 Task: Reply All to email with the signature Alicia Thompson with the subject Urgent matter from softage.1@softage.net with the message Can you provide an update on the status of the employee training program?, select first sentence, change the font of the message to Garamond and change the font typography to bold Send the email
Action: Mouse moved to (476, 632)
Screenshot: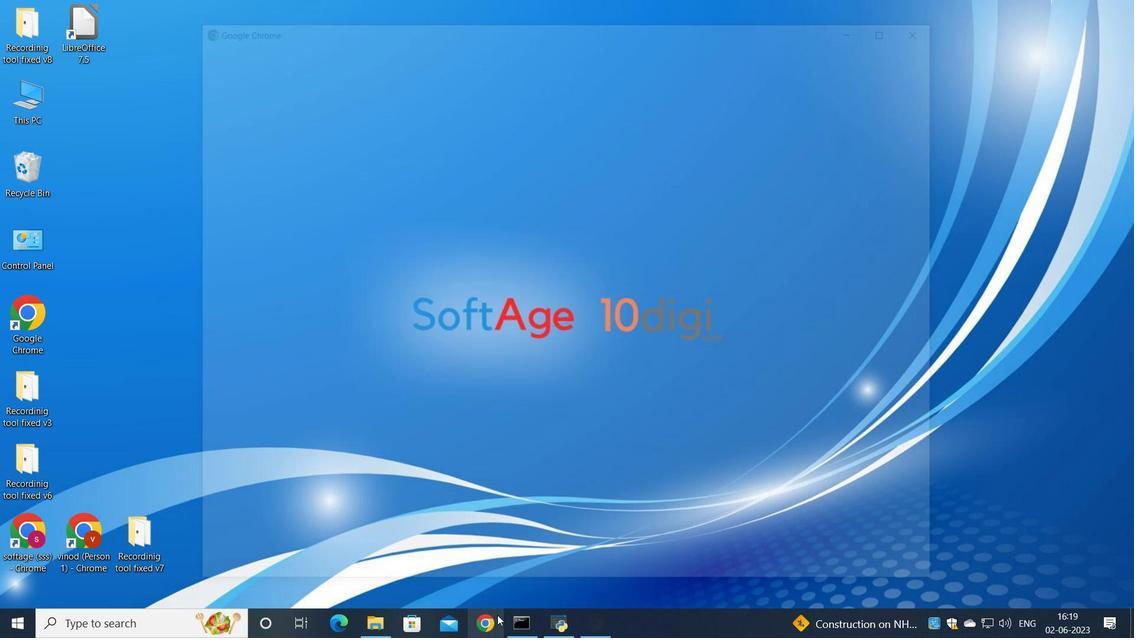 
Action: Mouse pressed left at (476, 632)
Screenshot: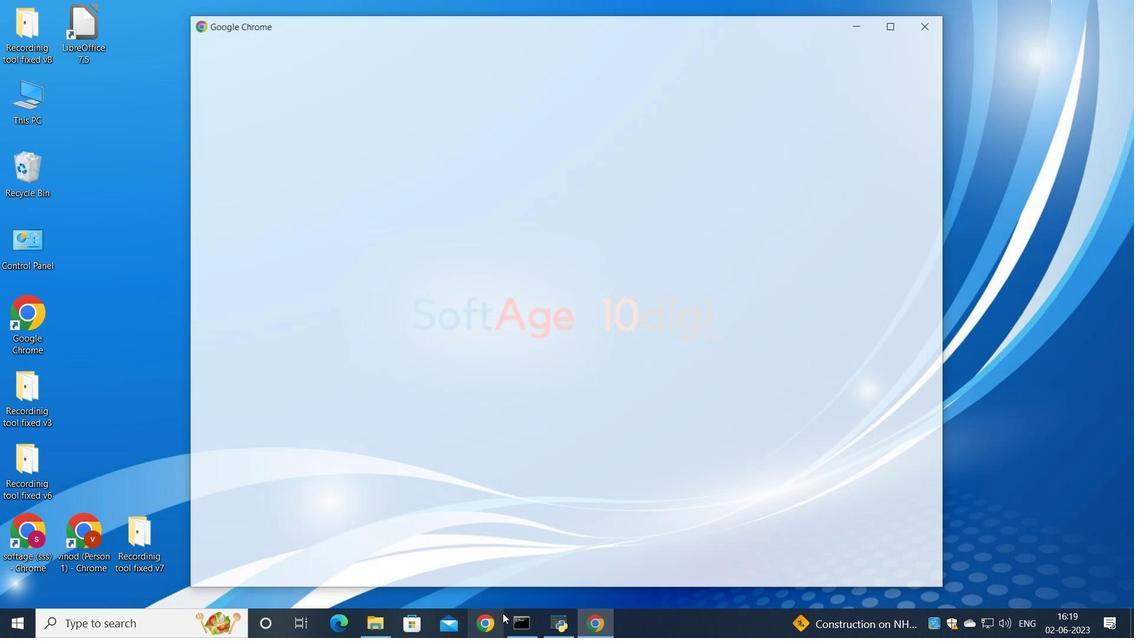 
Action: Mouse moved to (514, 411)
Screenshot: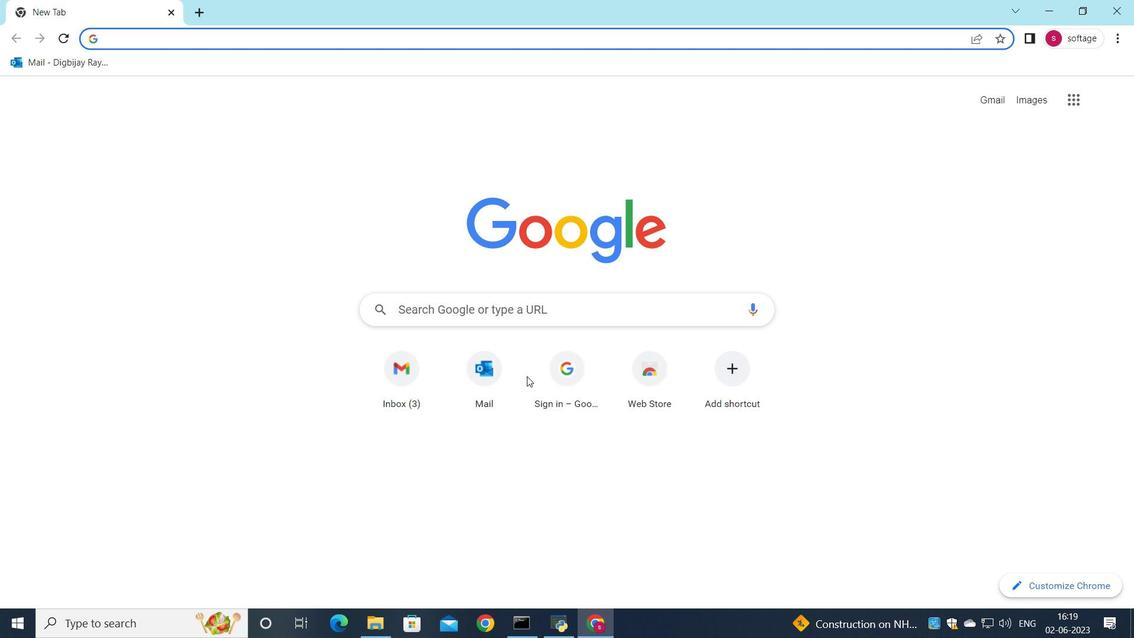 
Action: Mouse pressed left at (514, 411)
Screenshot: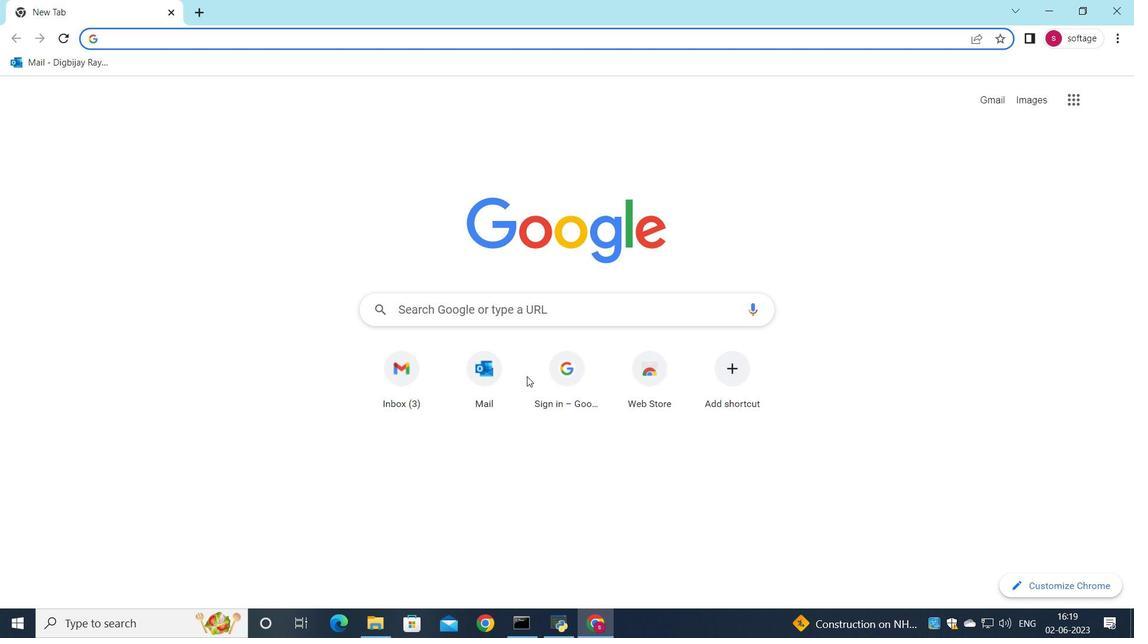 
Action: Mouse moved to (993, 102)
Screenshot: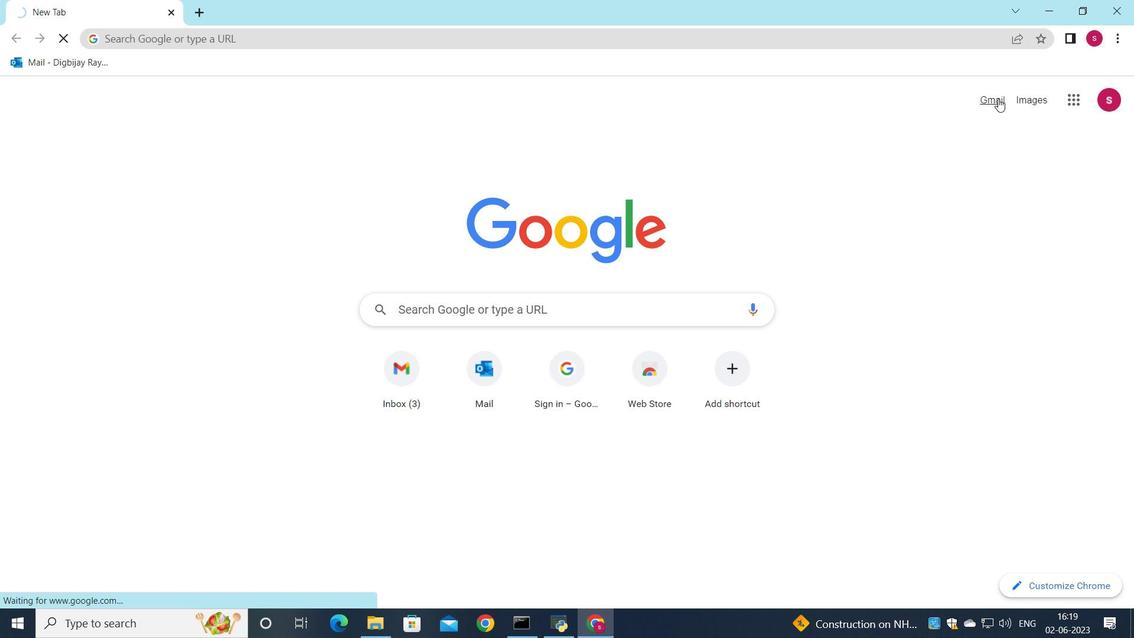 
Action: Mouse pressed left at (993, 102)
Screenshot: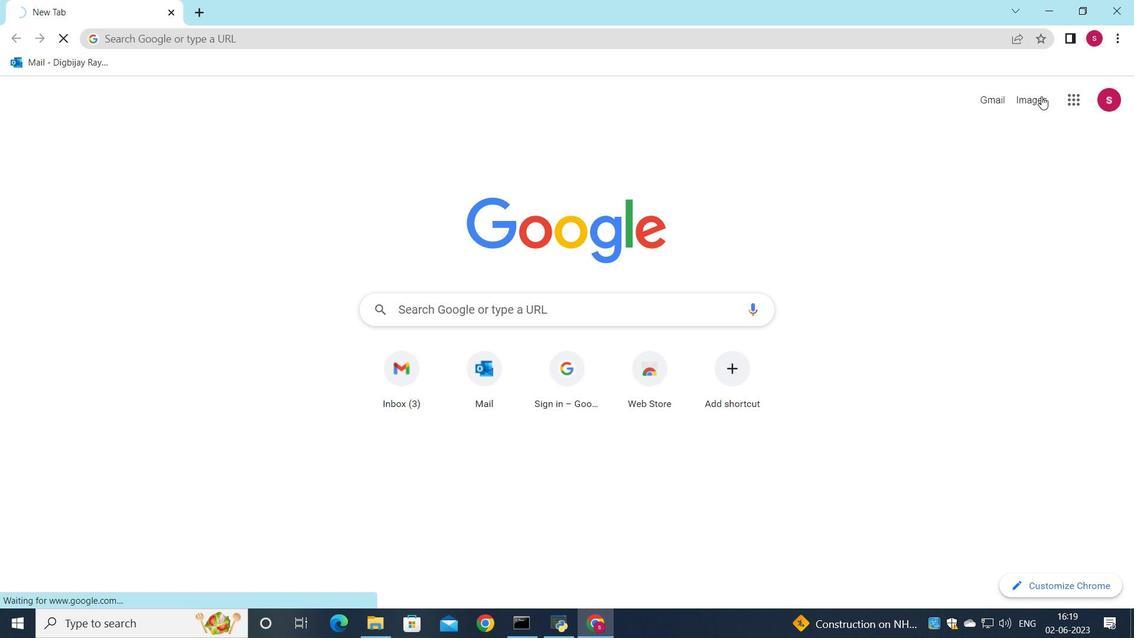 
Action: Mouse moved to (492, 619)
Screenshot: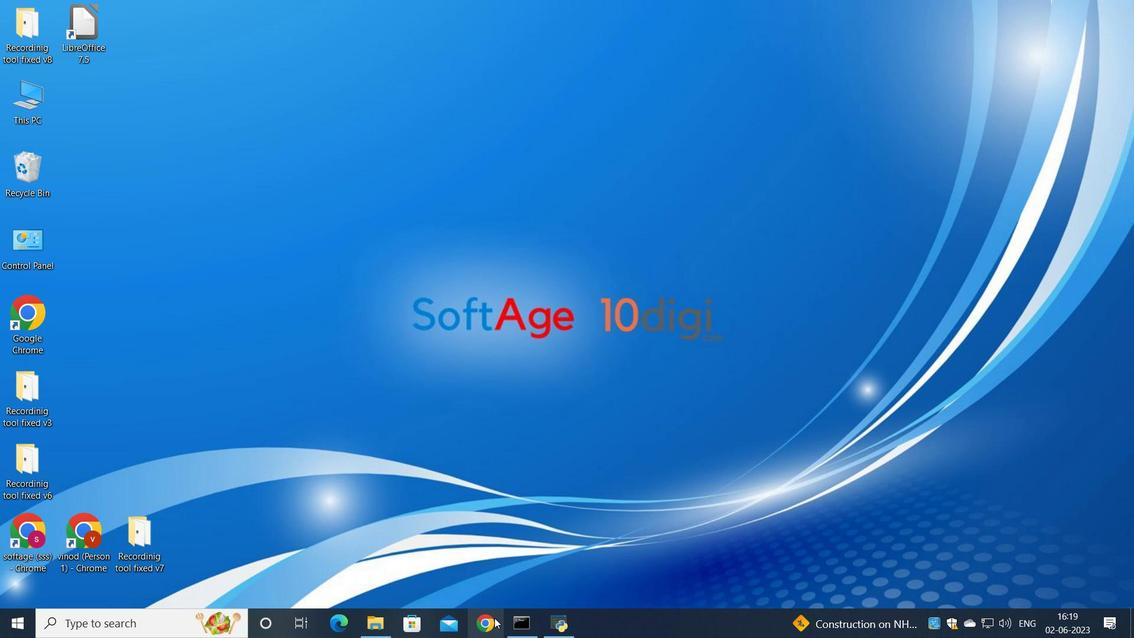 
Action: Mouse pressed left at (492, 619)
Screenshot: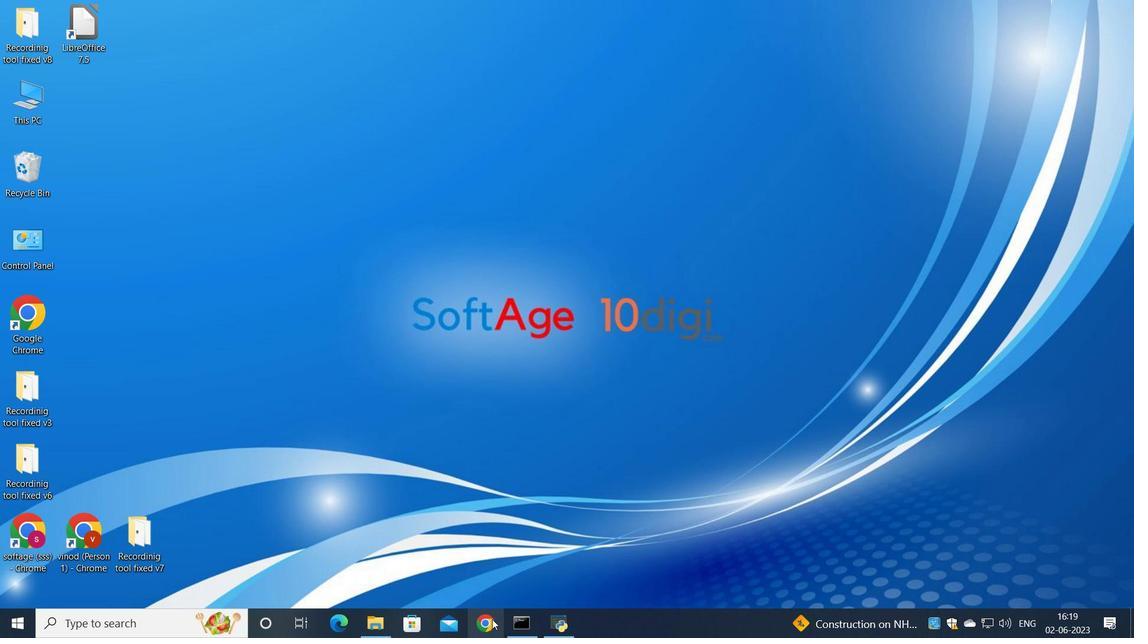 
Action: Mouse moved to (527, 376)
Screenshot: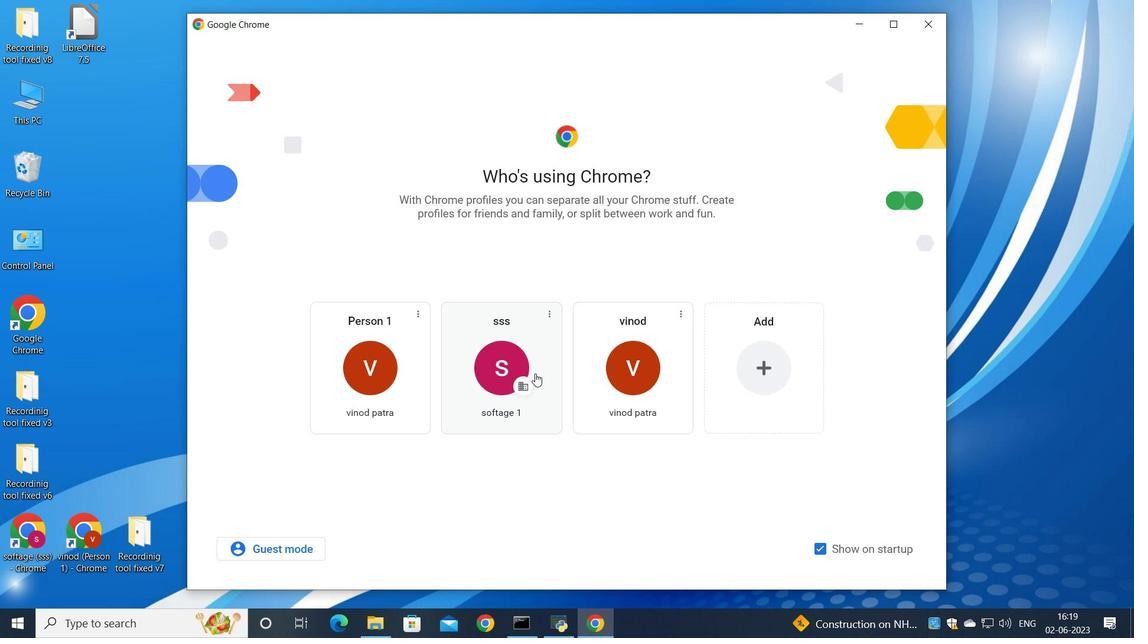 
Action: Mouse pressed left at (527, 376)
Screenshot: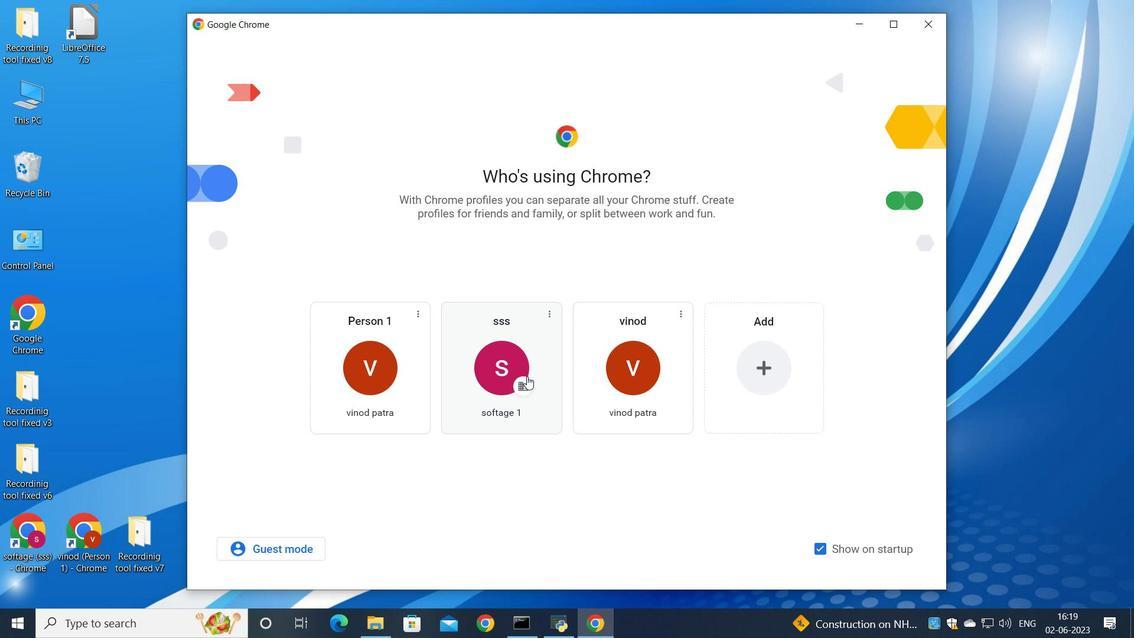 
Action: Mouse moved to (992, 99)
Screenshot: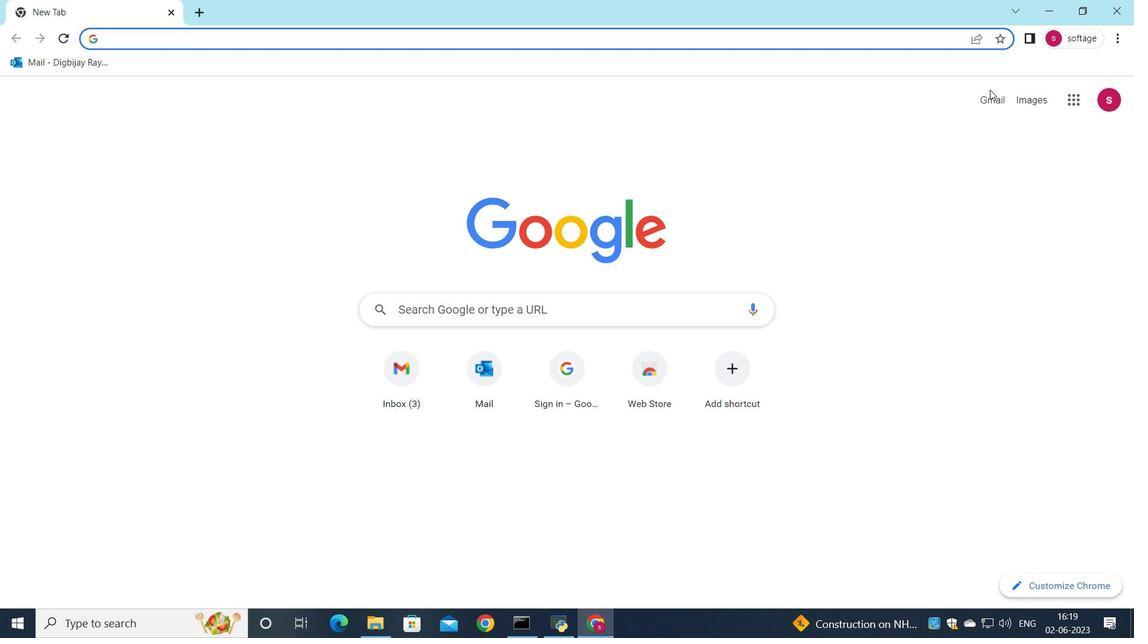 
Action: Mouse pressed left at (992, 99)
Screenshot: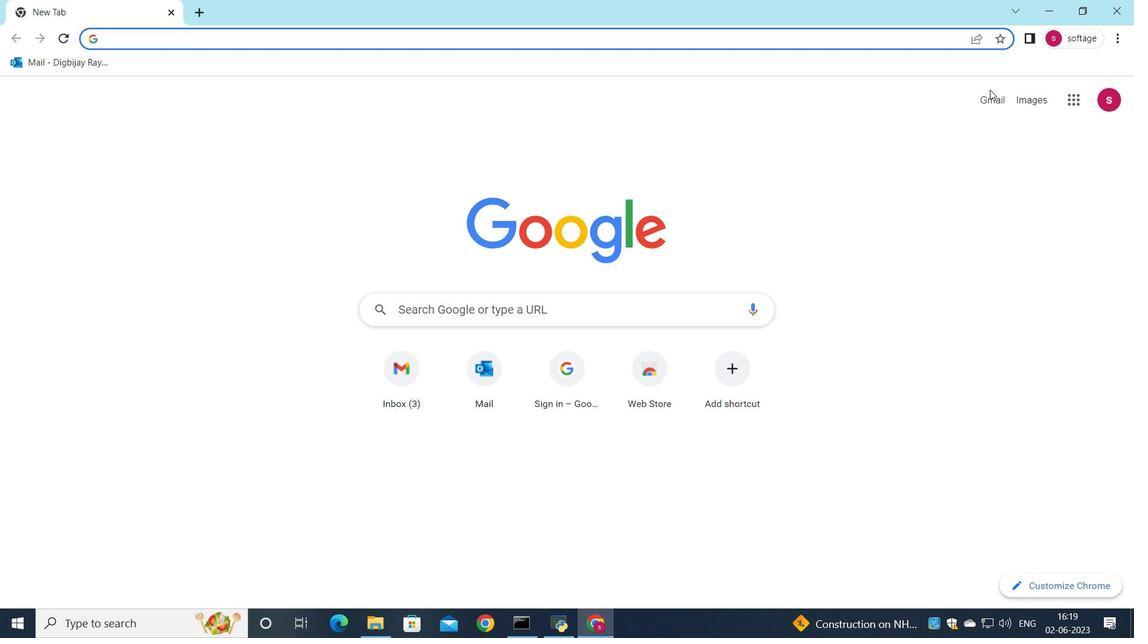 
Action: Mouse moved to (960, 103)
Screenshot: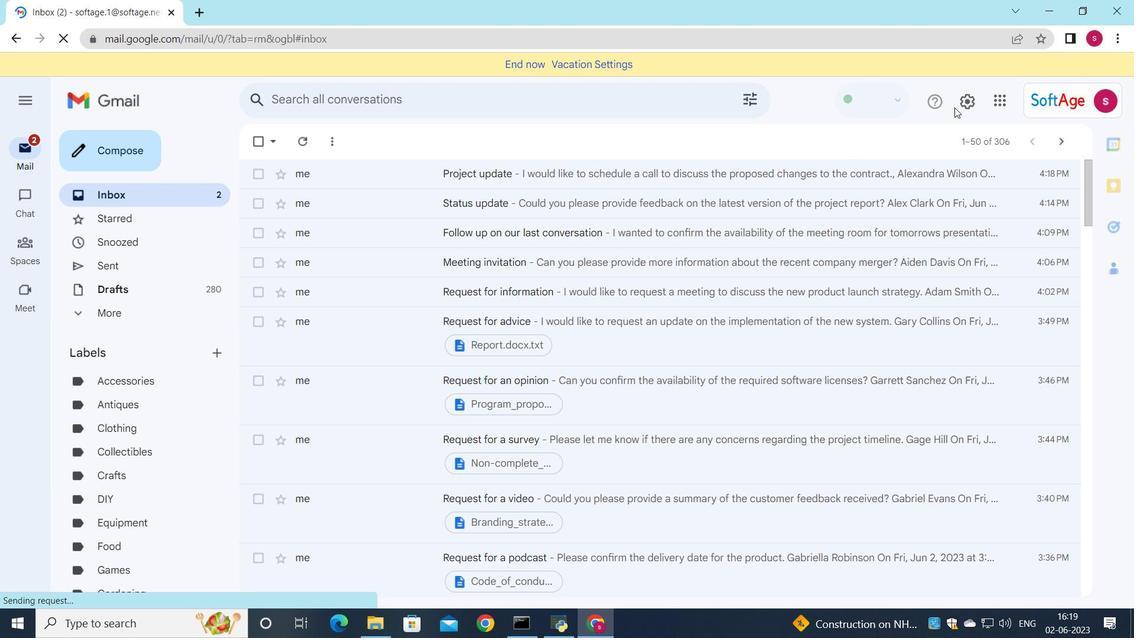 
Action: Mouse pressed left at (960, 103)
Screenshot: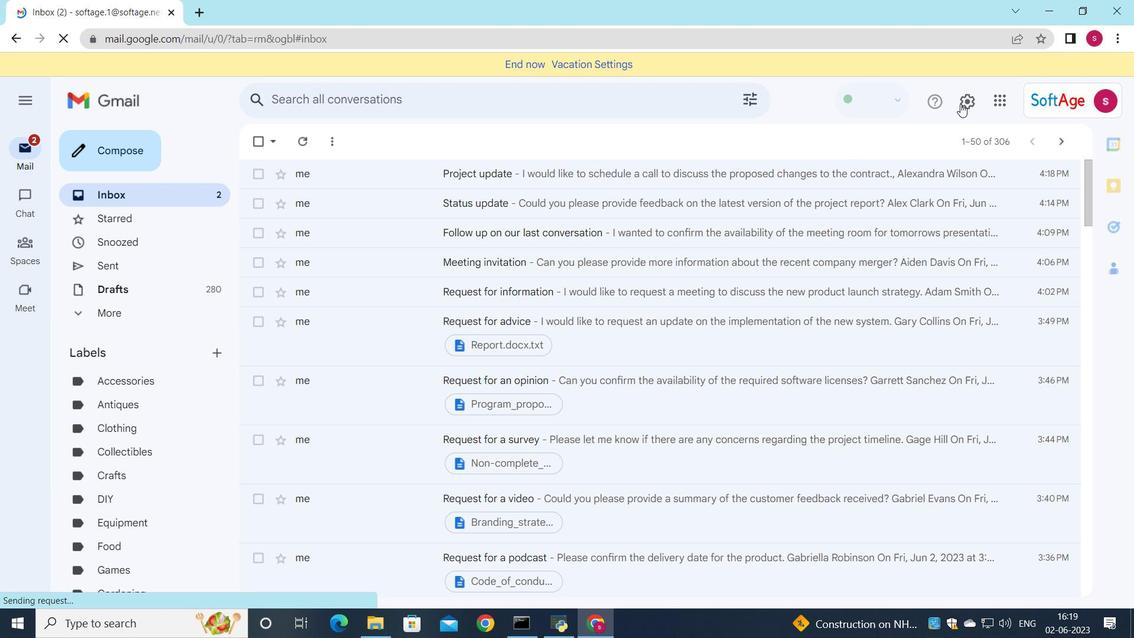 
Action: Mouse moved to (963, 170)
Screenshot: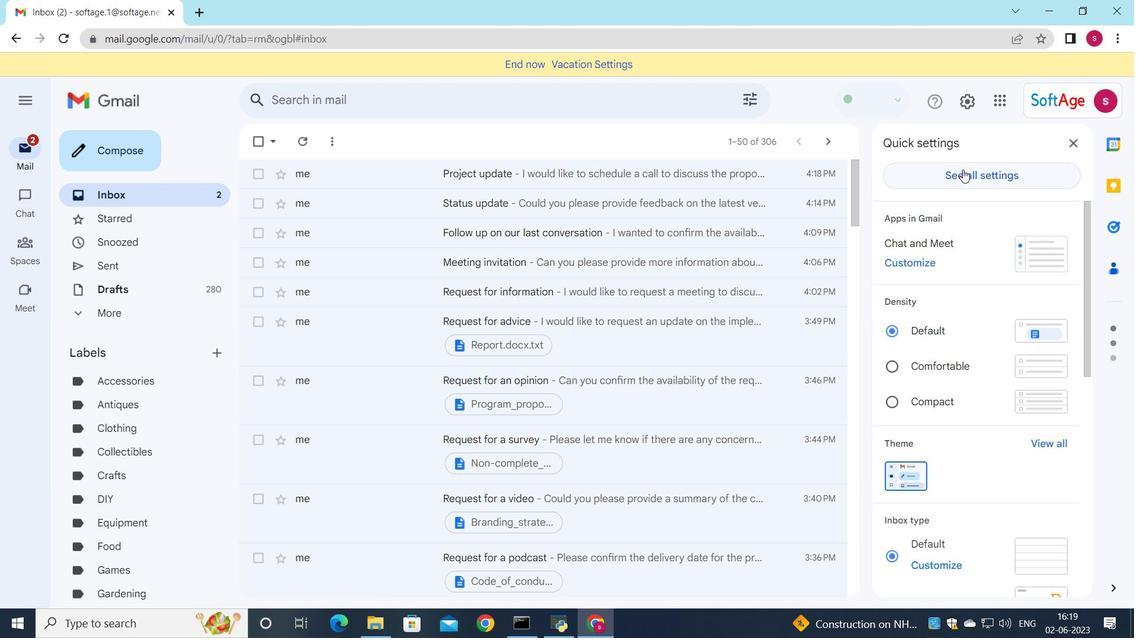 
Action: Mouse pressed left at (963, 170)
Screenshot: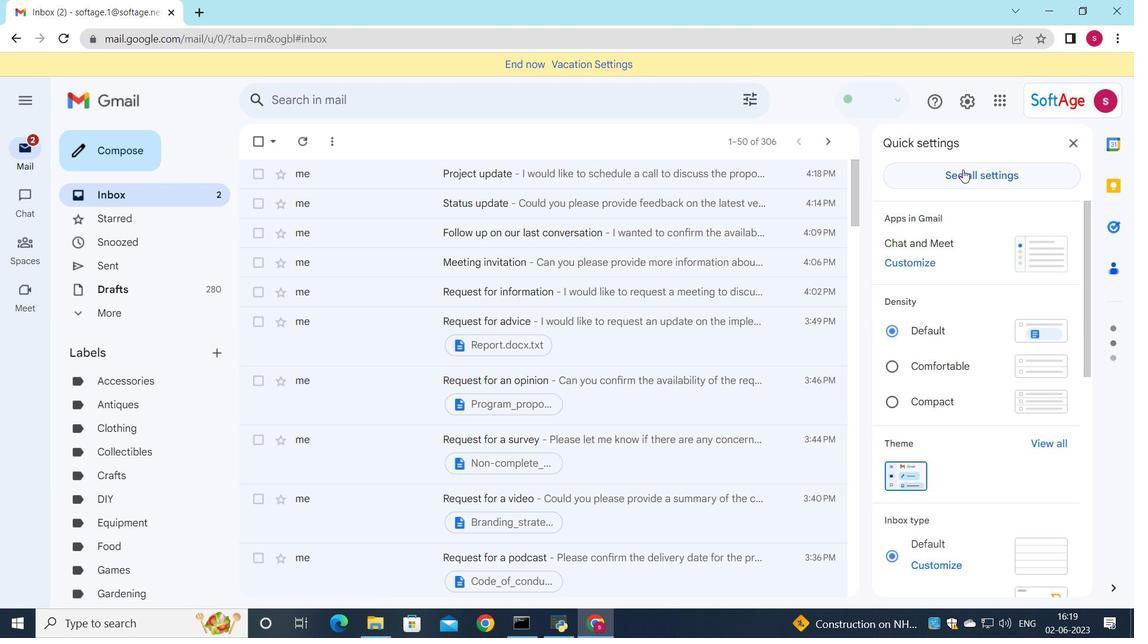 
Action: Mouse moved to (568, 349)
Screenshot: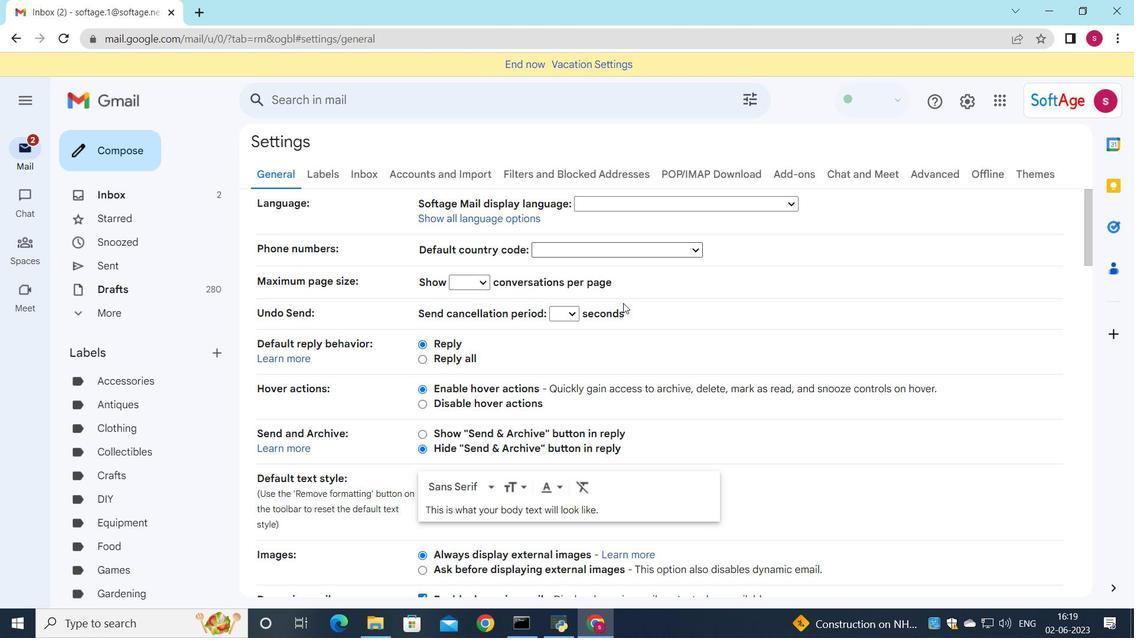 
Action: Mouse scrolled (568, 349) with delta (0, 0)
Screenshot: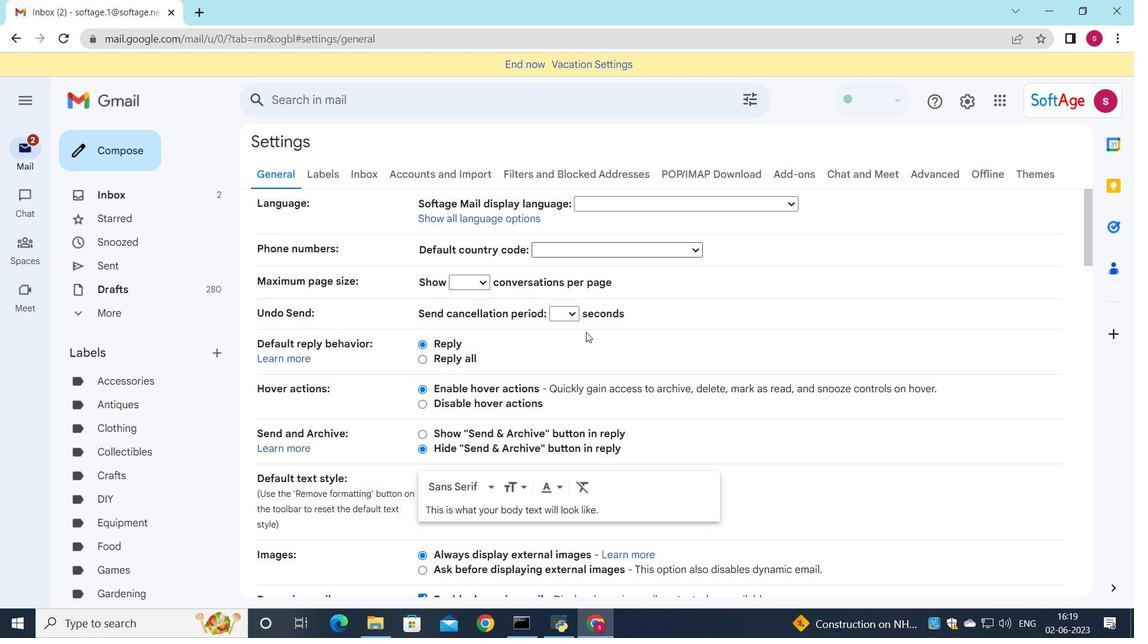 
Action: Mouse scrolled (568, 349) with delta (0, 0)
Screenshot: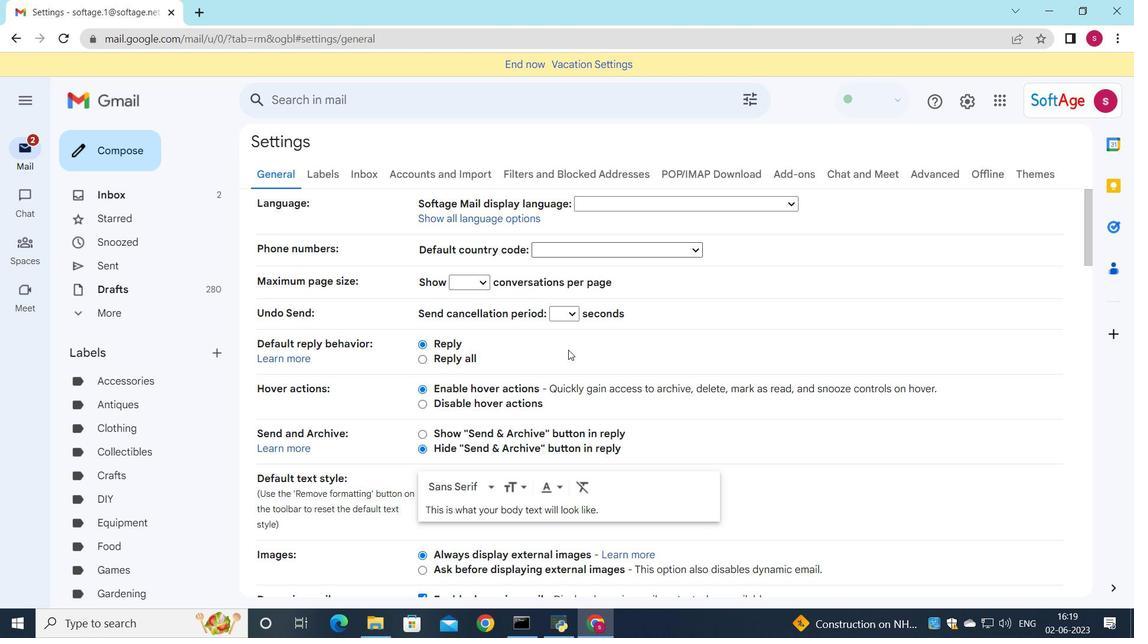 
Action: Mouse scrolled (568, 349) with delta (0, 0)
Screenshot: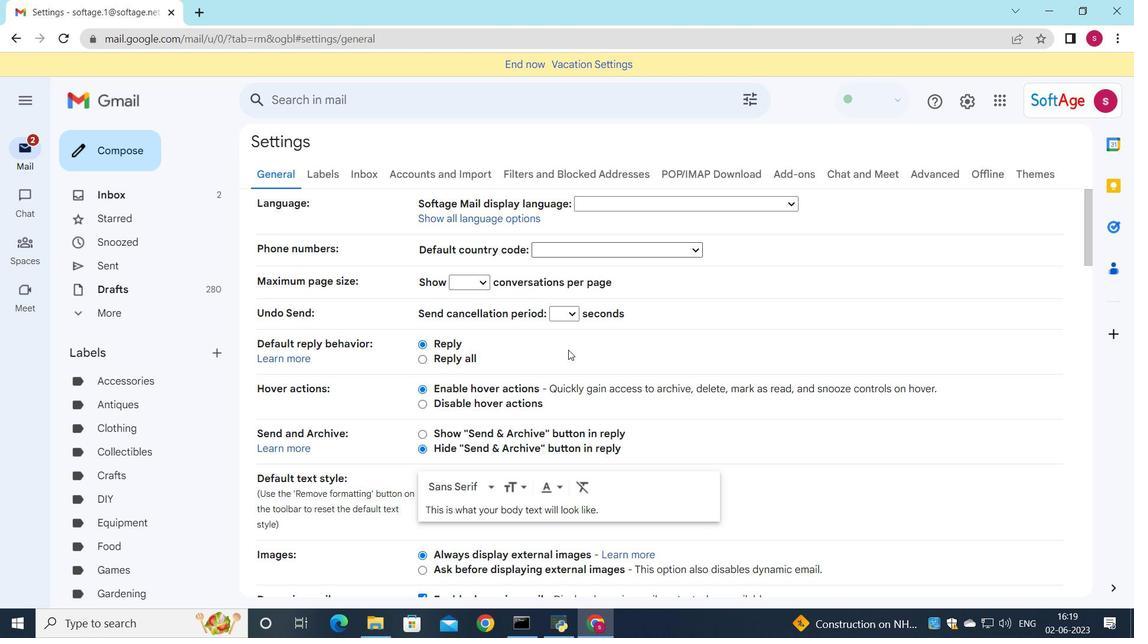 
Action: Mouse moved to (568, 366)
Screenshot: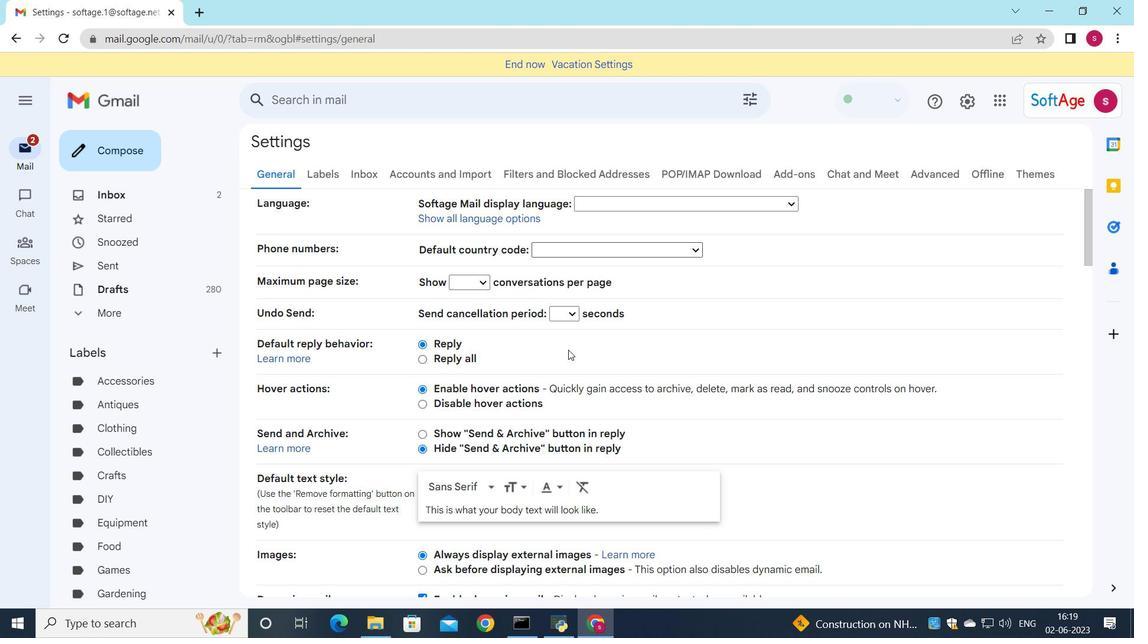 
Action: Mouse scrolled (568, 365) with delta (0, 0)
Screenshot: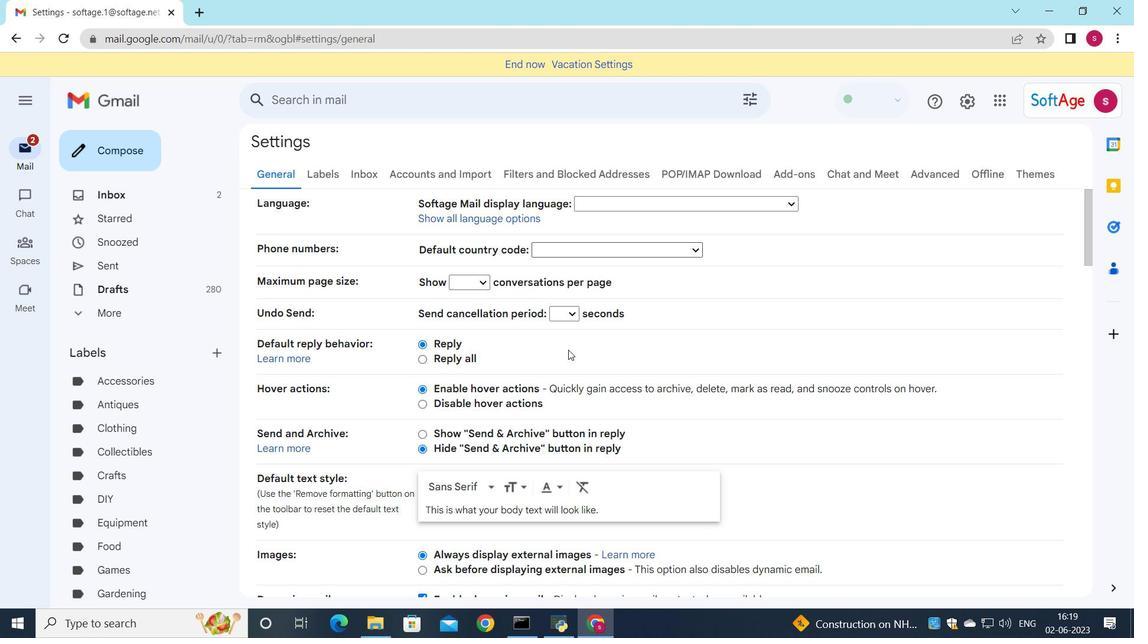 
Action: Mouse moved to (571, 362)
Screenshot: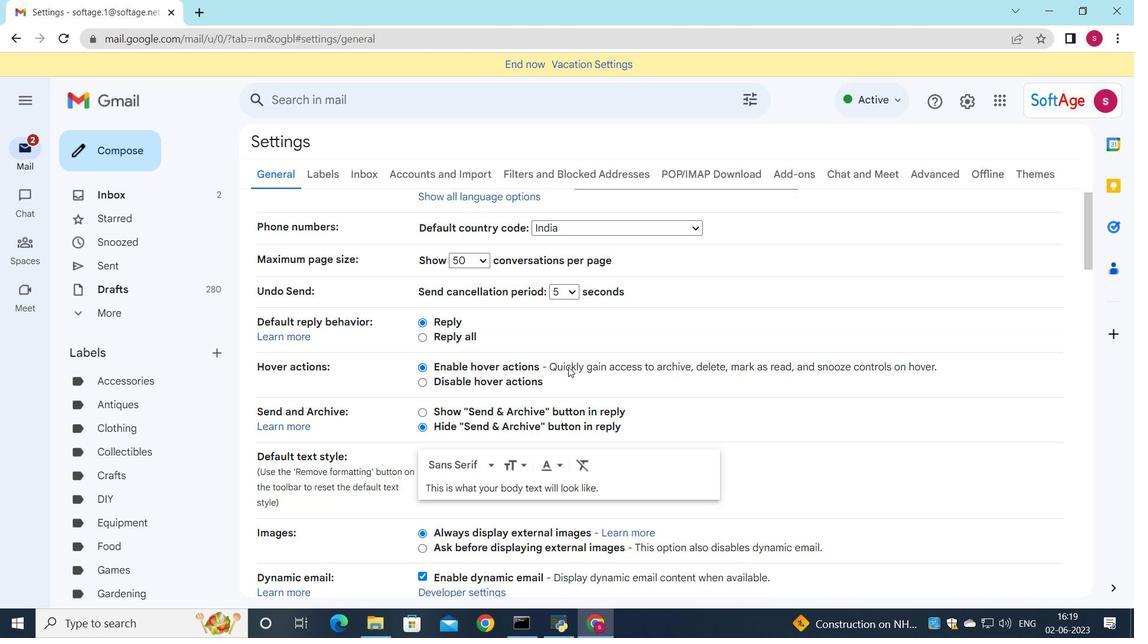 
Action: Mouse scrolled (571, 361) with delta (0, 0)
Screenshot: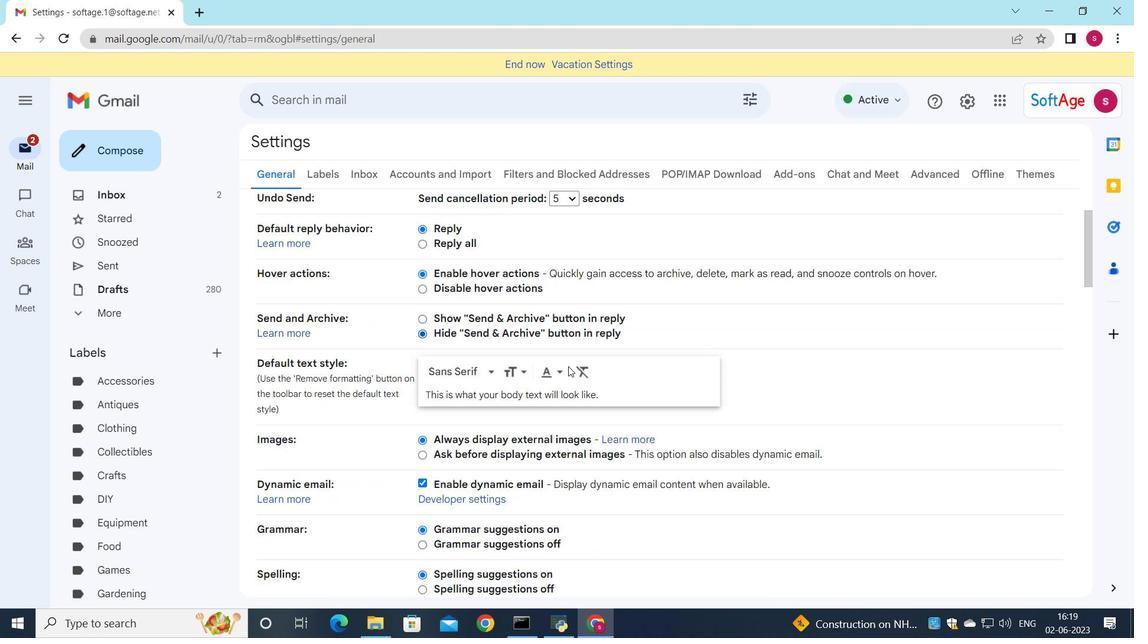 
Action: Mouse scrolled (571, 361) with delta (0, 0)
Screenshot: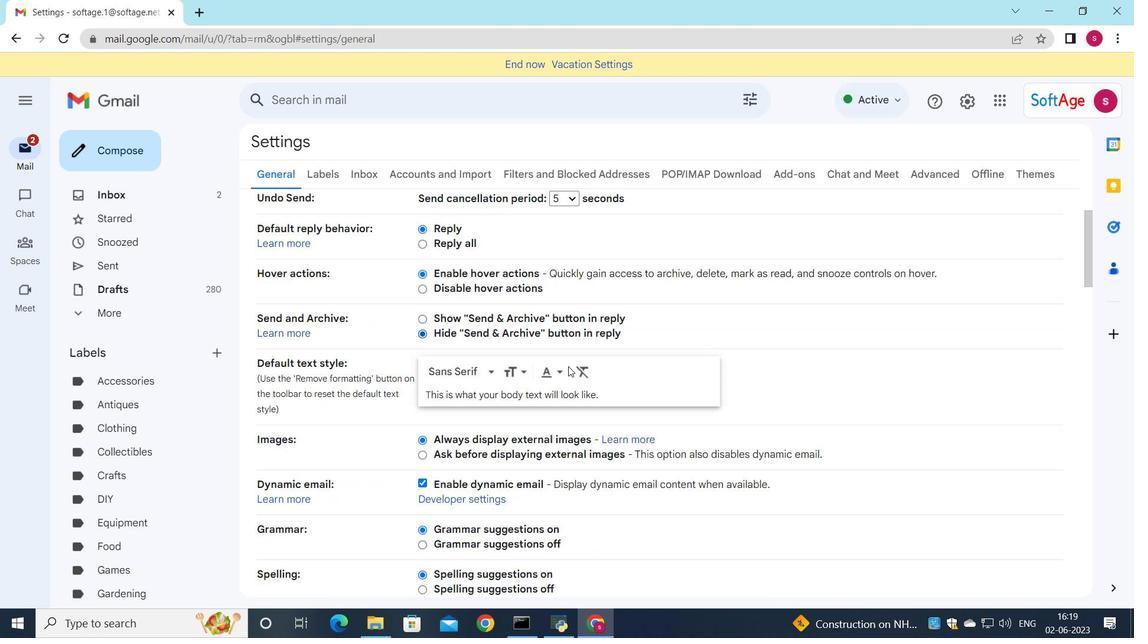 
Action: Mouse scrolled (571, 361) with delta (0, 0)
Screenshot: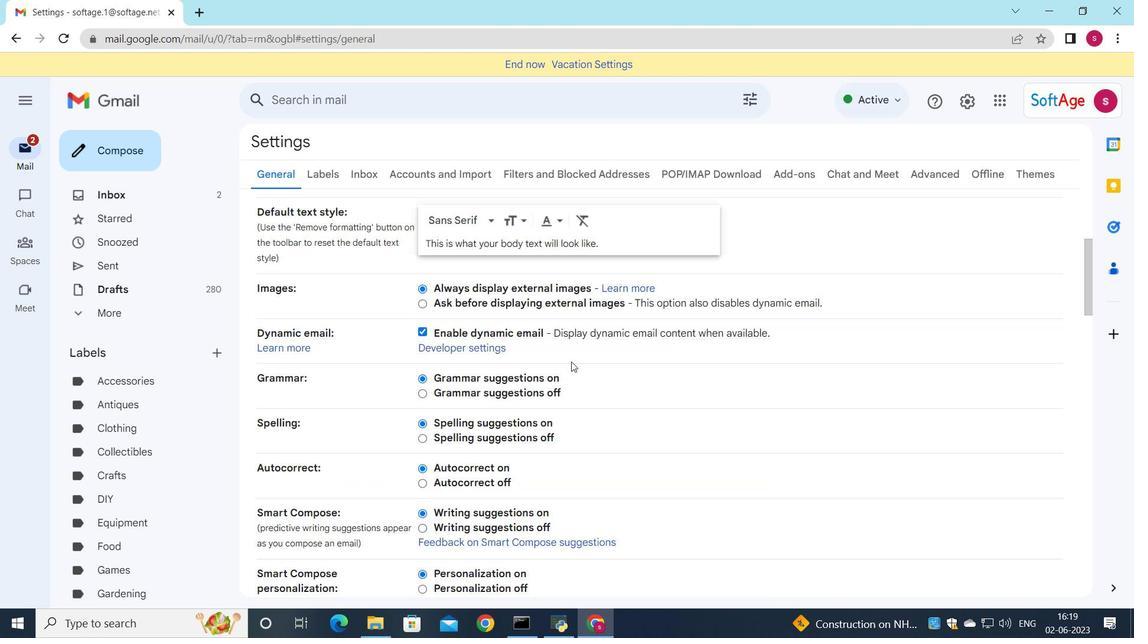 
Action: Mouse scrolled (571, 361) with delta (0, 0)
Screenshot: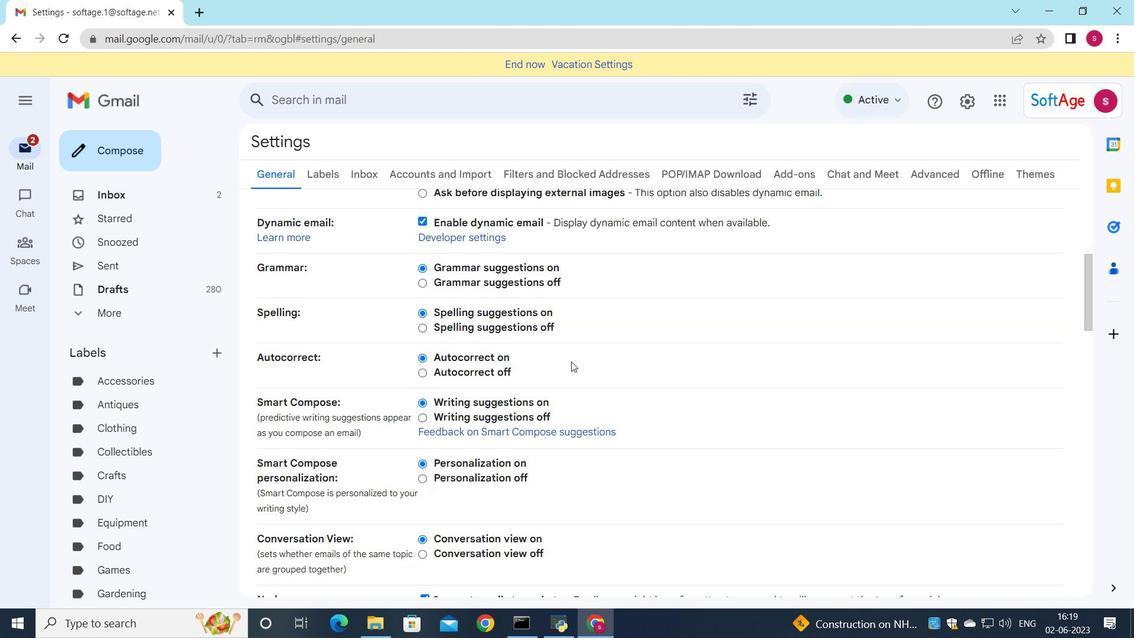 
Action: Mouse scrolled (571, 361) with delta (0, 0)
Screenshot: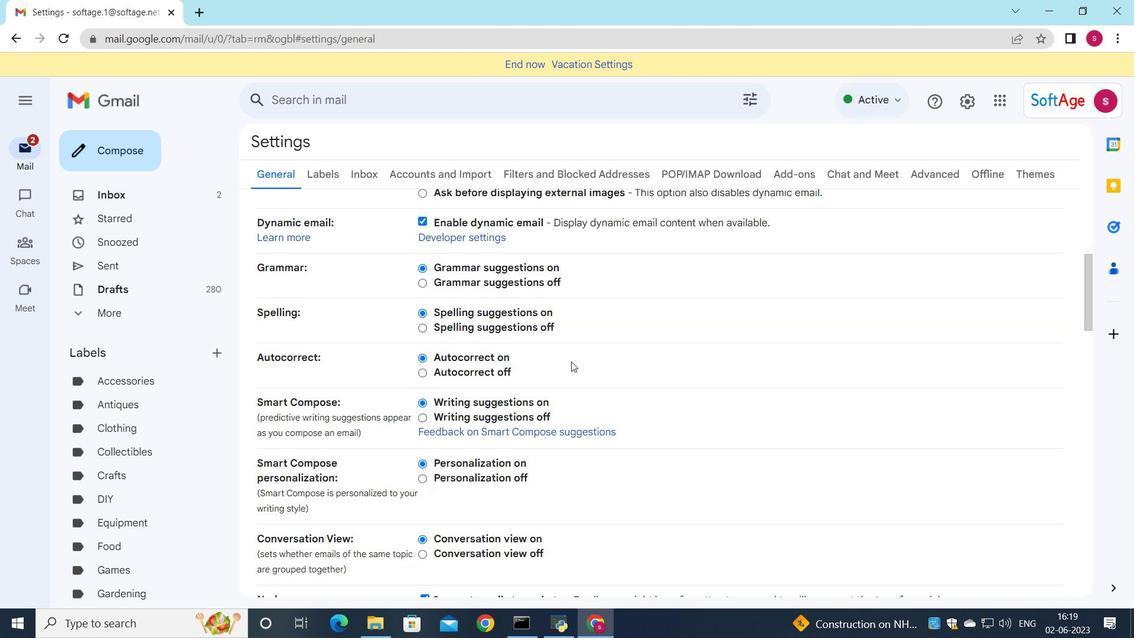 
Action: Mouse scrolled (571, 361) with delta (0, 0)
Screenshot: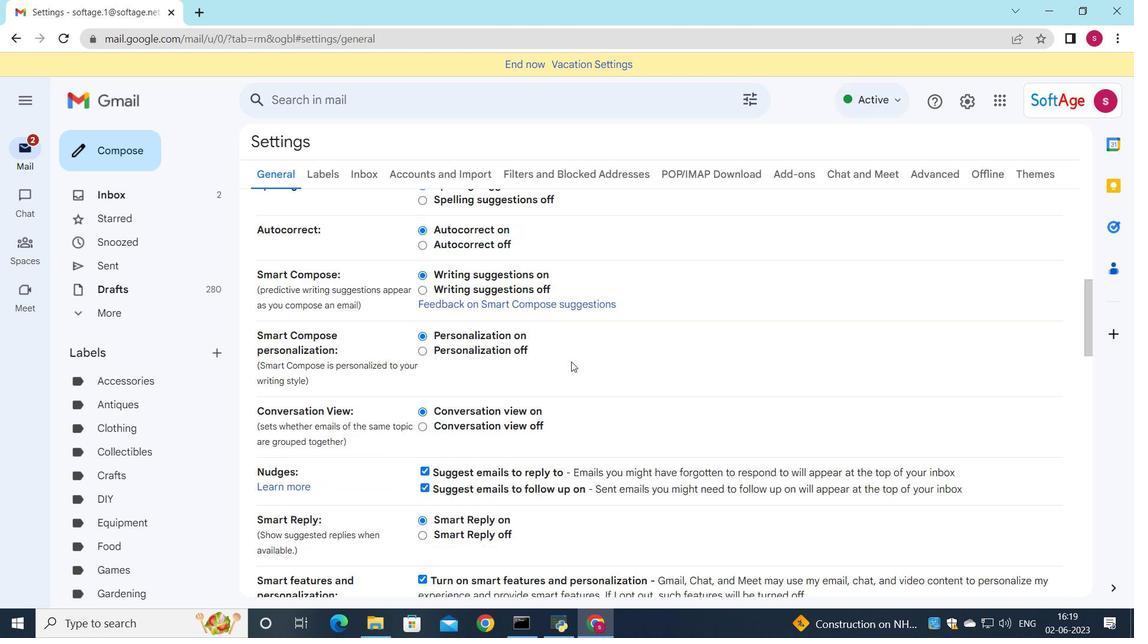 
Action: Mouse scrolled (571, 361) with delta (0, 0)
Screenshot: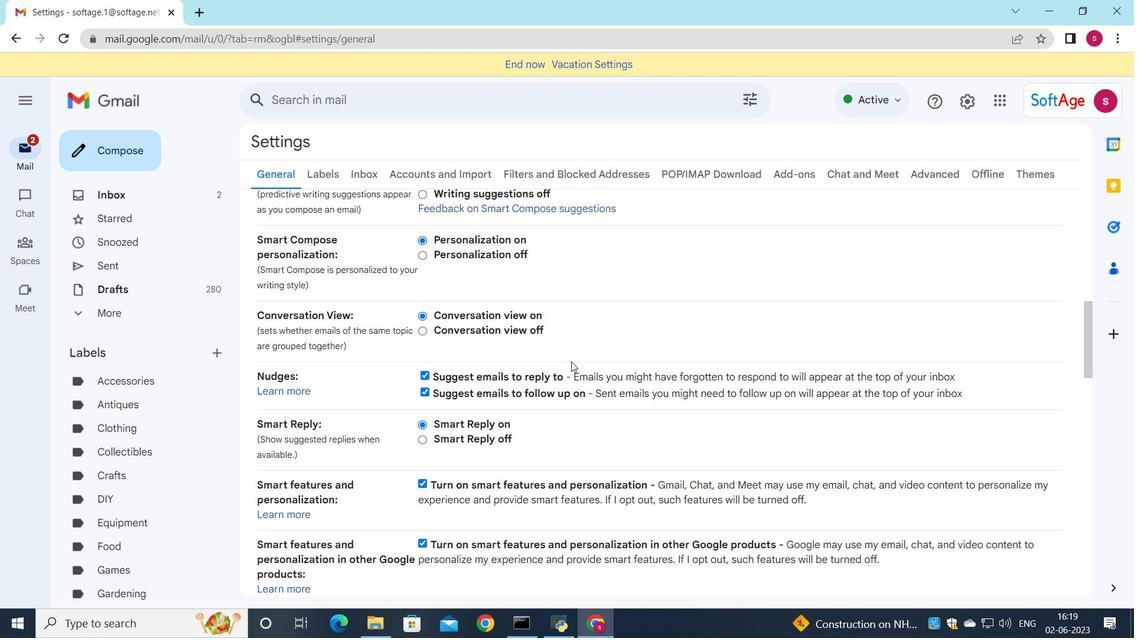 
Action: Mouse scrolled (571, 361) with delta (0, 0)
Screenshot: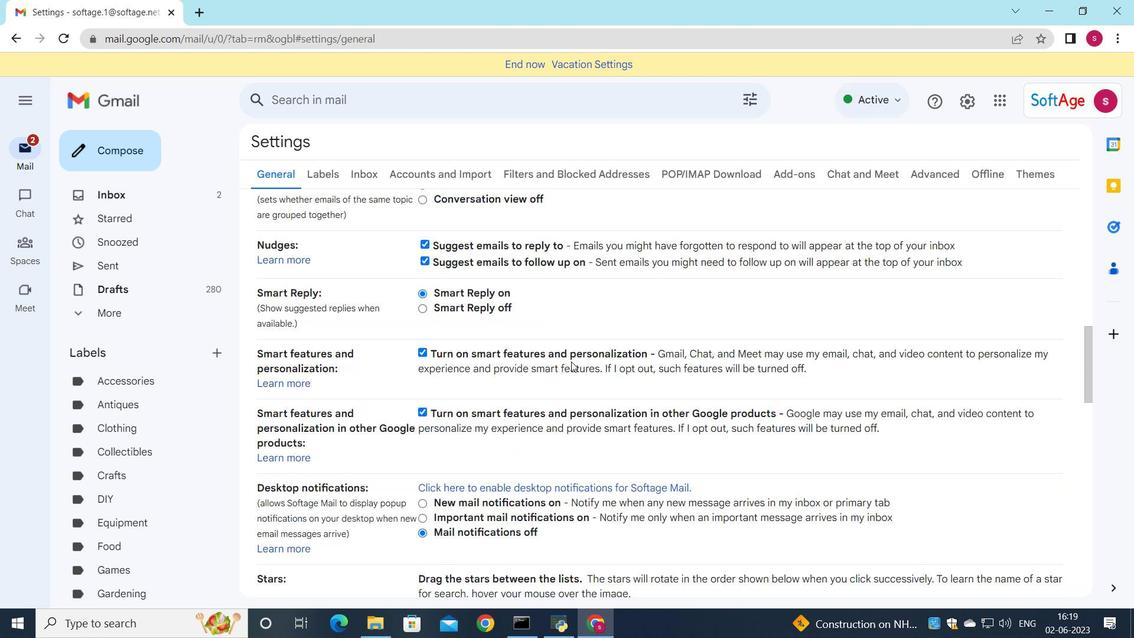 
Action: Mouse scrolled (571, 361) with delta (0, 0)
Screenshot: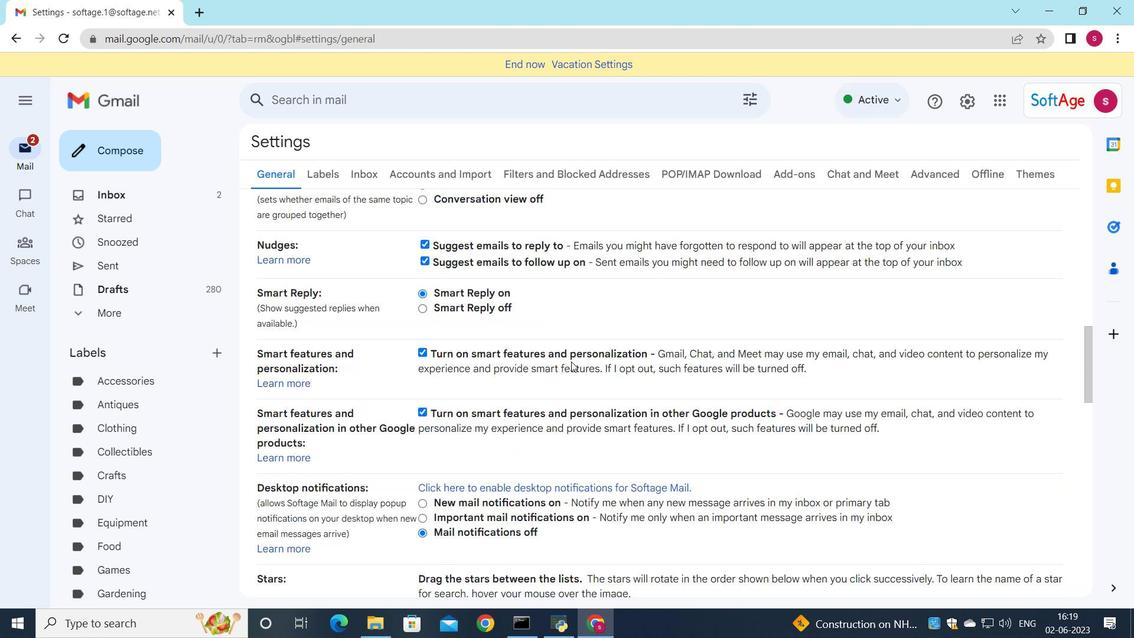 
Action: Mouse scrolled (571, 361) with delta (0, 0)
Screenshot: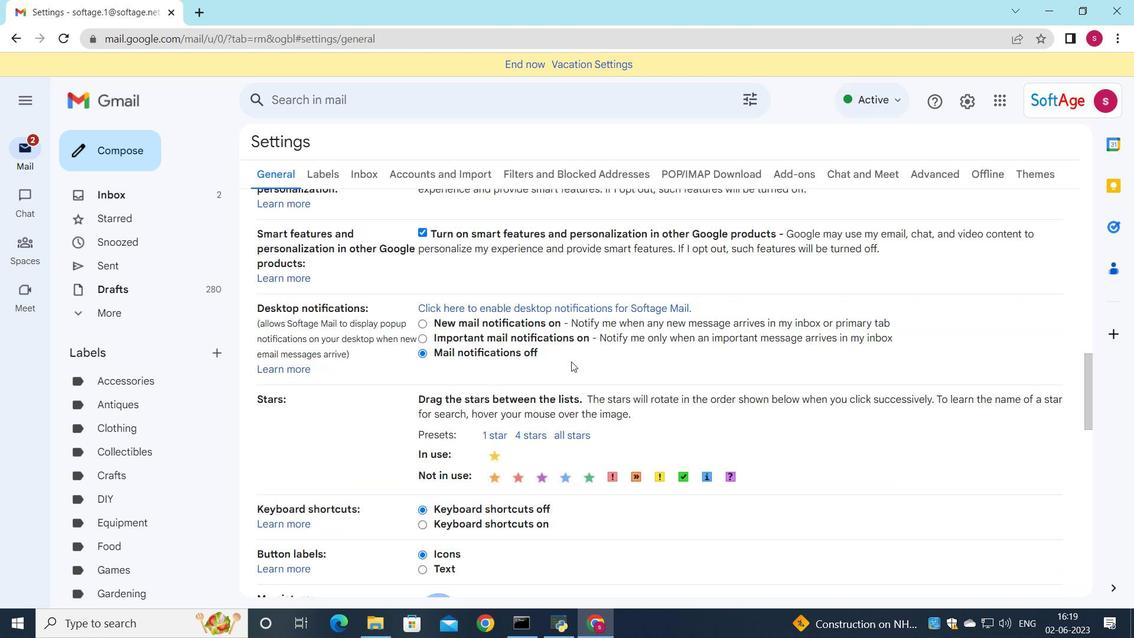 
Action: Mouse scrolled (571, 361) with delta (0, 0)
Screenshot: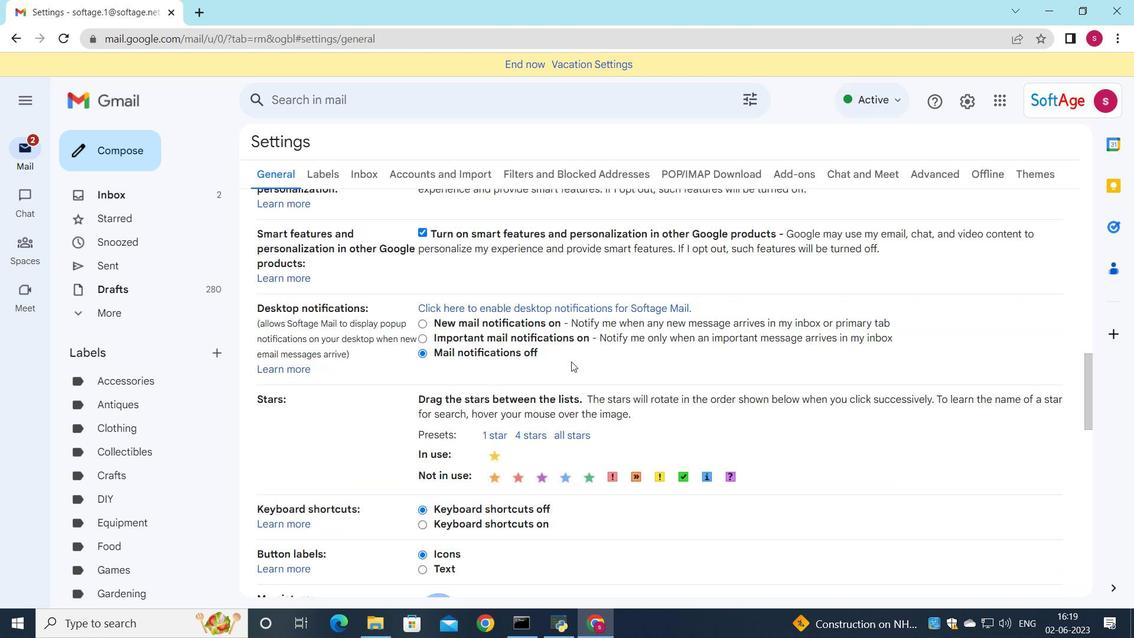 
Action: Mouse scrolled (571, 361) with delta (0, 0)
Screenshot: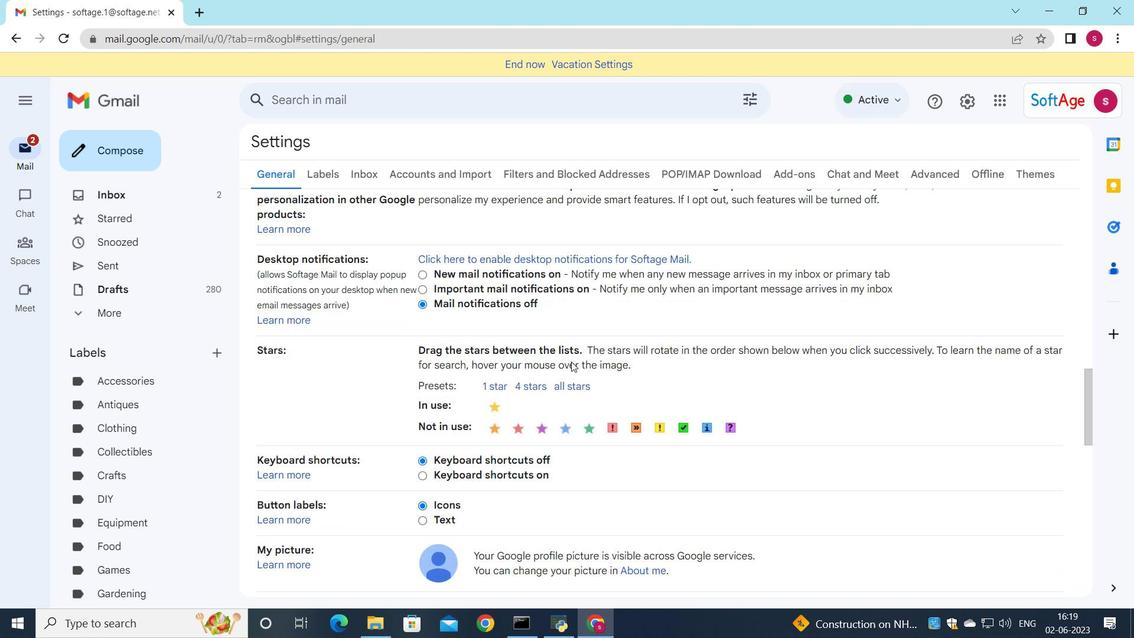 
Action: Mouse scrolled (571, 361) with delta (0, 0)
Screenshot: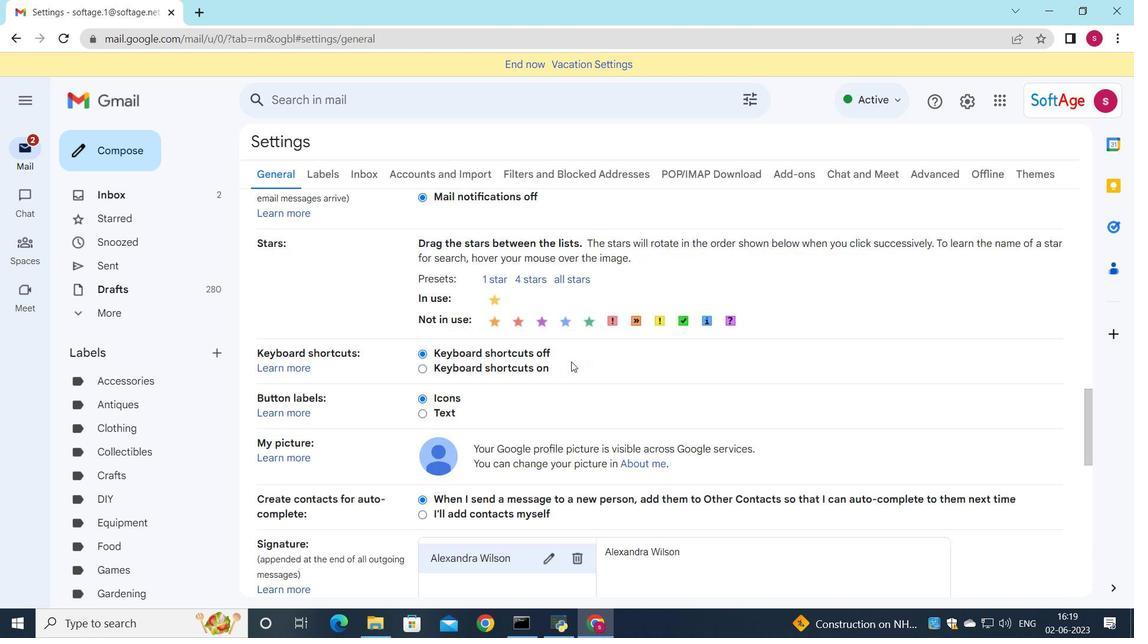 
Action: Mouse moved to (577, 365)
Screenshot: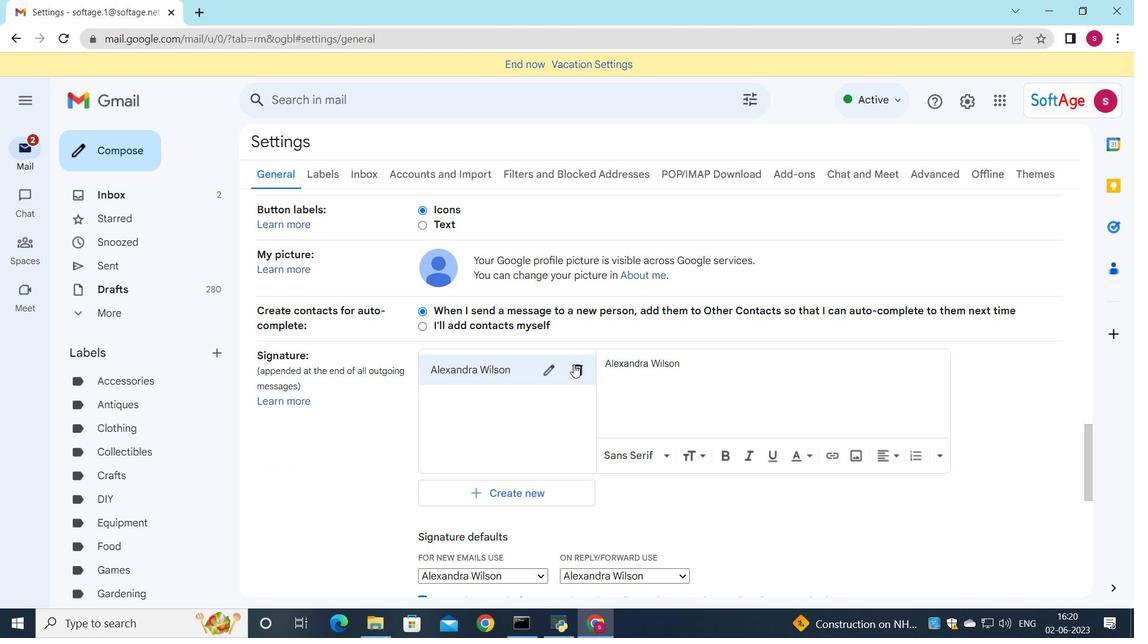 
Action: Mouse pressed left at (577, 365)
Screenshot: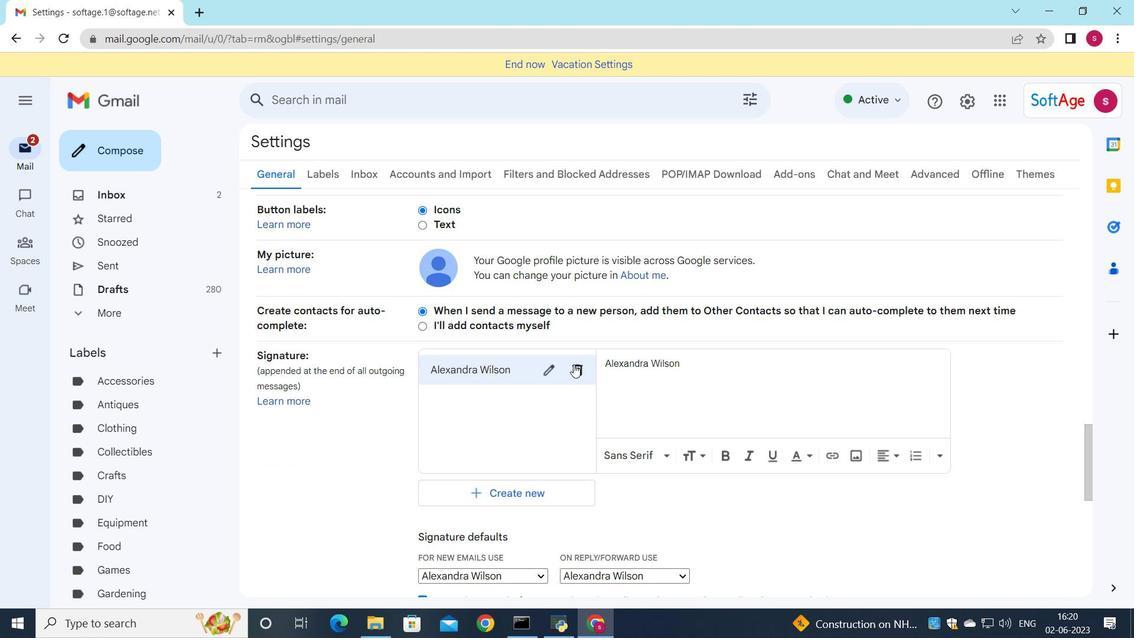 
Action: Mouse moved to (710, 362)
Screenshot: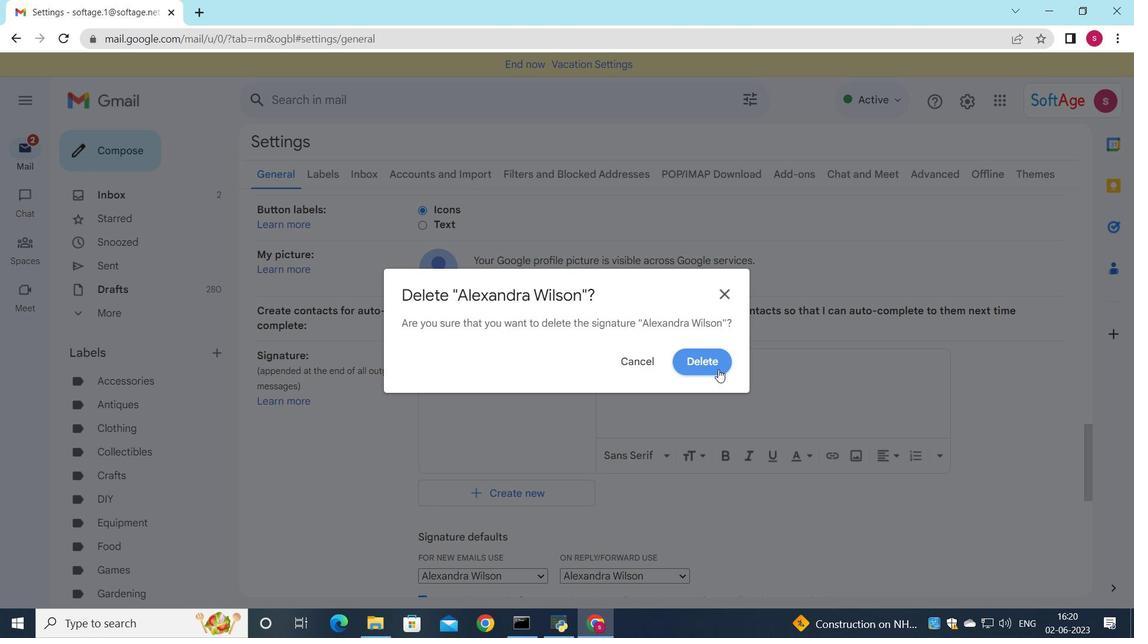 
Action: Mouse pressed left at (710, 362)
Screenshot: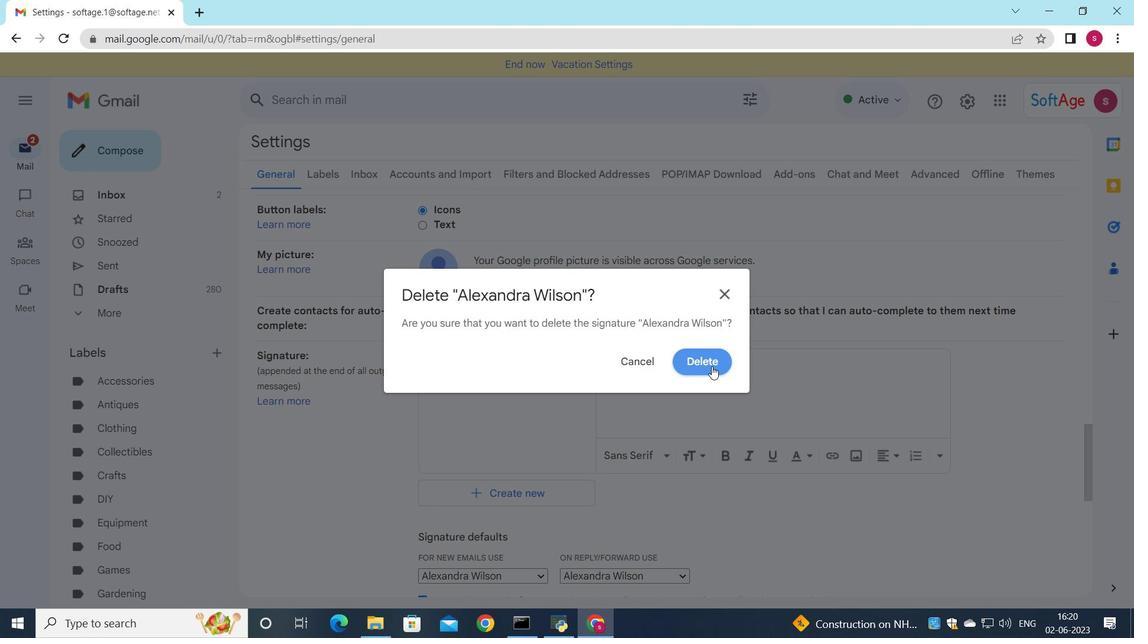 
Action: Mouse moved to (471, 387)
Screenshot: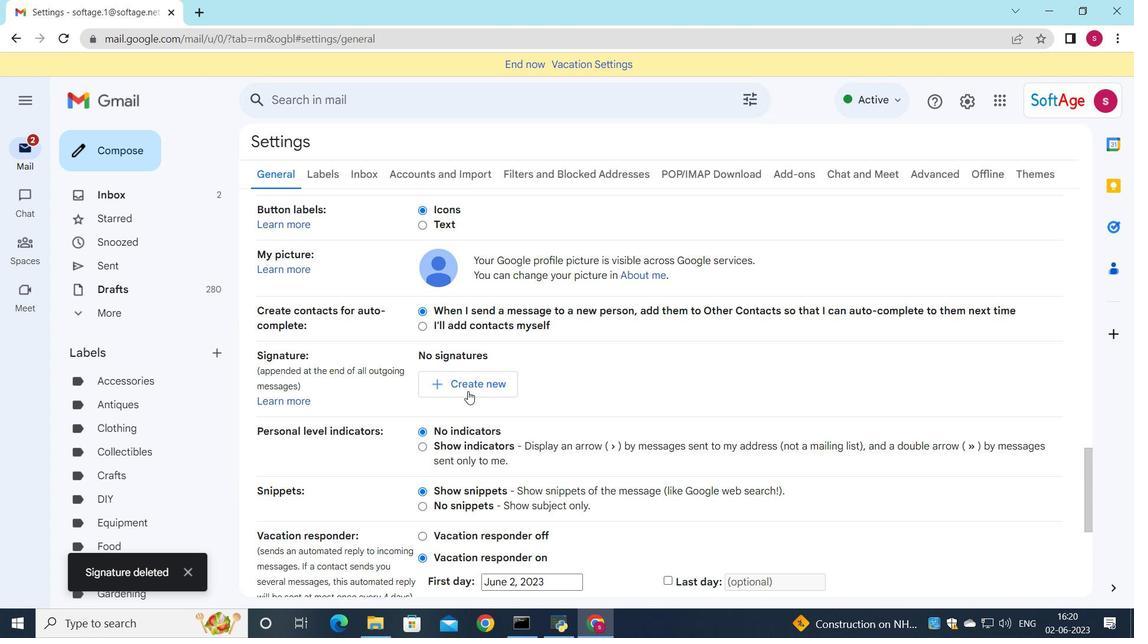 
Action: Mouse pressed left at (471, 387)
Screenshot: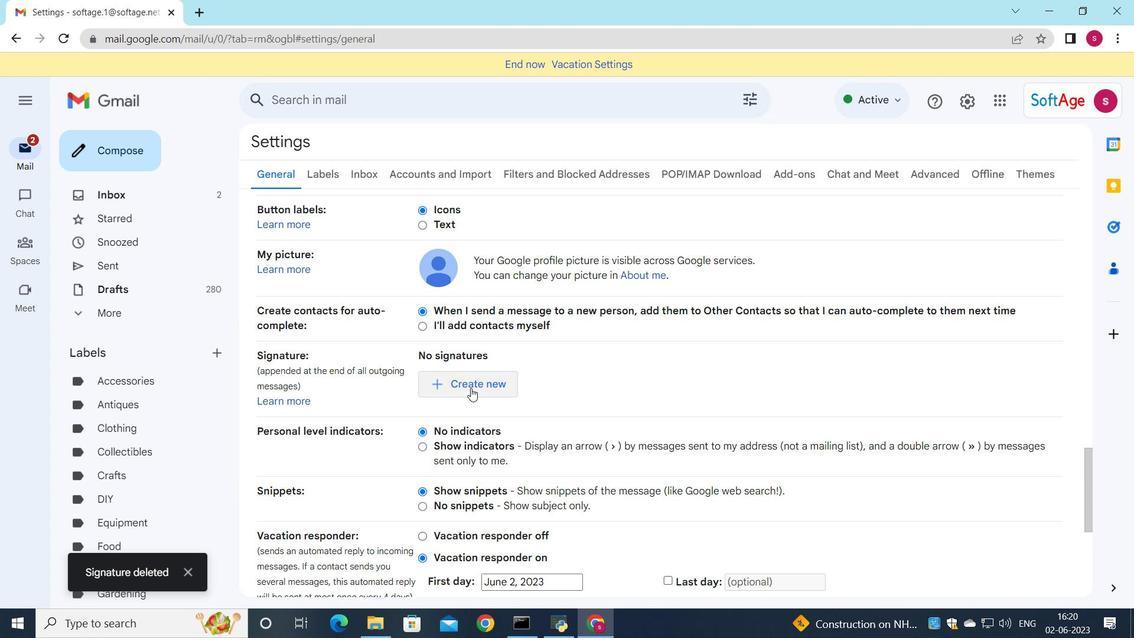 
Action: Mouse moved to (534, 347)
Screenshot: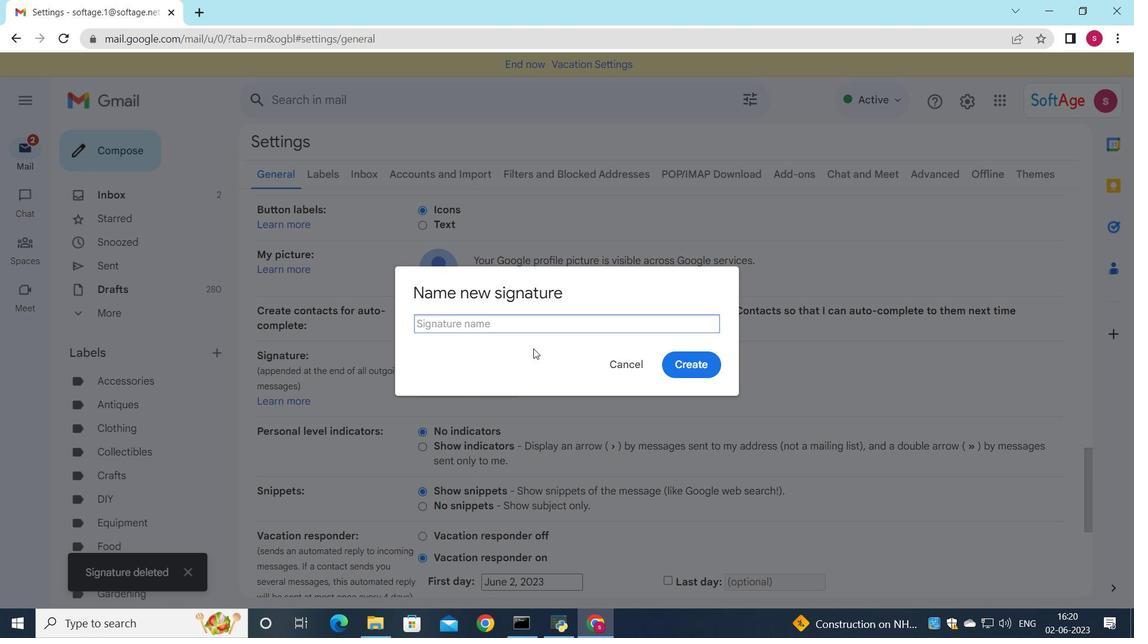 
Action: Key pressed <Key.shift>Alicia<Key.space><Key.shift>Thompson
Screenshot: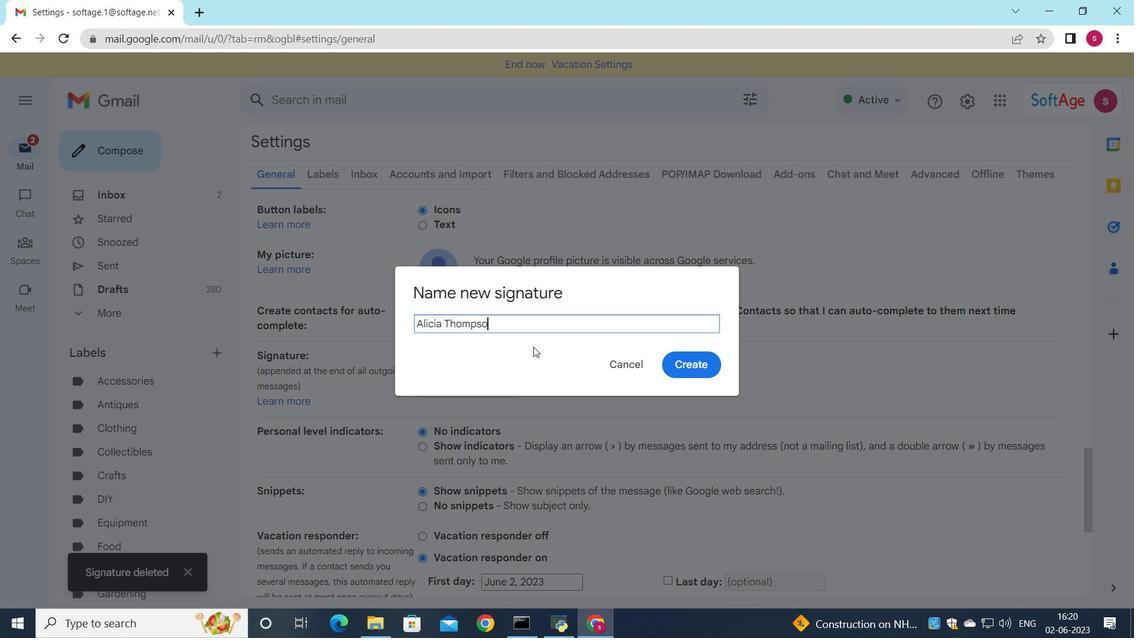 
Action: Mouse moved to (684, 369)
Screenshot: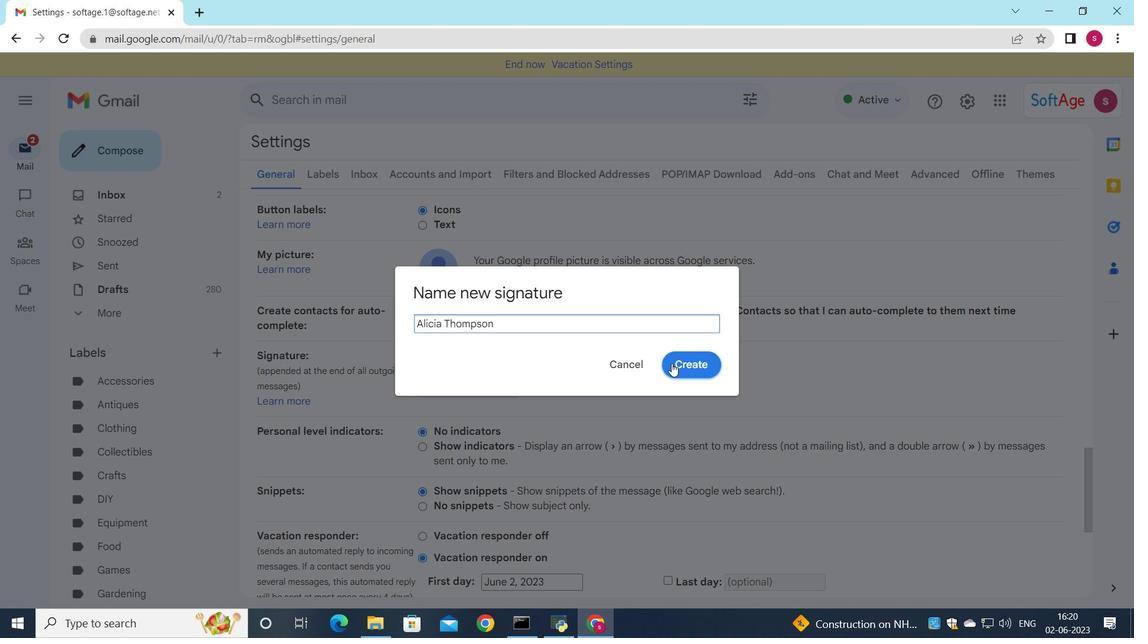 
Action: Mouse pressed left at (684, 369)
Screenshot: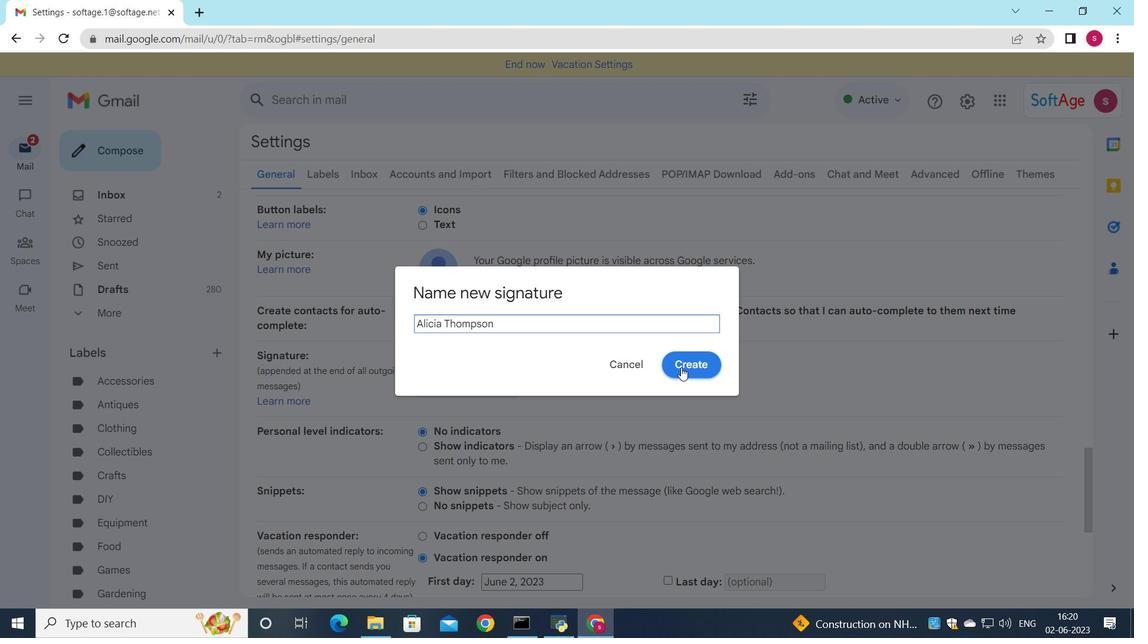 
Action: Mouse moved to (641, 373)
Screenshot: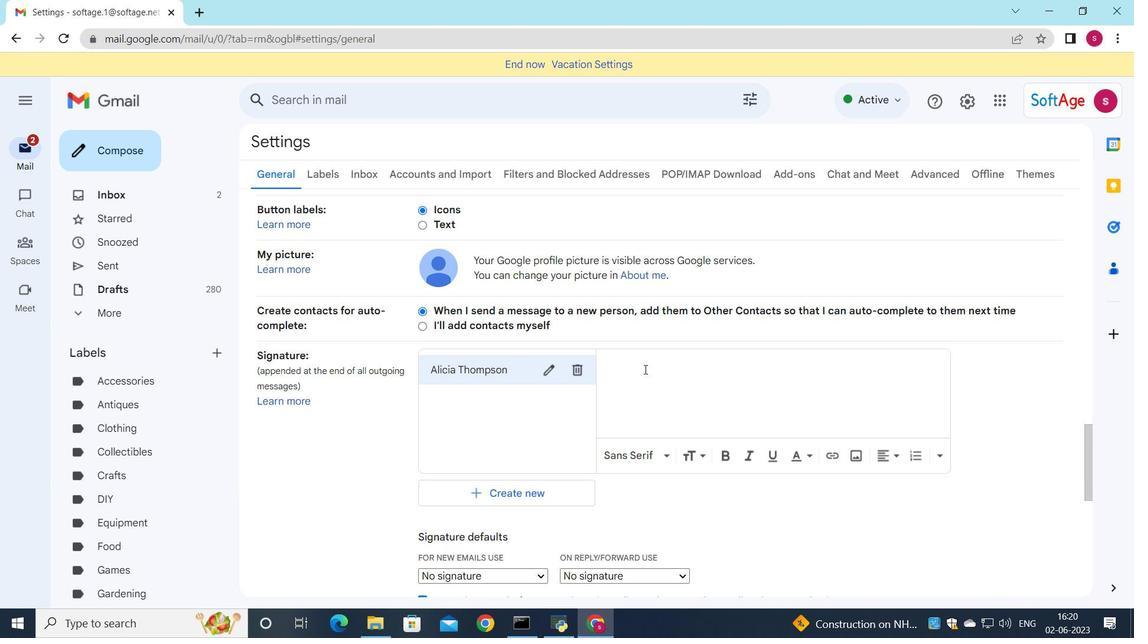 
Action: Mouse pressed left at (641, 373)
Screenshot: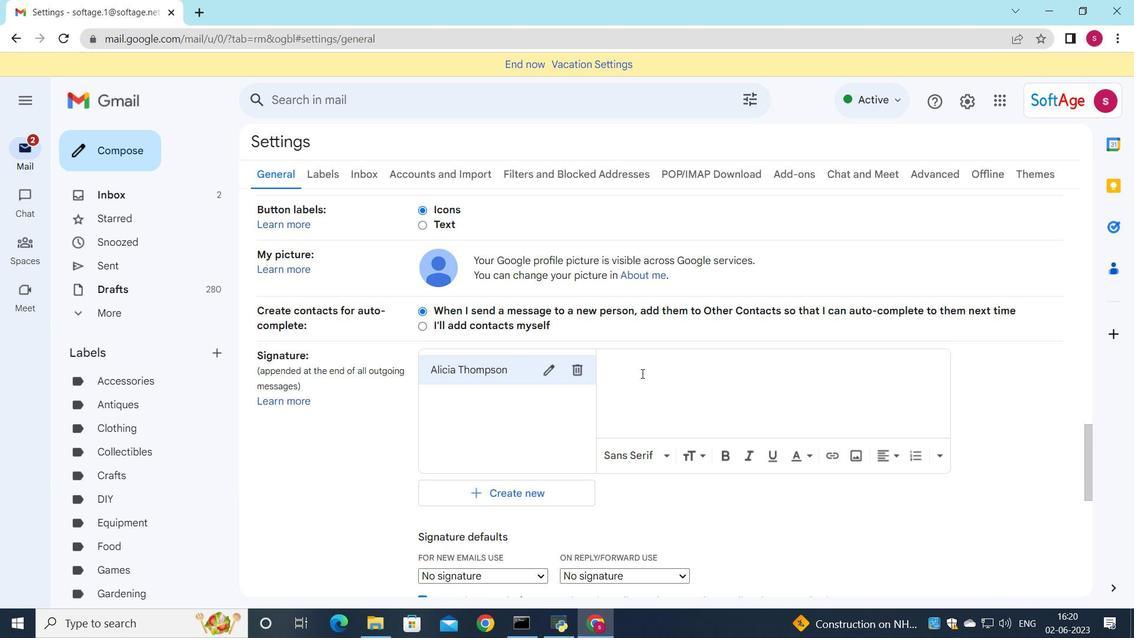 
Action: Key pressed <Key.shift>Alicia<Key.space><Key.shift>Thompson
Screenshot: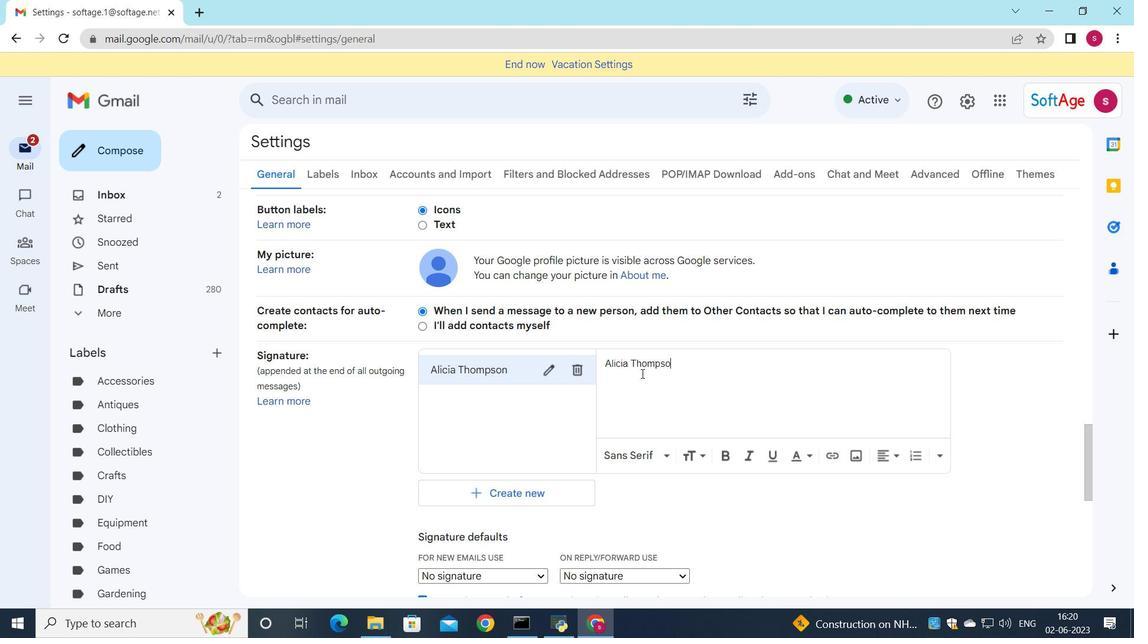 
Action: Mouse moved to (611, 462)
Screenshot: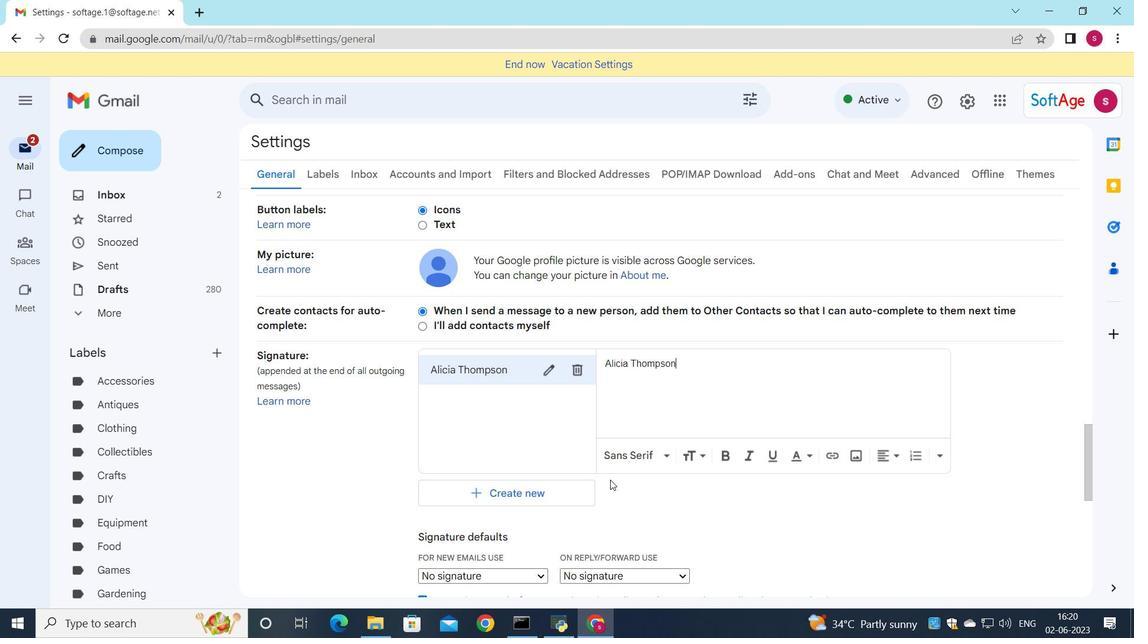 
Action: Mouse scrolled (611, 462) with delta (0, 0)
Screenshot: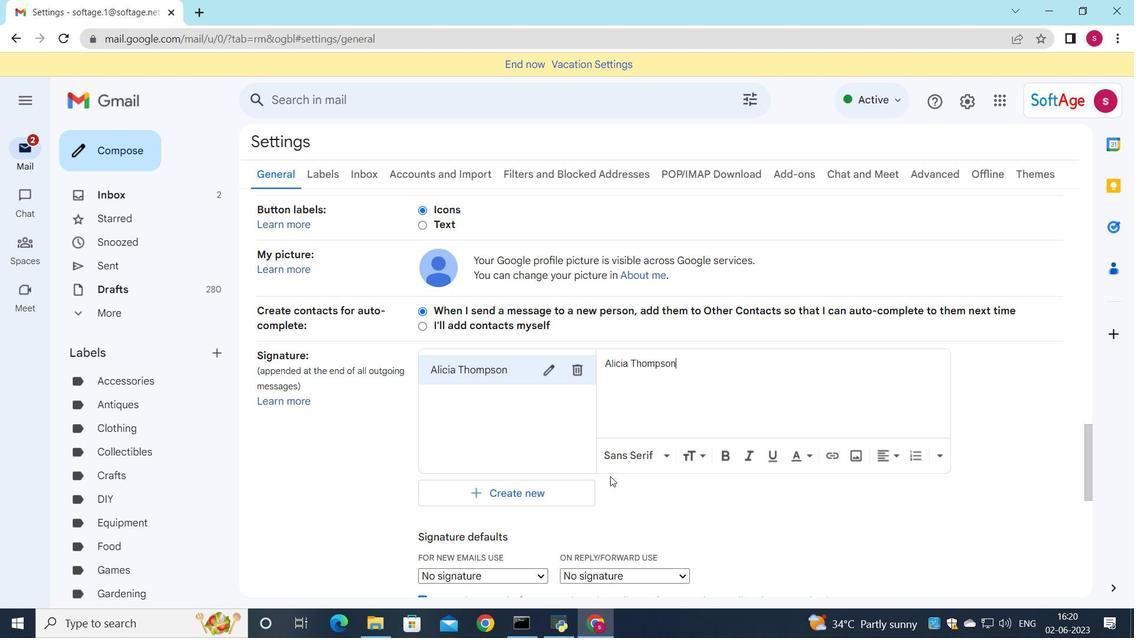 
Action: Mouse moved to (609, 465)
Screenshot: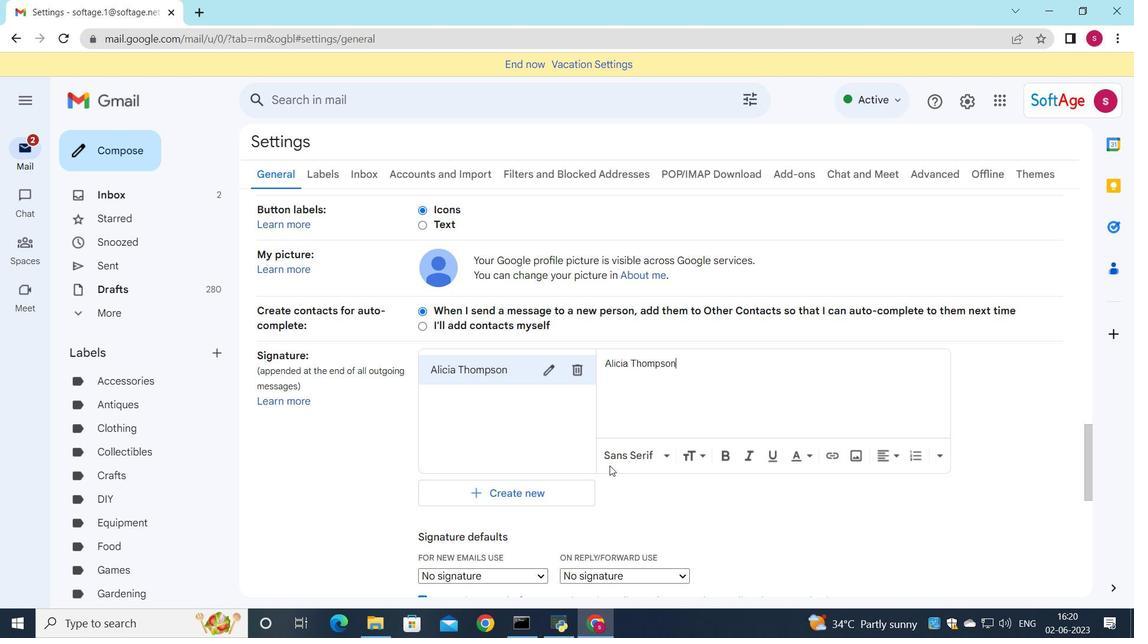 
Action: Mouse scrolled (609, 464) with delta (0, 0)
Screenshot: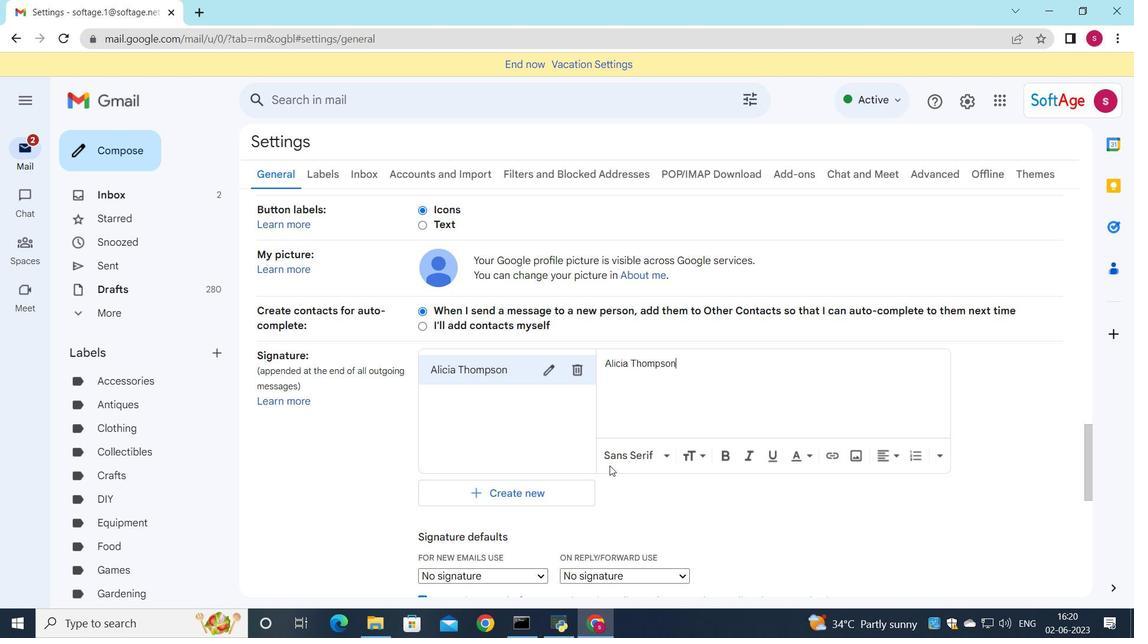 
Action: Mouse moved to (609, 467)
Screenshot: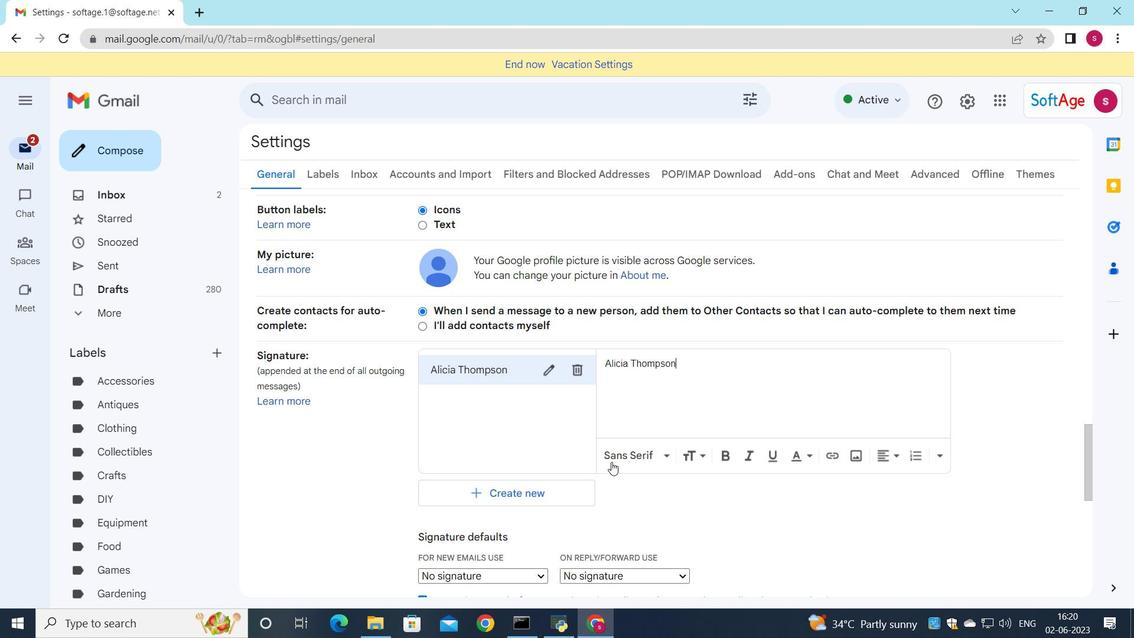 
Action: Mouse scrolled (609, 466) with delta (0, 0)
Screenshot: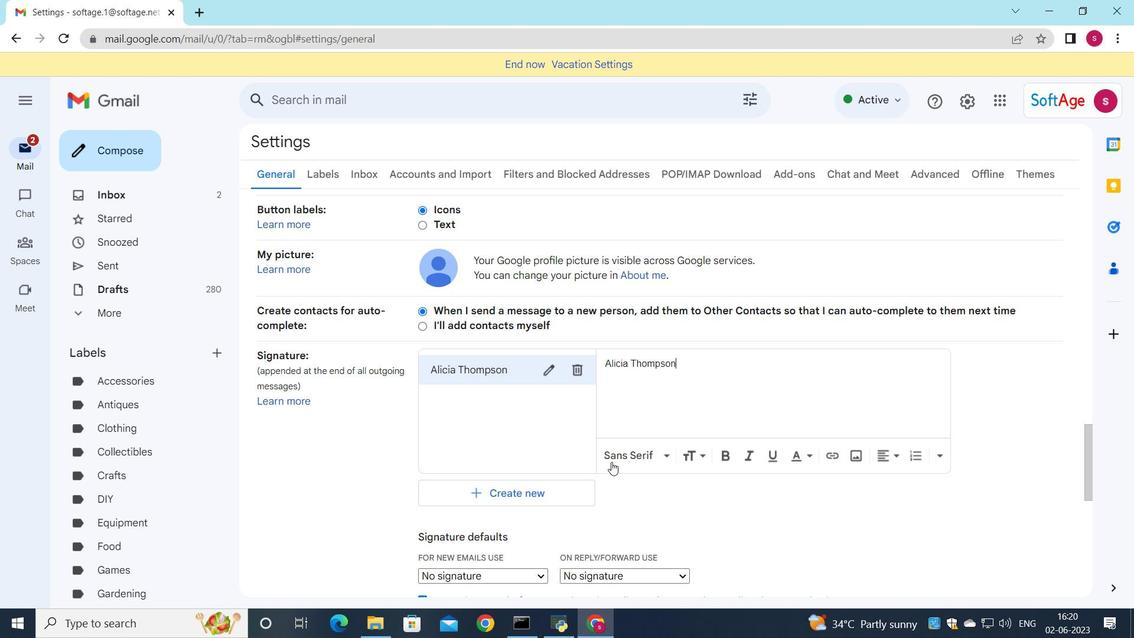 
Action: Mouse moved to (535, 356)
Screenshot: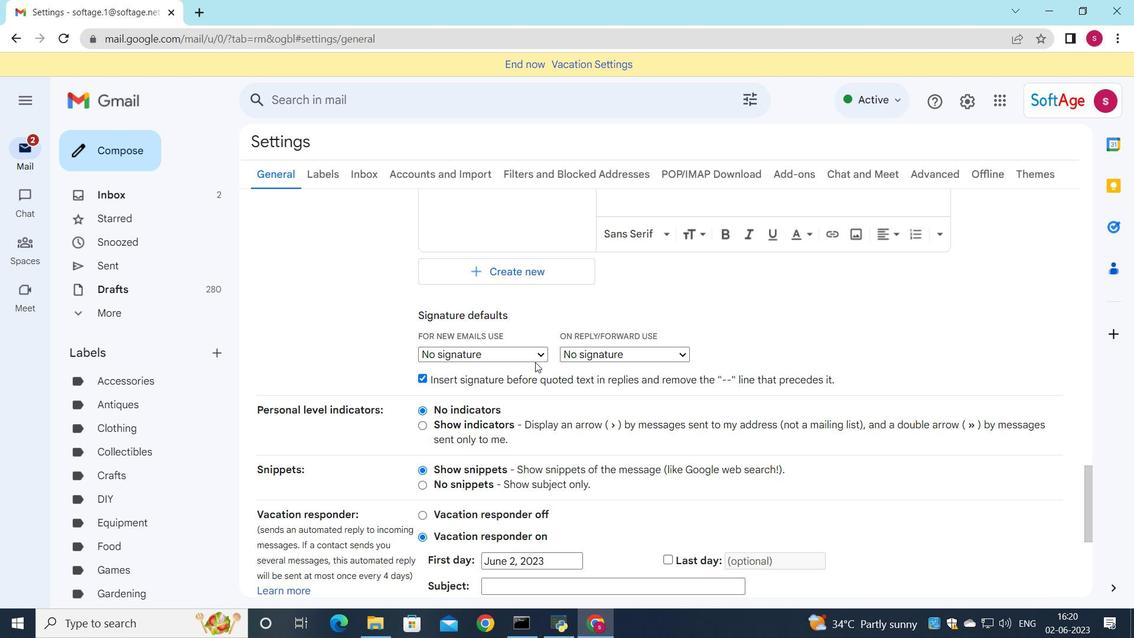 
Action: Mouse pressed left at (535, 356)
Screenshot: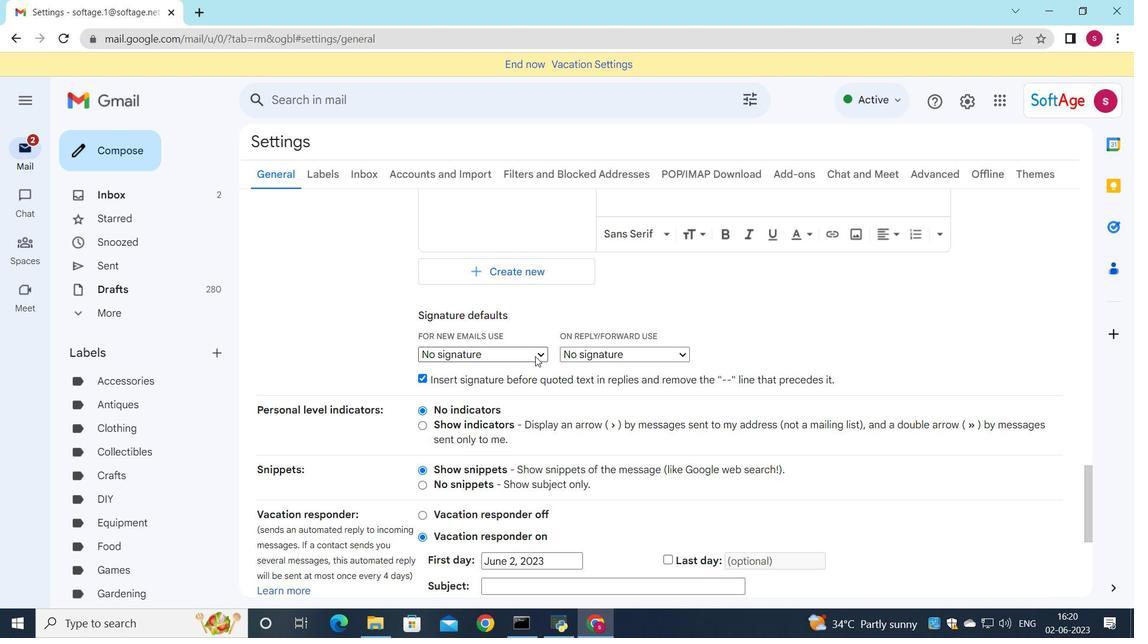 
Action: Mouse moved to (532, 378)
Screenshot: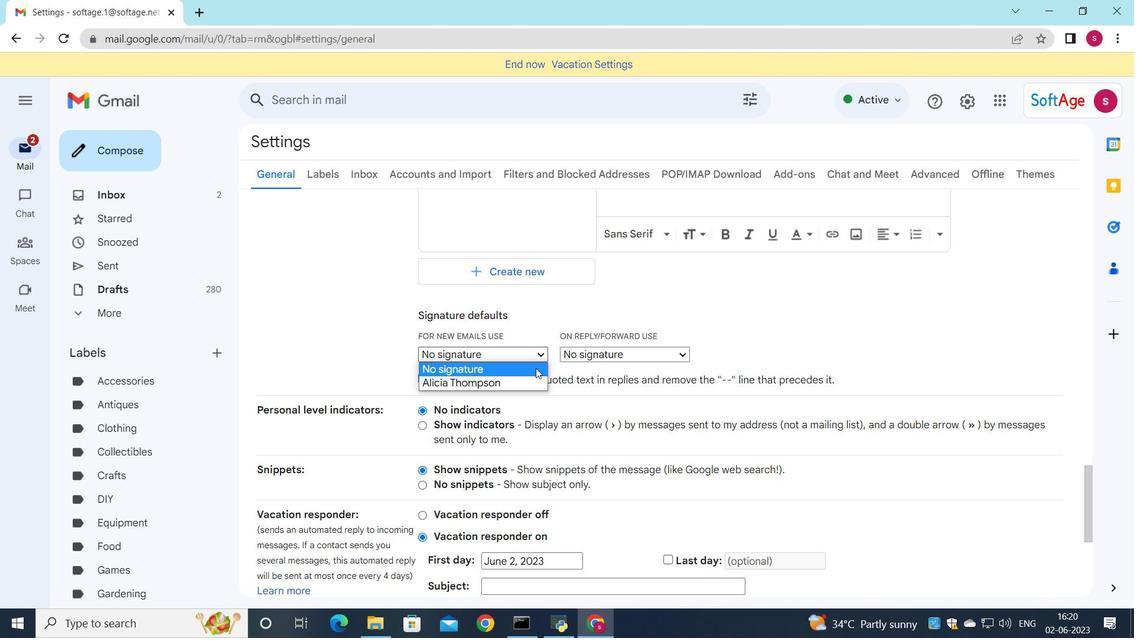 
Action: Mouse pressed left at (532, 378)
Screenshot: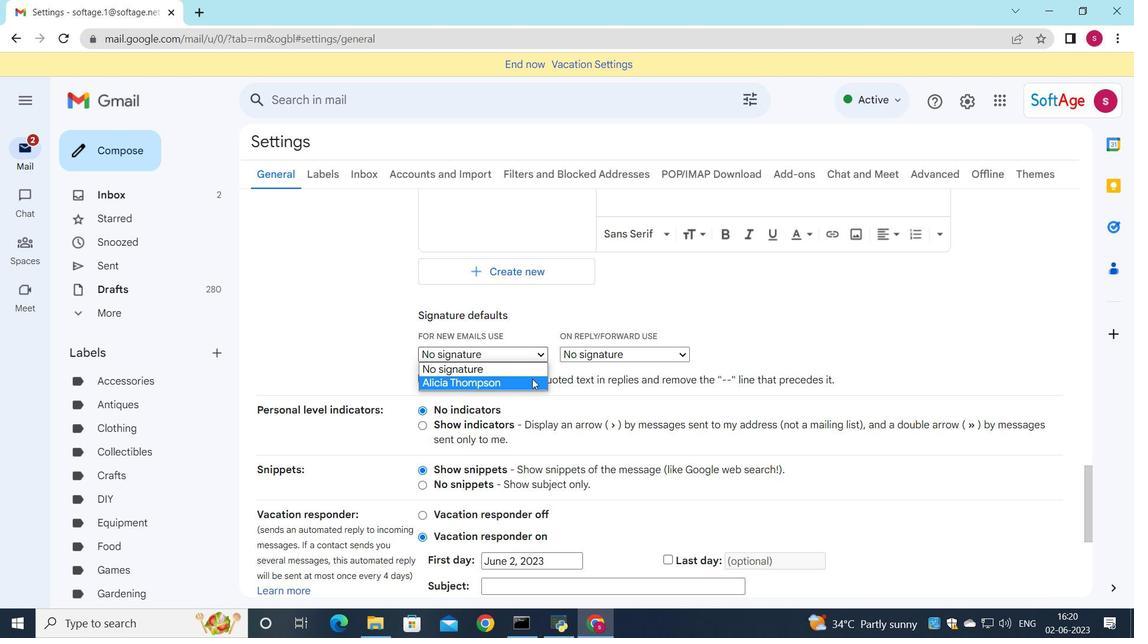 
Action: Mouse moved to (589, 352)
Screenshot: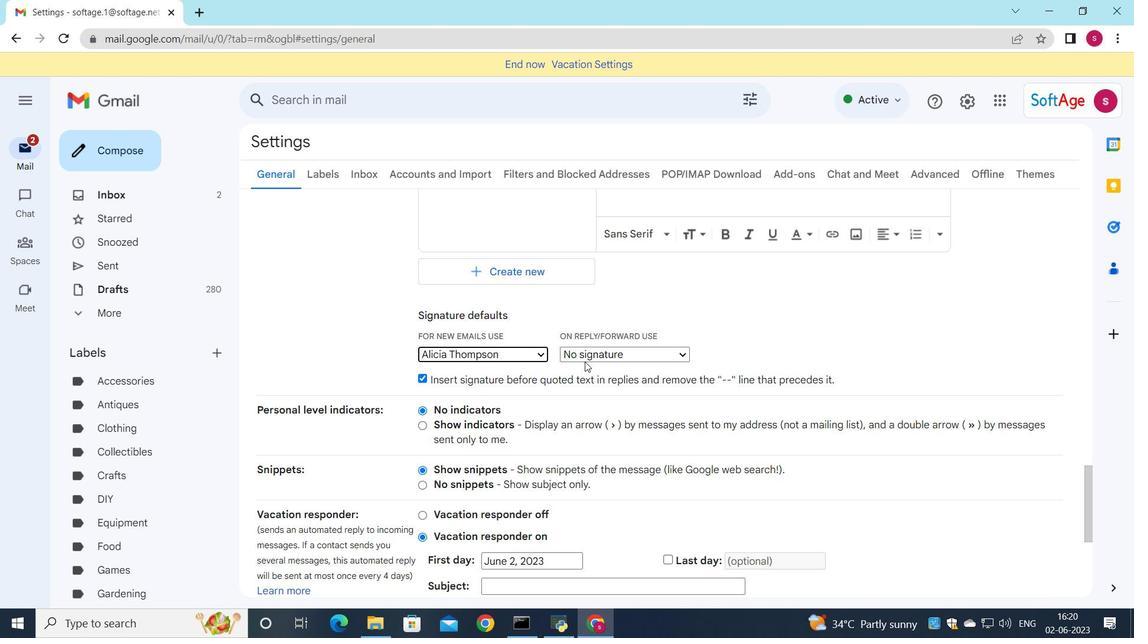 
Action: Mouse pressed left at (589, 352)
Screenshot: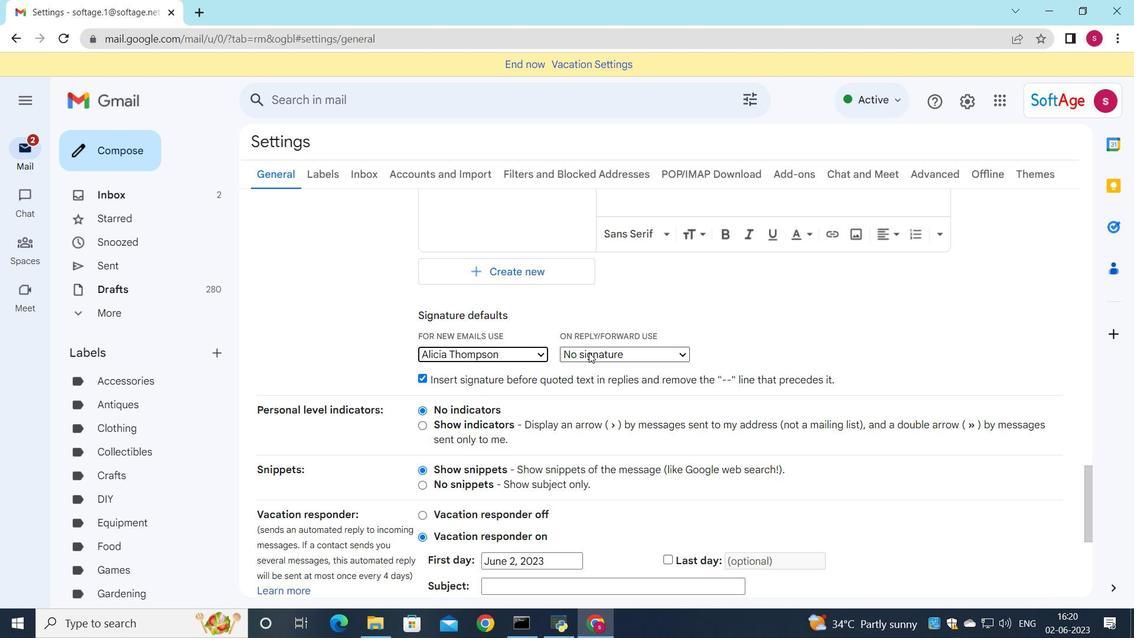
Action: Mouse moved to (600, 379)
Screenshot: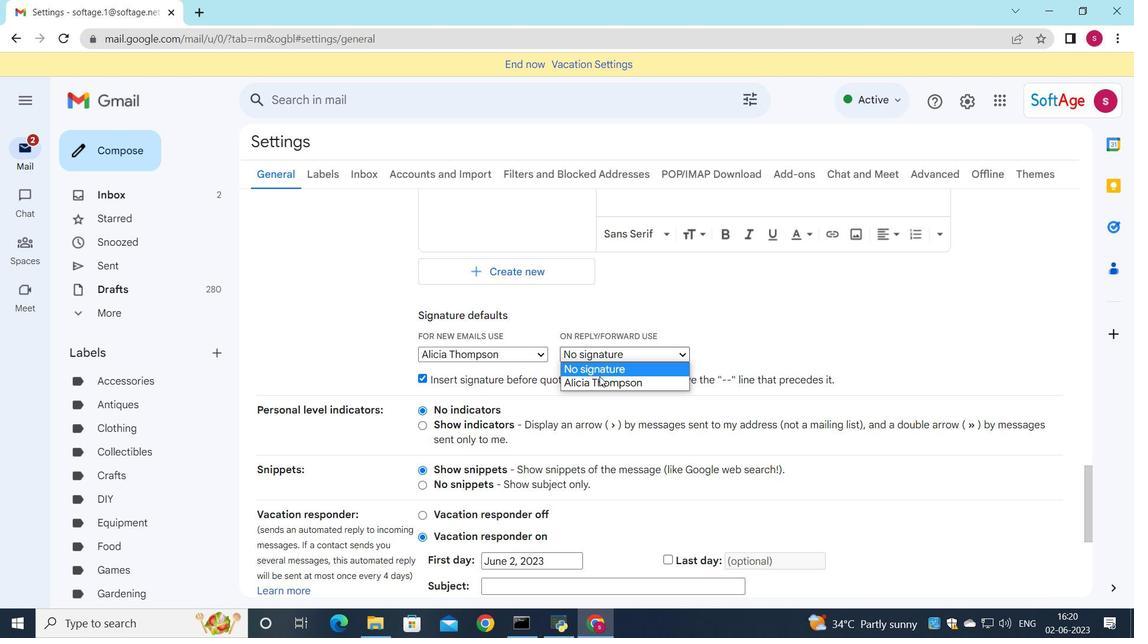 
Action: Mouse pressed left at (600, 379)
Screenshot: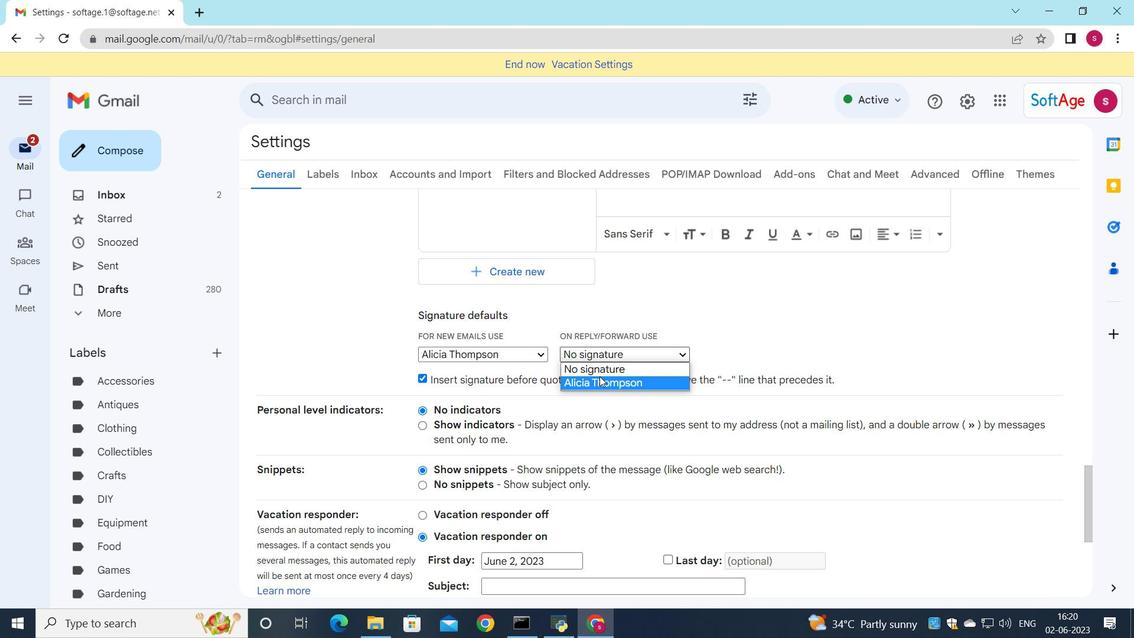 
Action: Mouse scrolled (600, 378) with delta (0, 0)
Screenshot: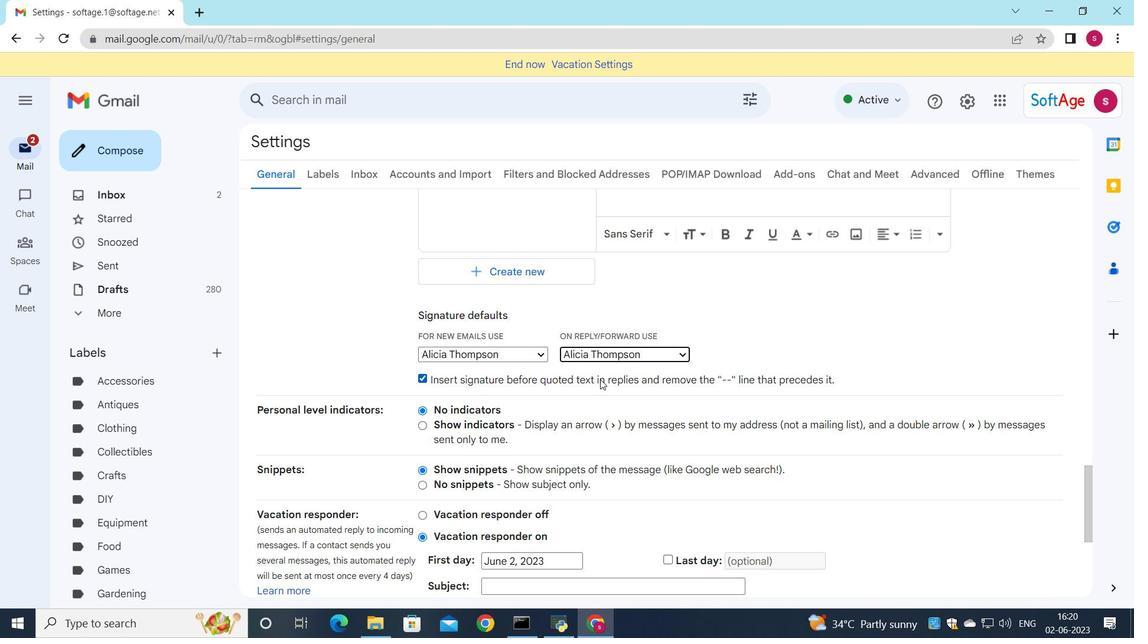 
Action: Mouse scrolled (600, 378) with delta (0, 0)
Screenshot: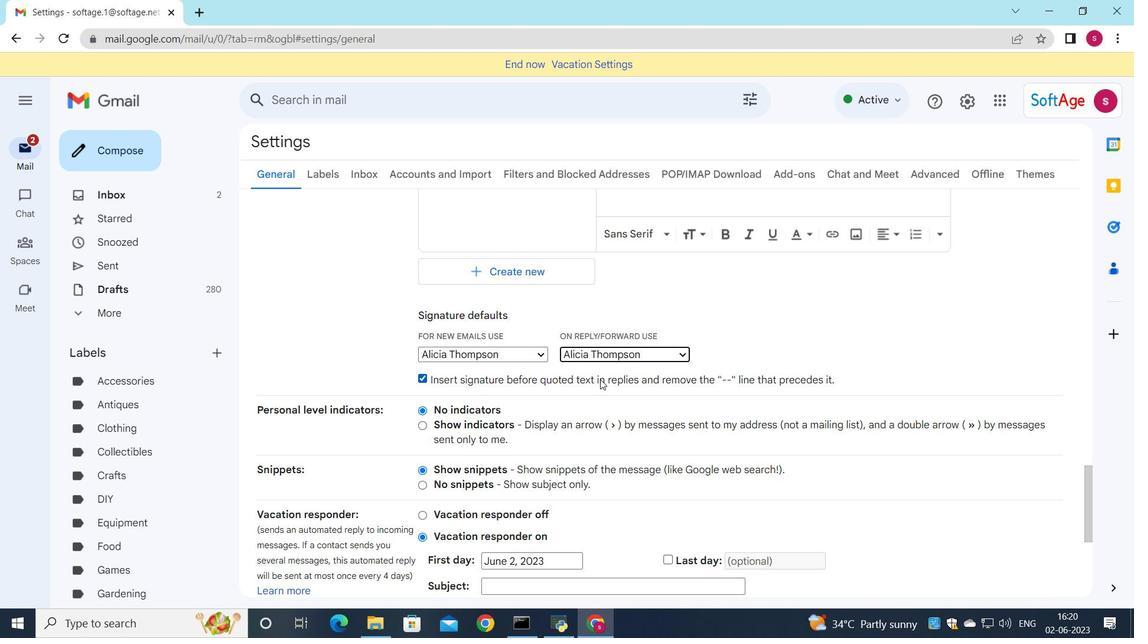 
Action: Mouse scrolled (600, 378) with delta (0, 0)
Screenshot: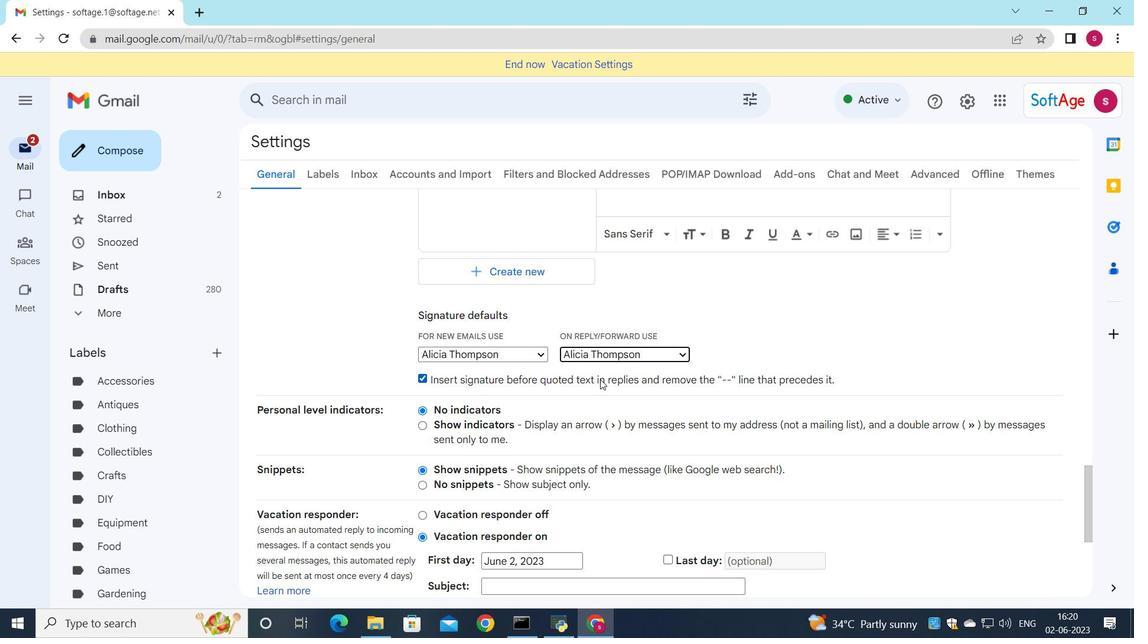 
Action: Mouse scrolled (600, 378) with delta (0, 0)
Screenshot: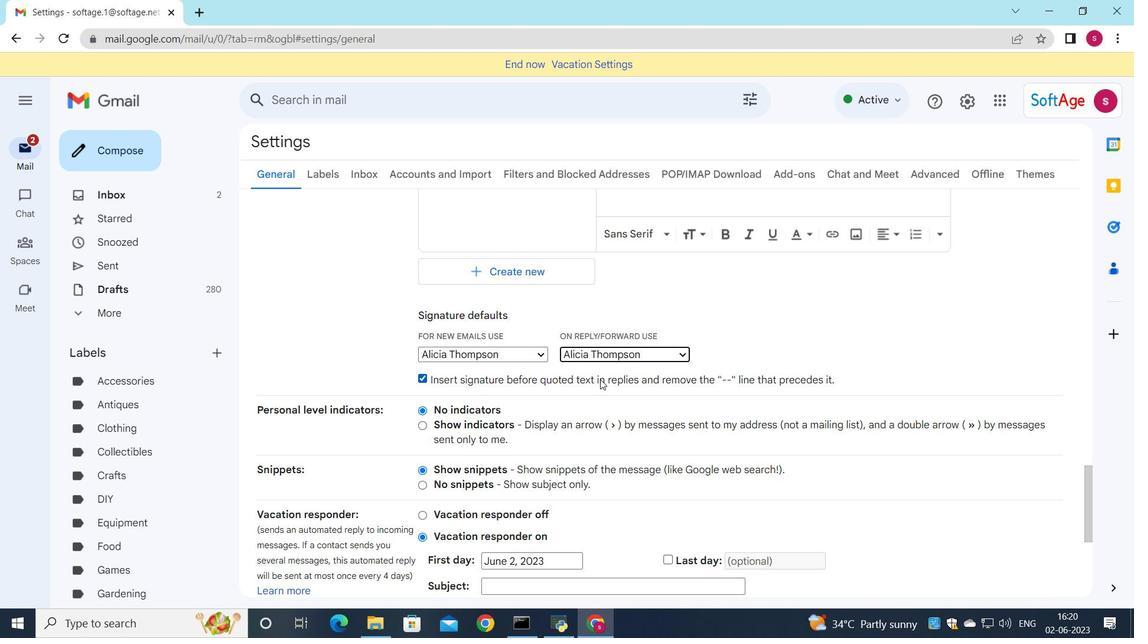 
Action: Mouse moved to (632, 512)
Screenshot: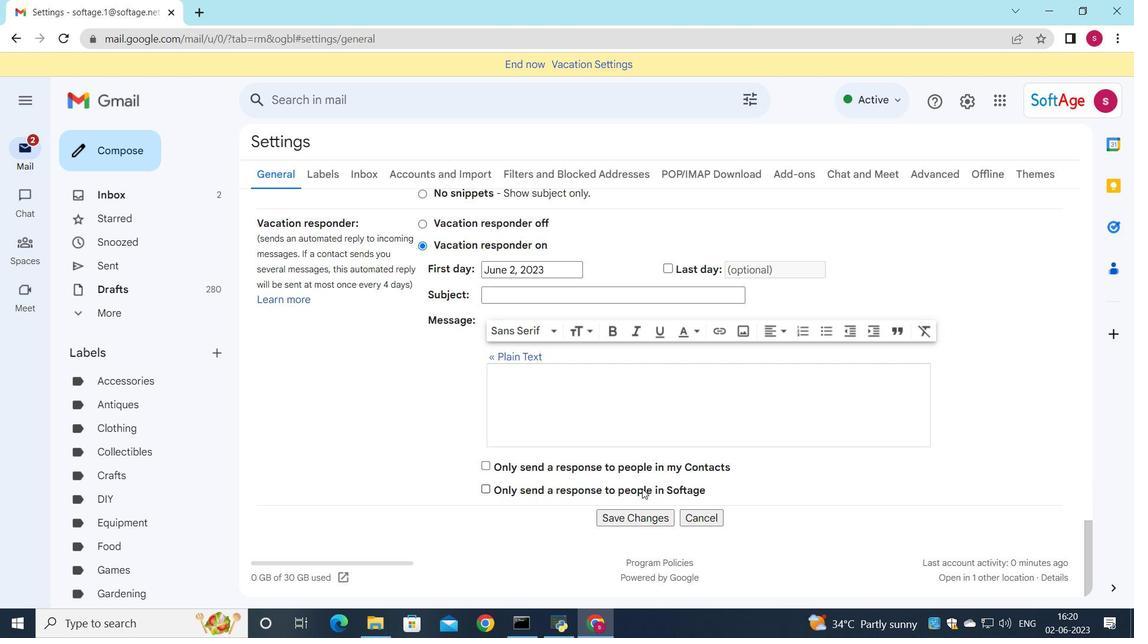 
Action: Mouse pressed left at (632, 512)
Screenshot: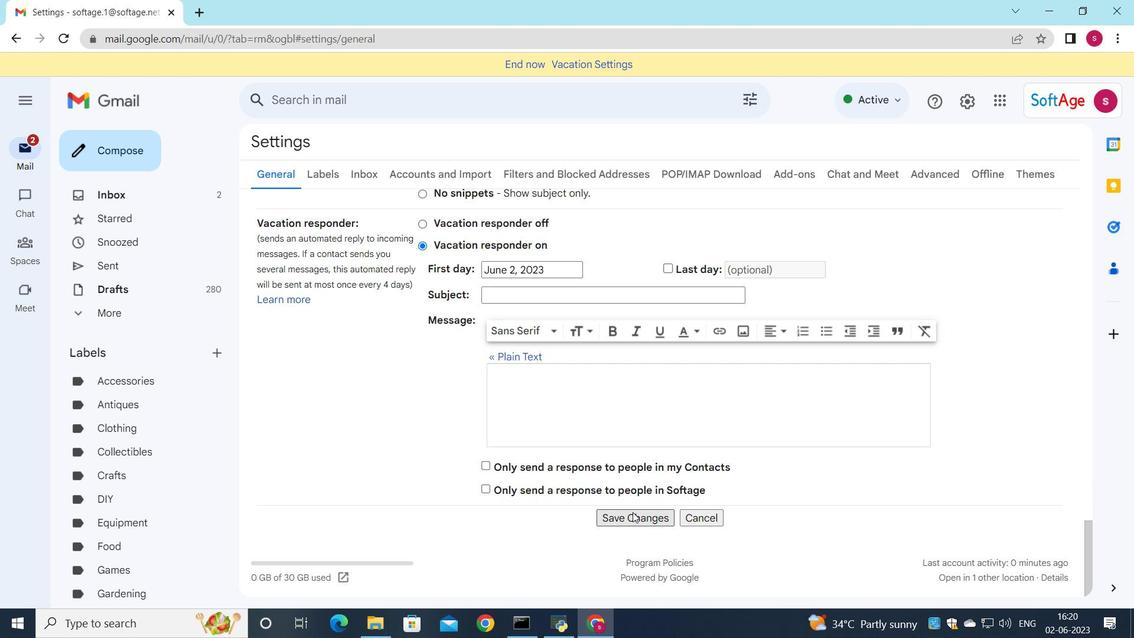 
Action: Mouse moved to (622, 336)
Screenshot: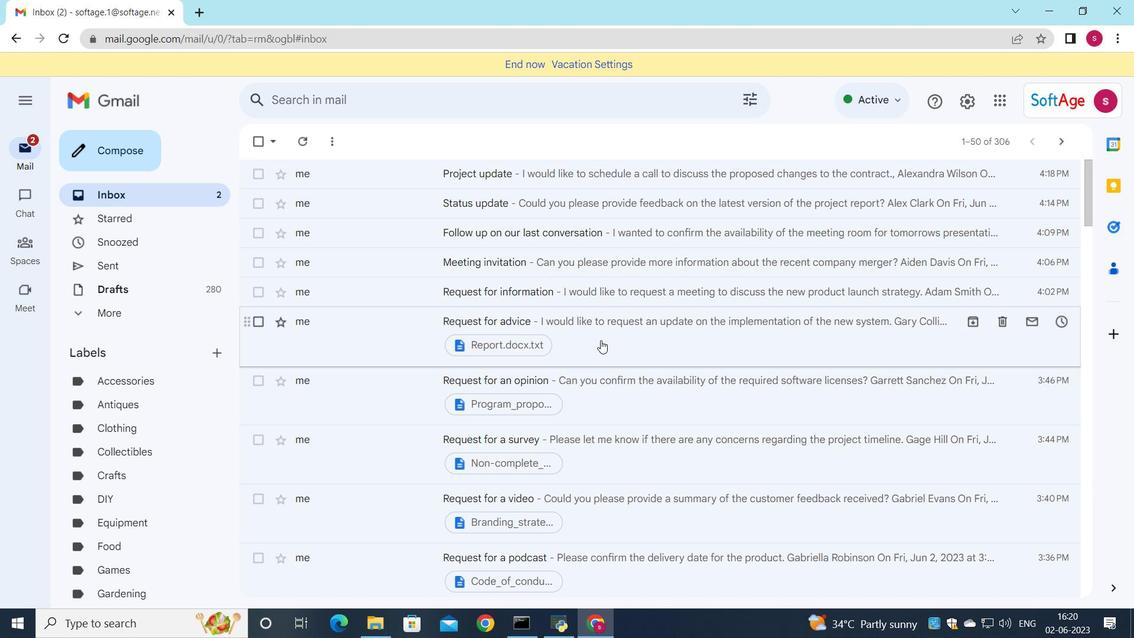 
Action: Mouse pressed left at (622, 336)
Screenshot: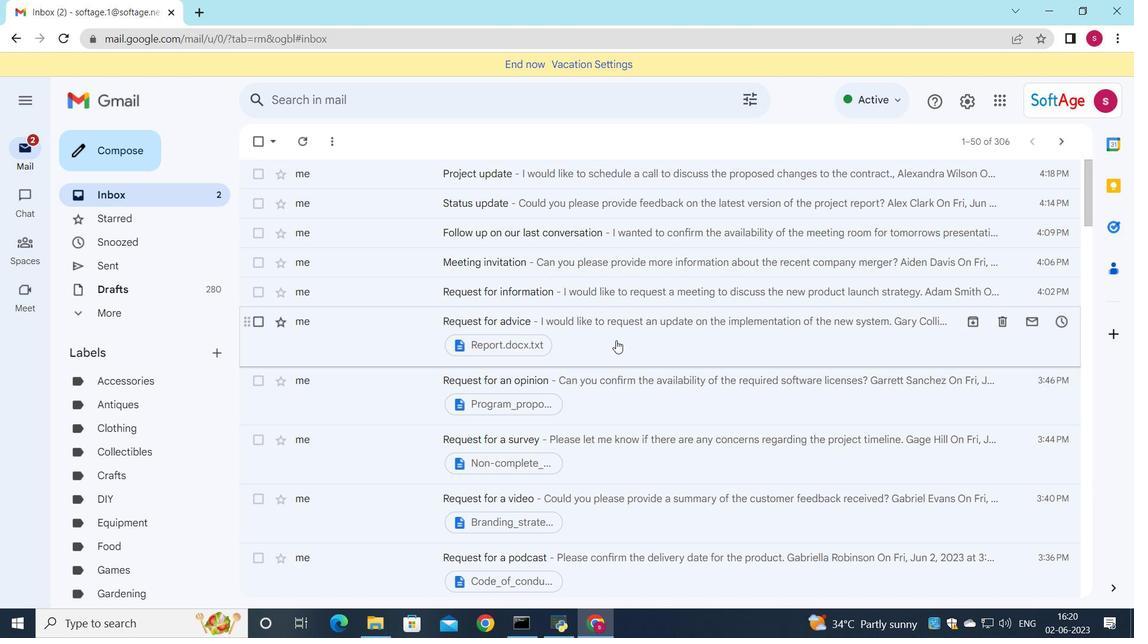 
Action: Mouse moved to (399, 268)
Screenshot: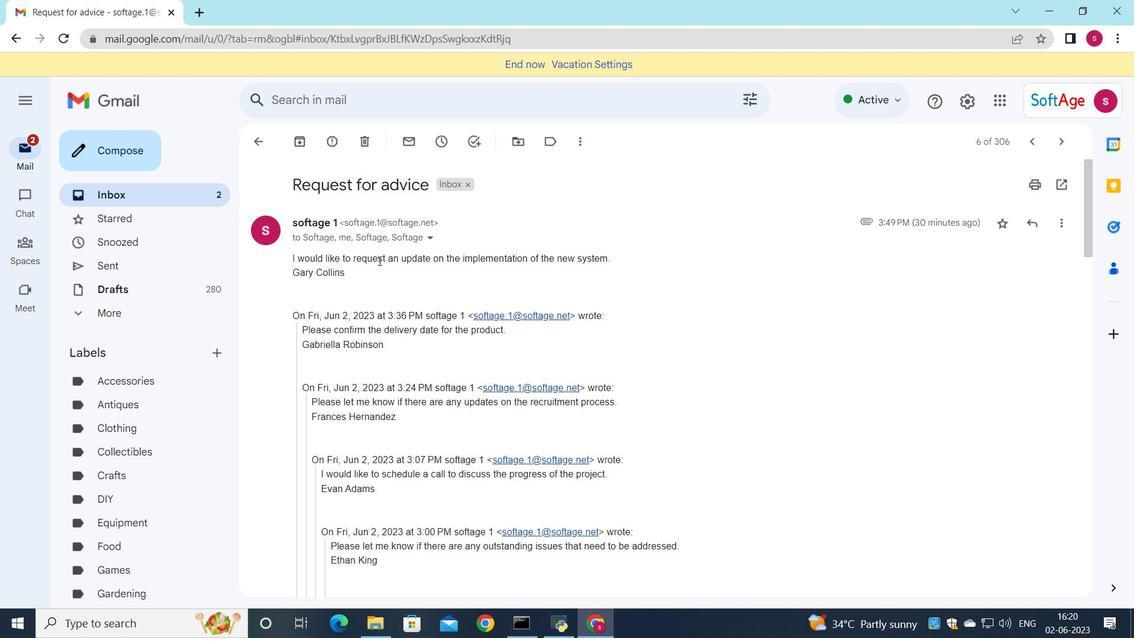 
Action: Mouse scrolled (399, 268) with delta (0, 0)
Screenshot: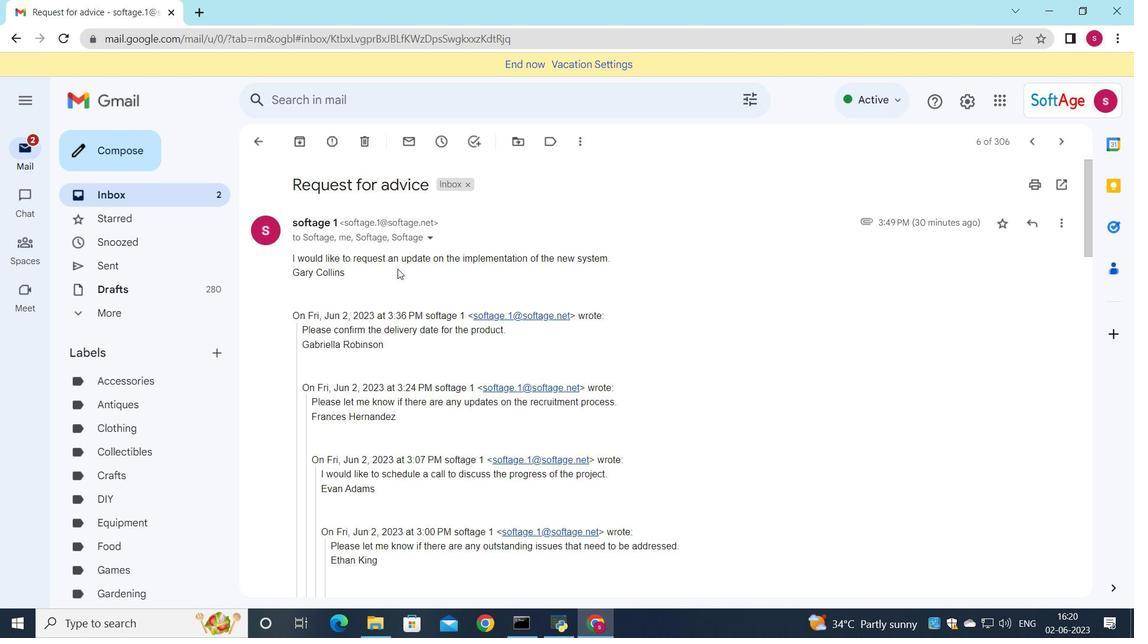 
Action: Mouse scrolled (399, 268) with delta (0, 0)
Screenshot: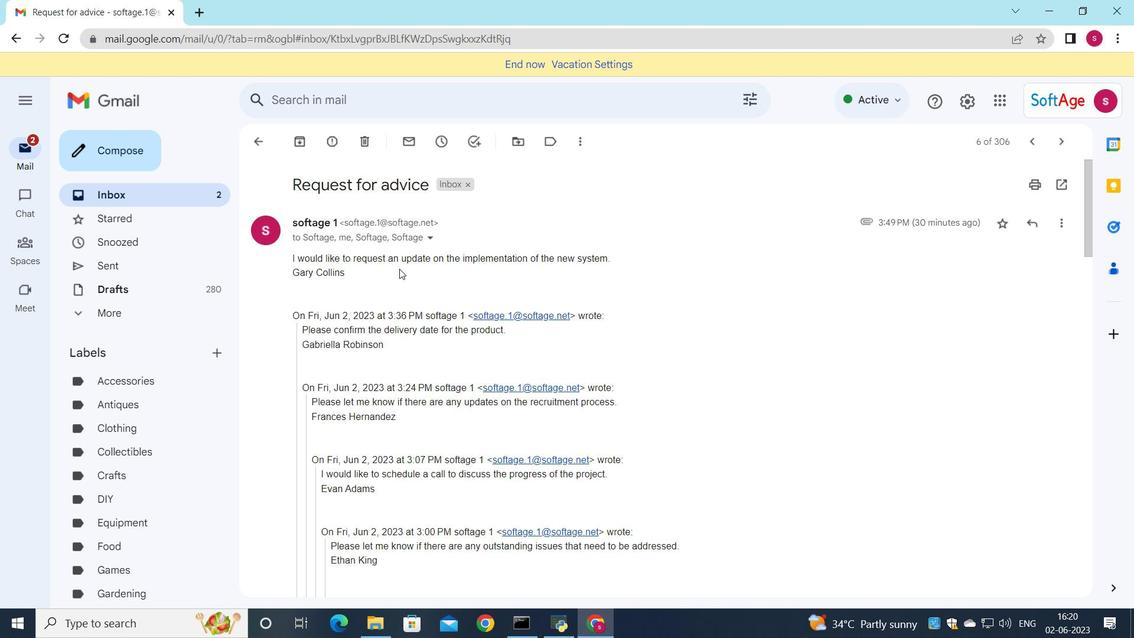 
Action: Mouse moved to (399, 278)
Screenshot: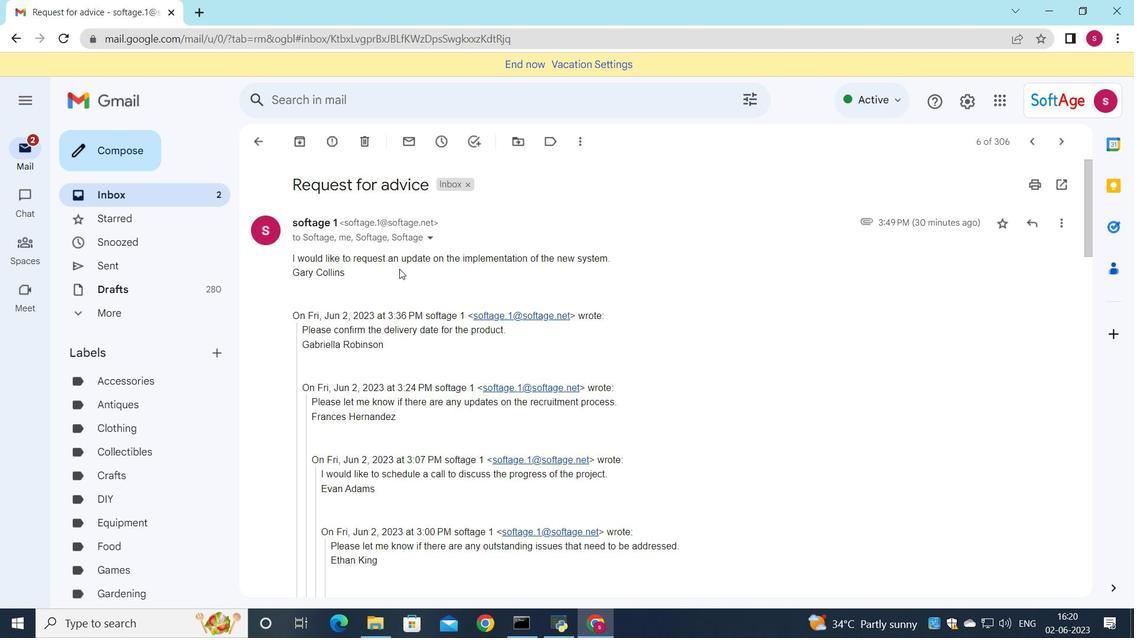 
Action: Mouse scrolled (399, 278) with delta (0, 0)
Screenshot: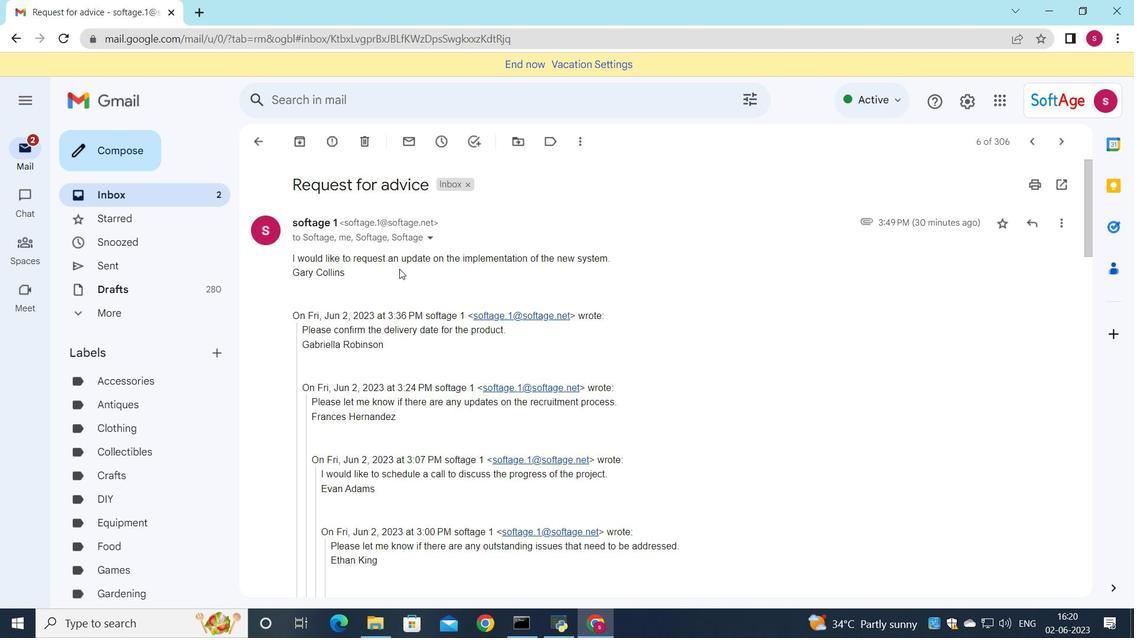 
Action: Mouse moved to (399, 288)
Screenshot: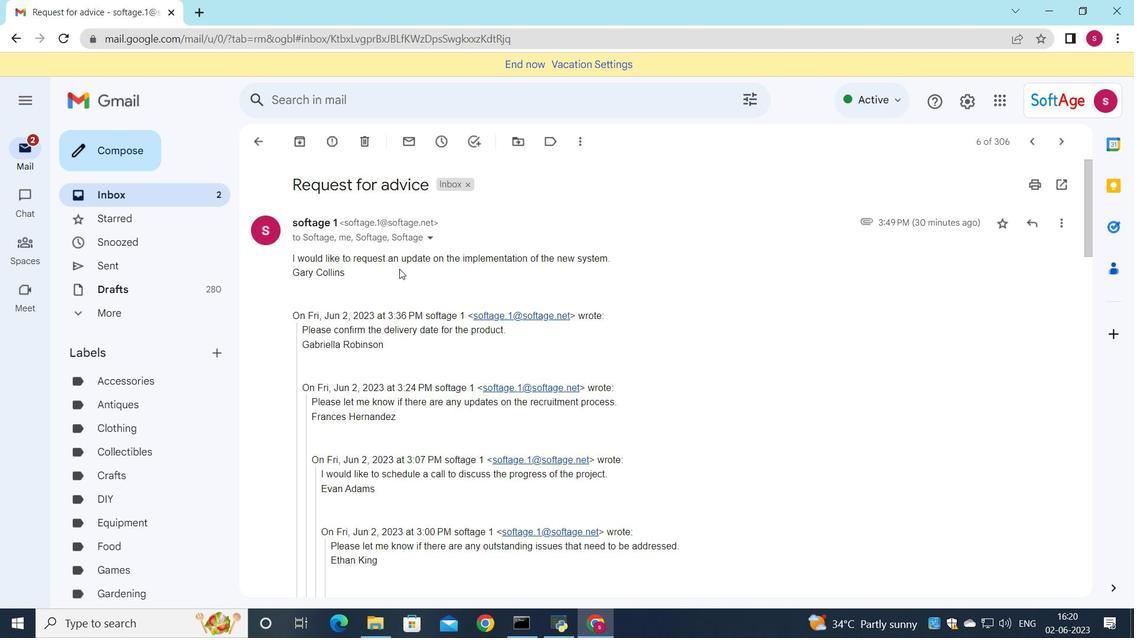 
Action: Mouse scrolled (399, 287) with delta (0, 0)
Screenshot: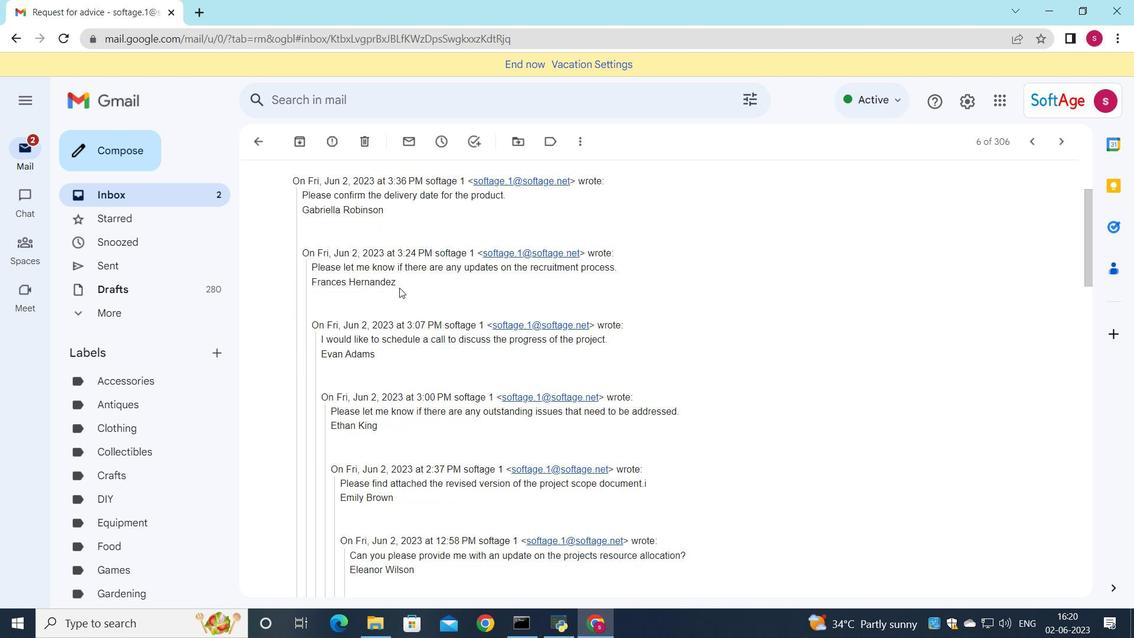 
Action: Mouse scrolled (399, 287) with delta (0, 0)
Screenshot: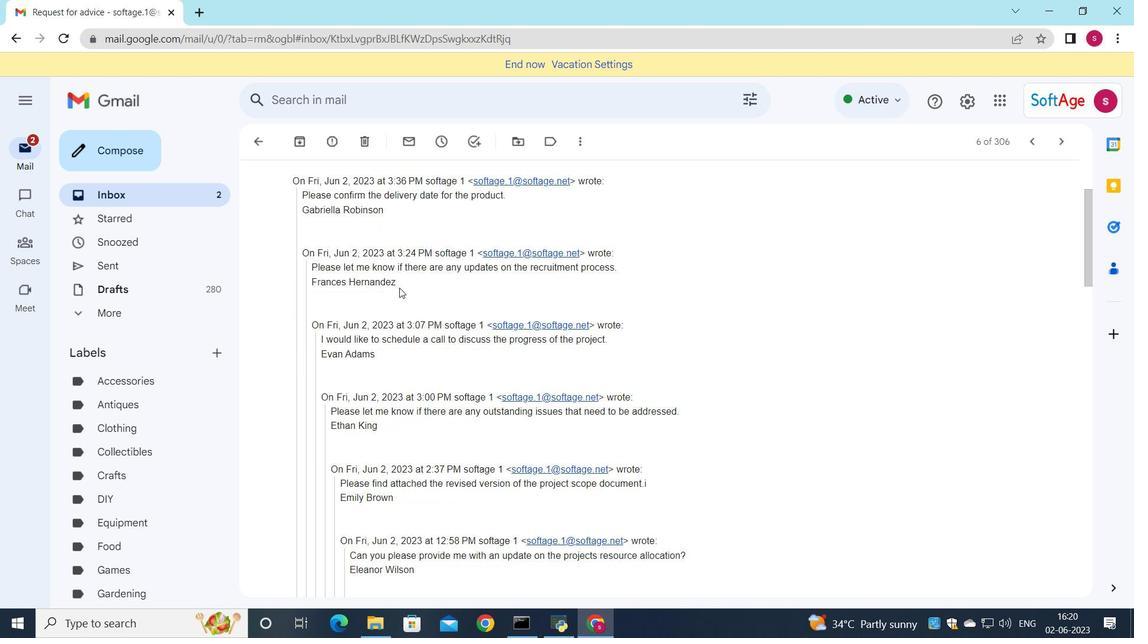 
Action: Mouse scrolled (399, 287) with delta (0, 0)
Screenshot: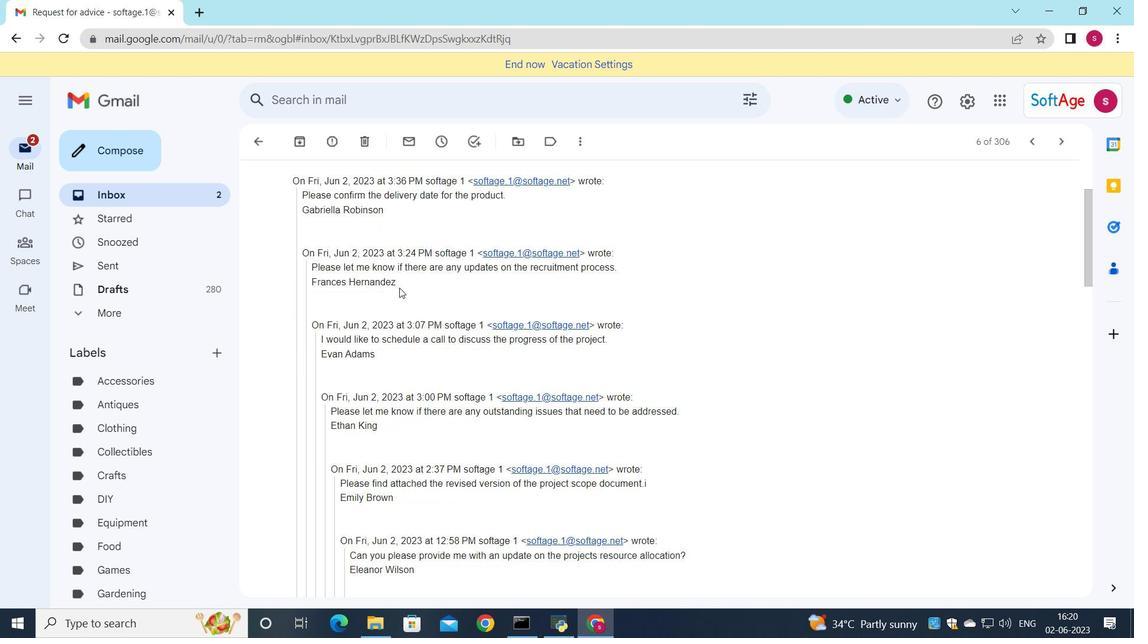
Action: Mouse scrolled (399, 287) with delta (0, 0)
Screenshot: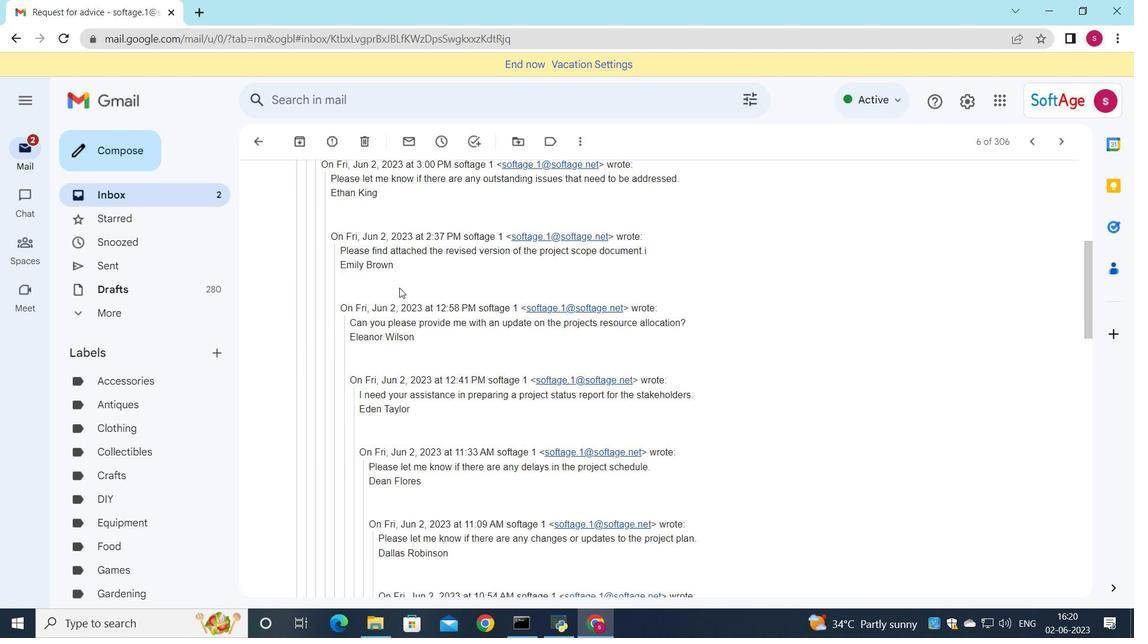 
Action: Mouse scrolled (399, 287) with delta (0, 0)
Screenshot: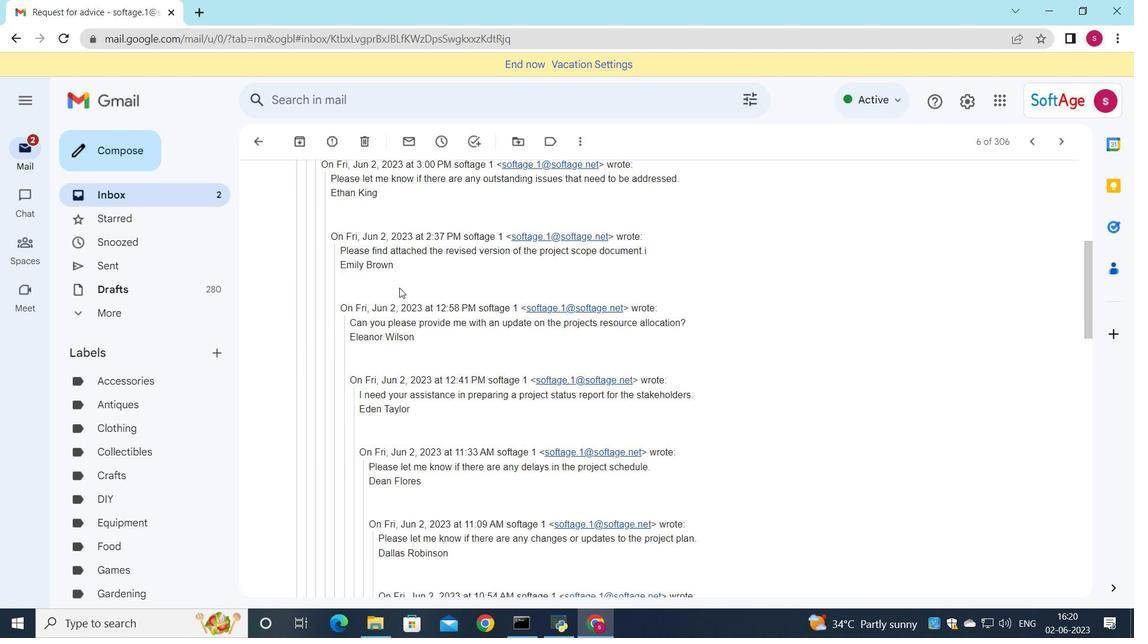 
Action: Mouse scrolled (399, 287) with delta (0, 0)
Screenshot: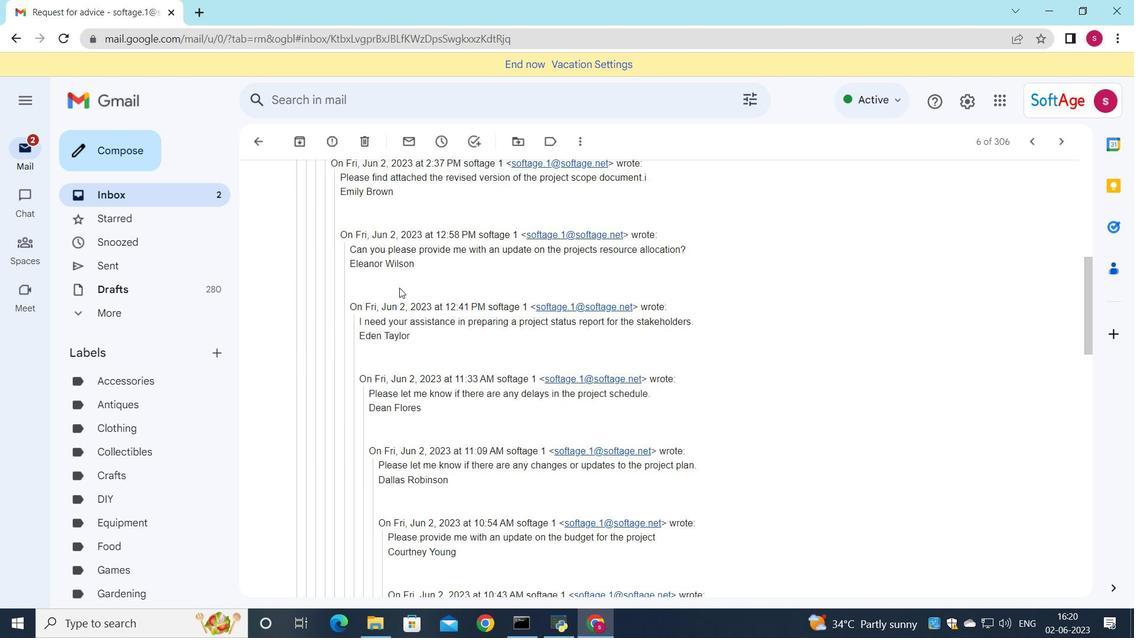 
Action: Mouse scrolled (399, 287) with delta (0, 0)
Screenshot: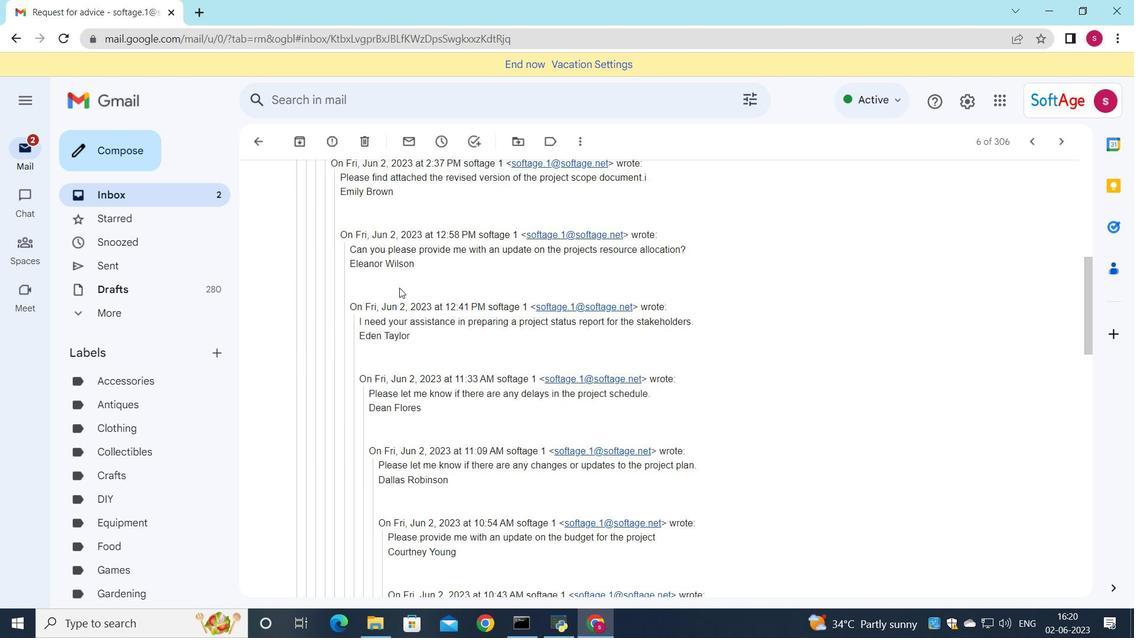
Action: Mouse scrolled (399, 287) with delta (0, 0)
Screenshot: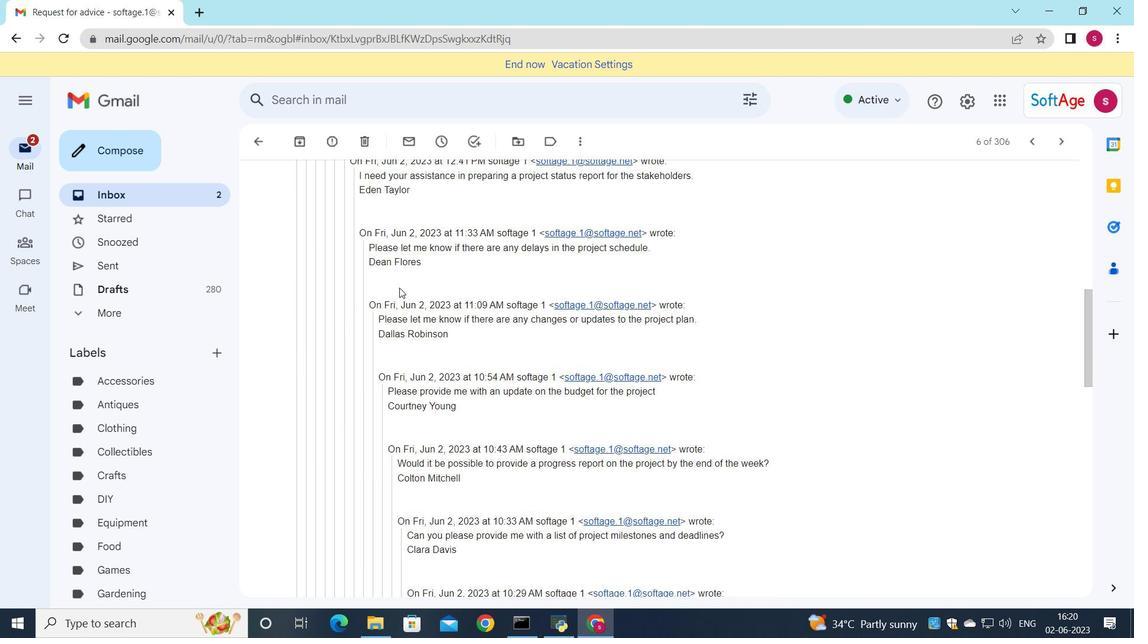 
Action: Mouse scrolled (399, 287) with delta (0, 0)
Screenshot: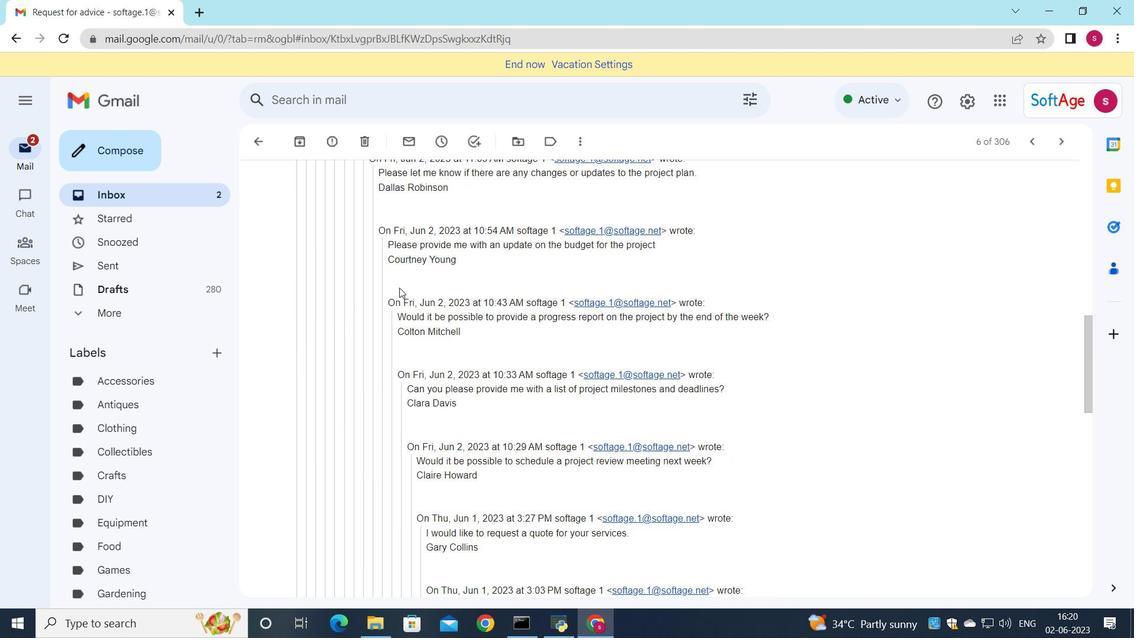 
Action: Mouse scrolled (399, 287) with delta (0, 0)
Screenshot: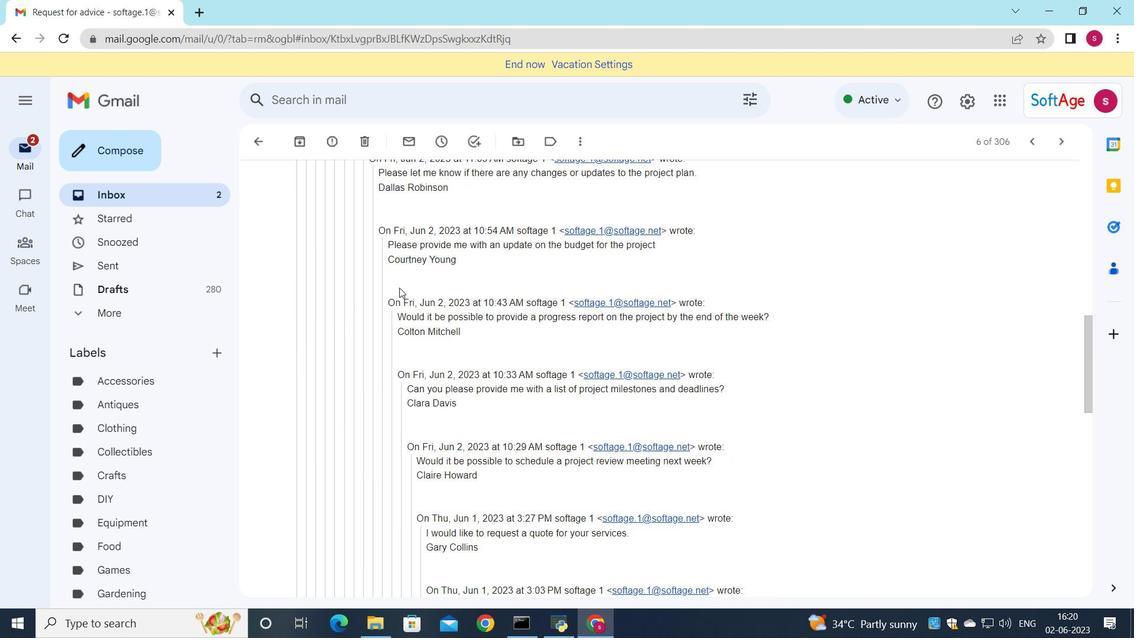 
Action: Mouse scrolled (399, 287) with delta (0, 0)
Screenshot: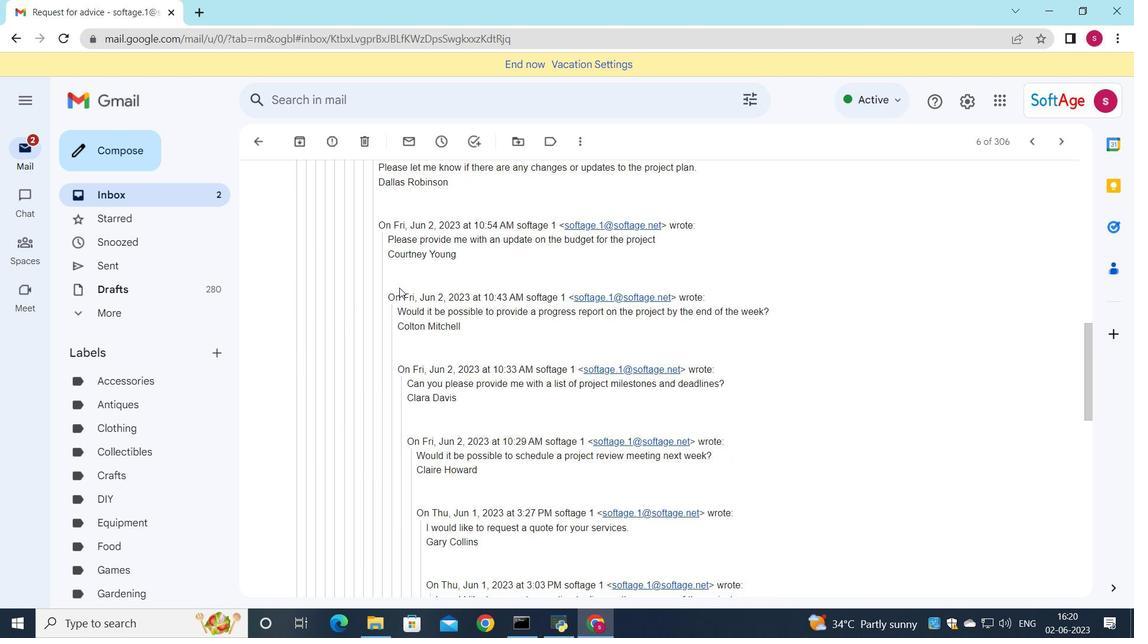 
Action: Mouse scrolled (399, 287) with delta (0, 0)
Screenshot: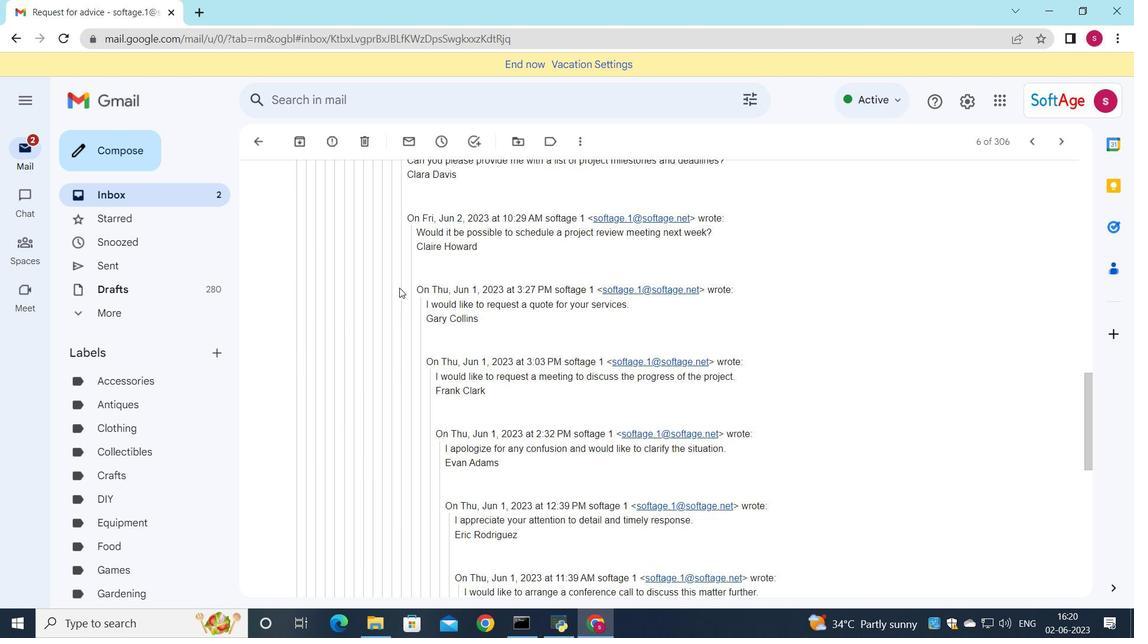 
Action: Mouse scrolled (399, 287) with delta (0, 0)
Screenshot: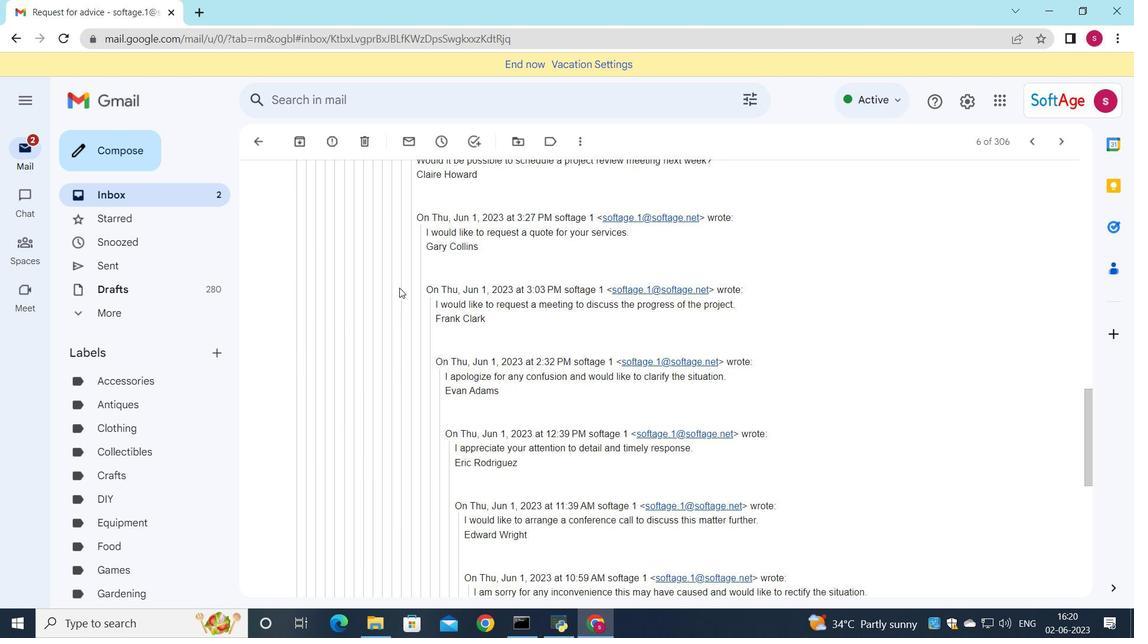 
Action: Mouse scrolled (399, 287) with delta (0, 0)
Screenshot: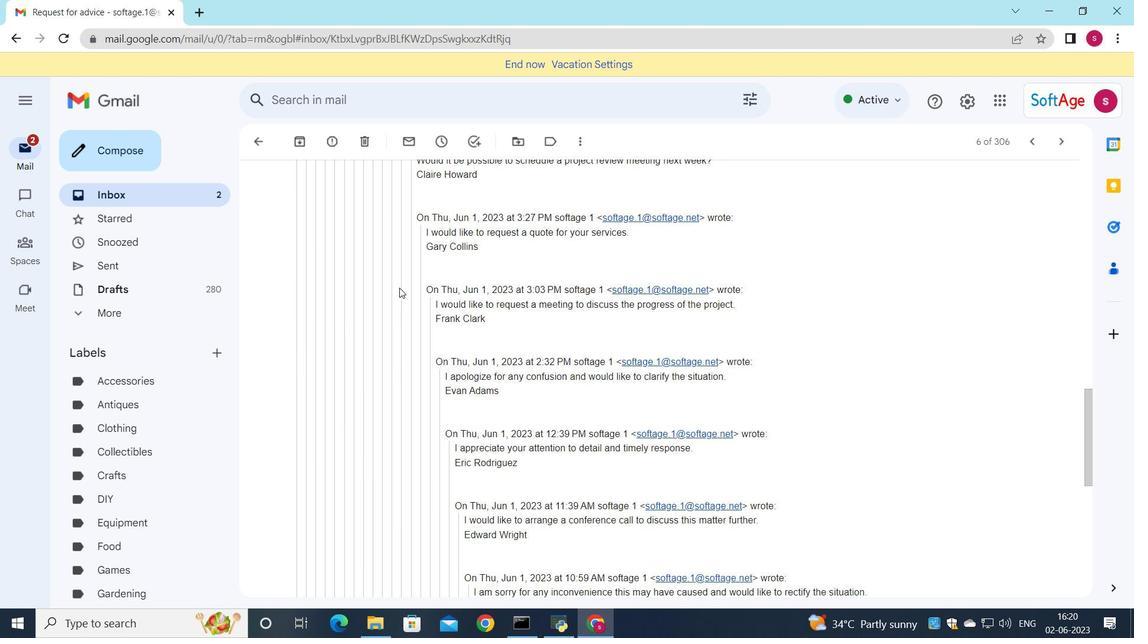 
Action: Mouse scrolled (399, 287) with delta (0, 0)
Screenshot: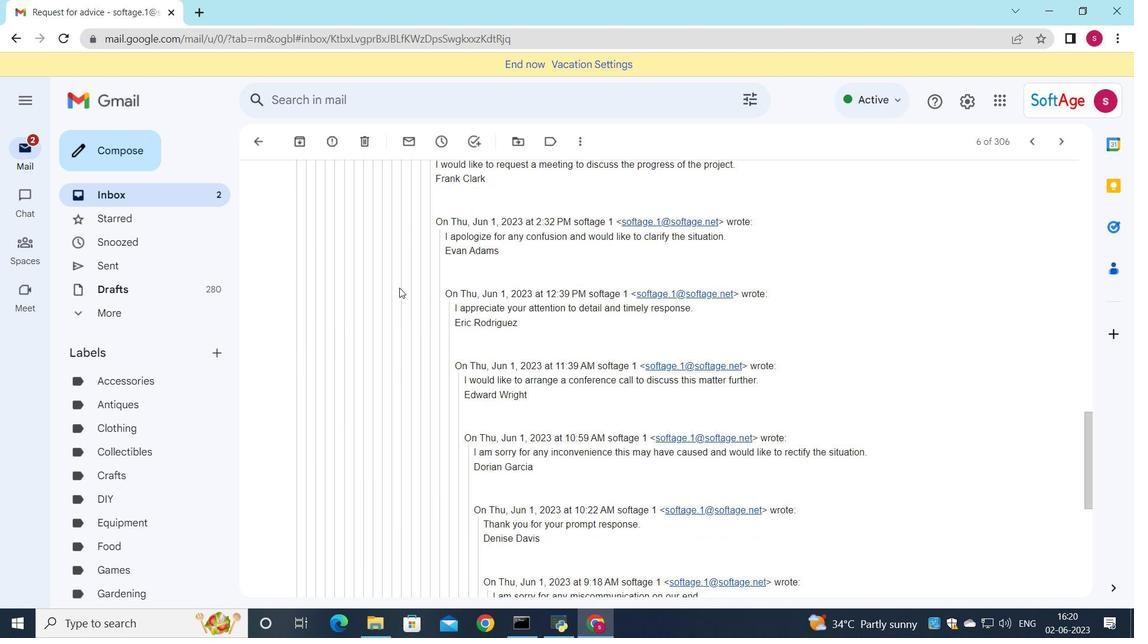 
Action: Mouse scrolled (399, 287) with delta (0, 0)
Screenshot: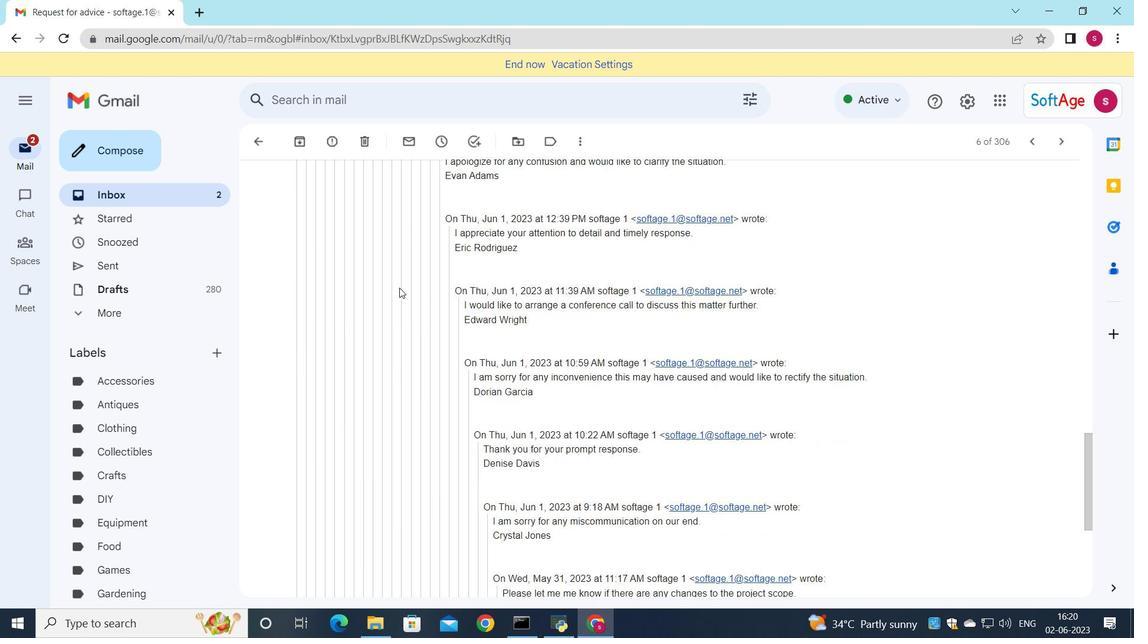 
Action: Mouse scrolled (399, 287) with delta (0, 0)
Screenshot: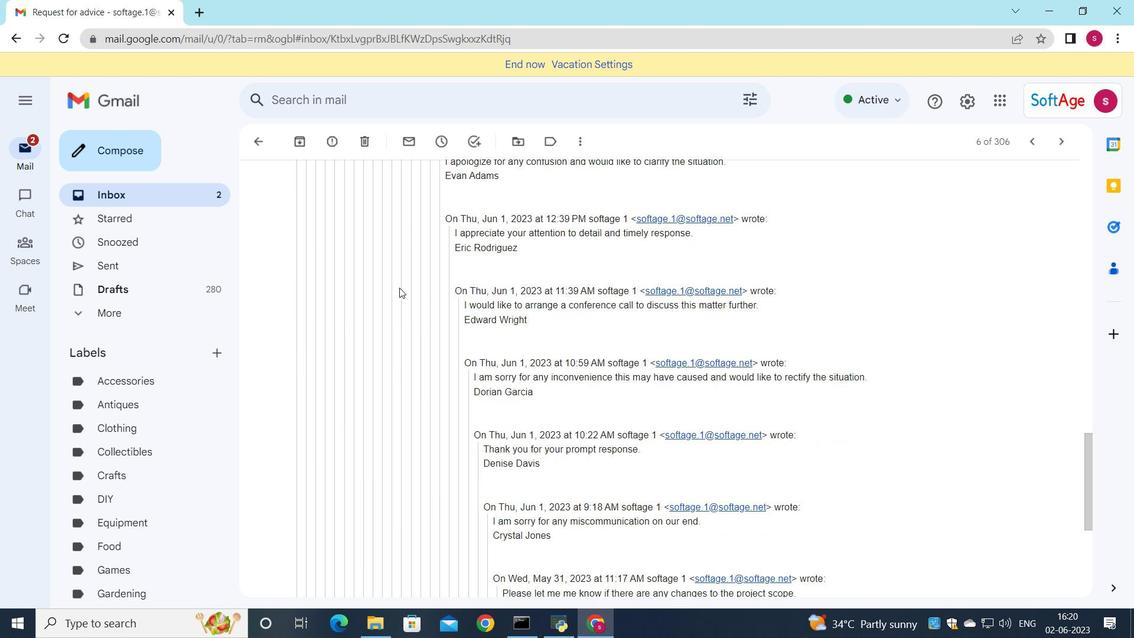 
Action: Mouse moved to (403, 292)
Screenshot: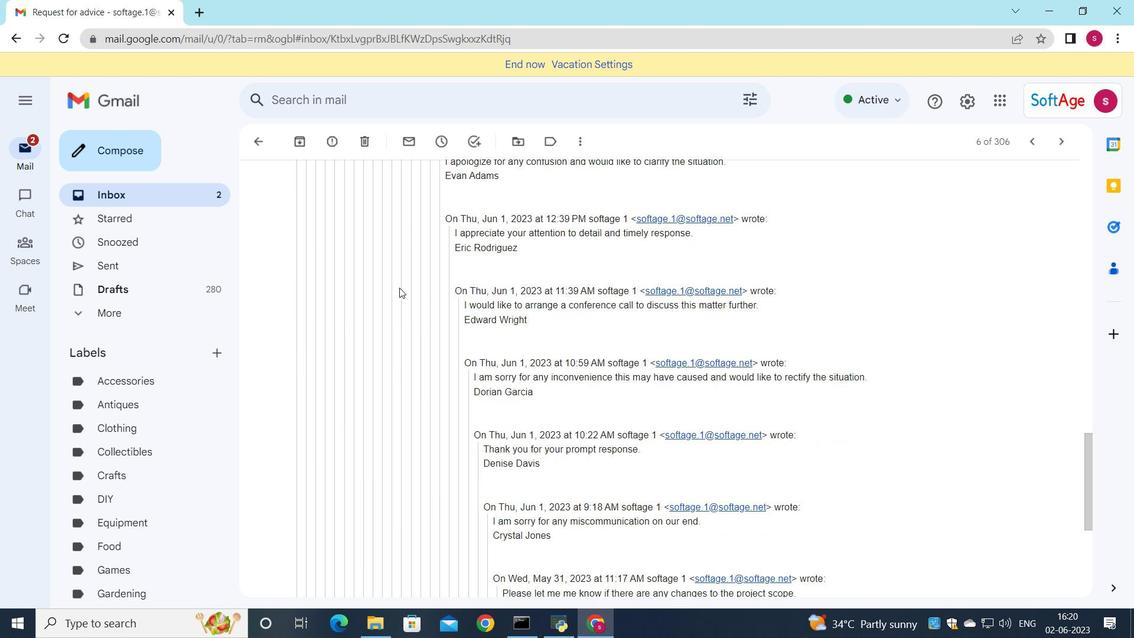 
Action: Mouse scrolled (403, 291) with delta (0, 0)
Screenshot: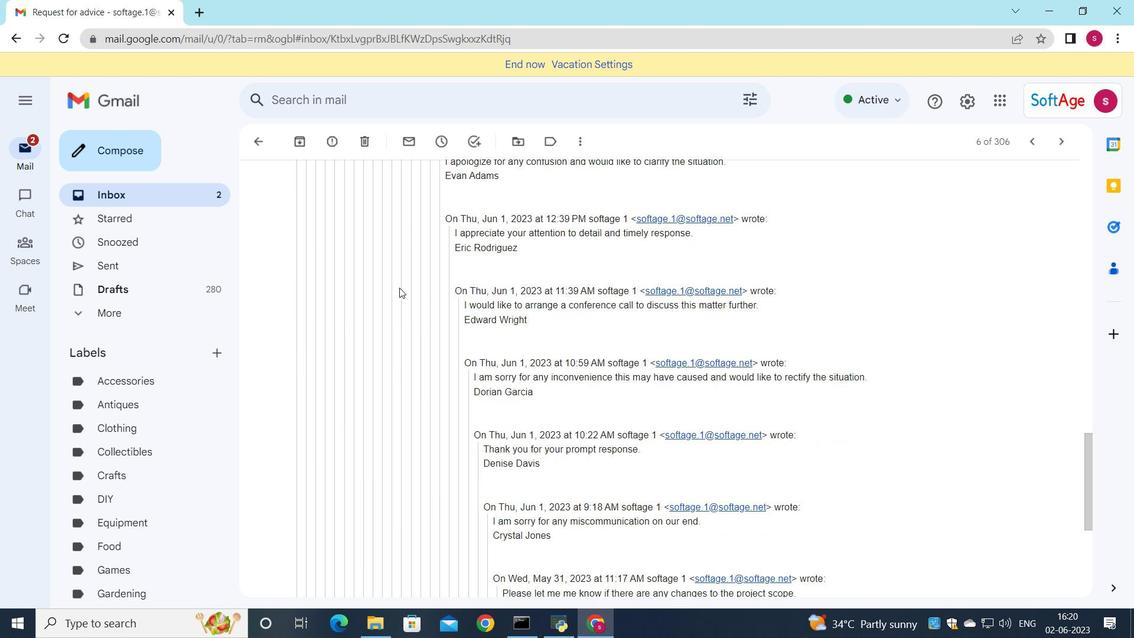 
Action: Mouse moved to (419, 329)
Screenshot: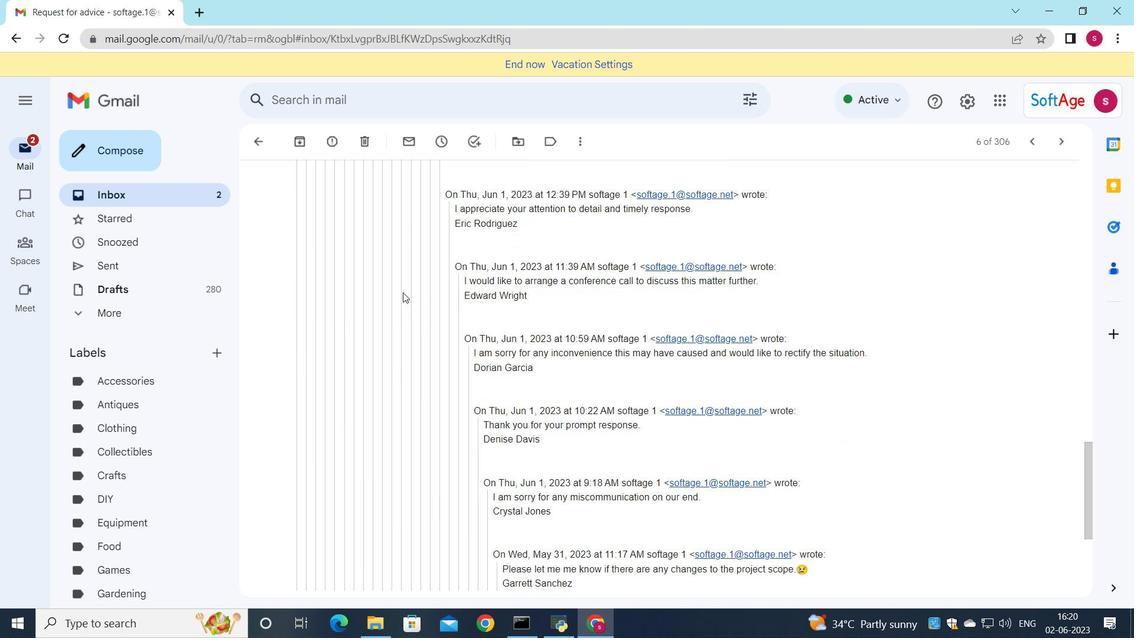
Action: Mouse scrolled (419, 329) with delta (0, 0)
Screenshot: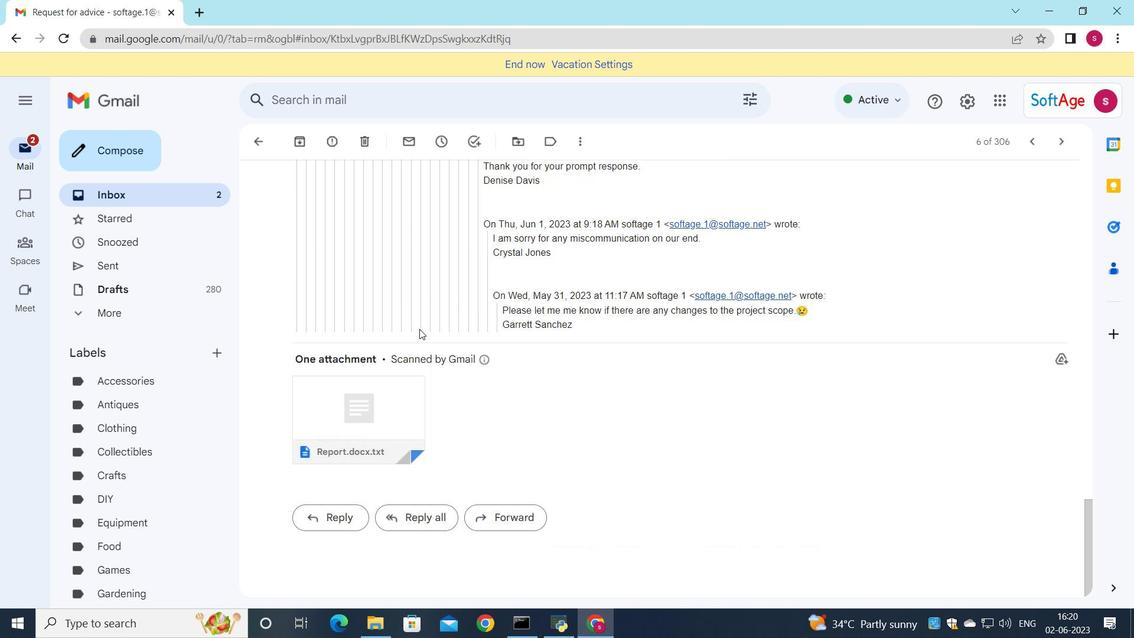 
Action: Mouse scrolled (419, 329) with delta (0, 0)
Screenshot: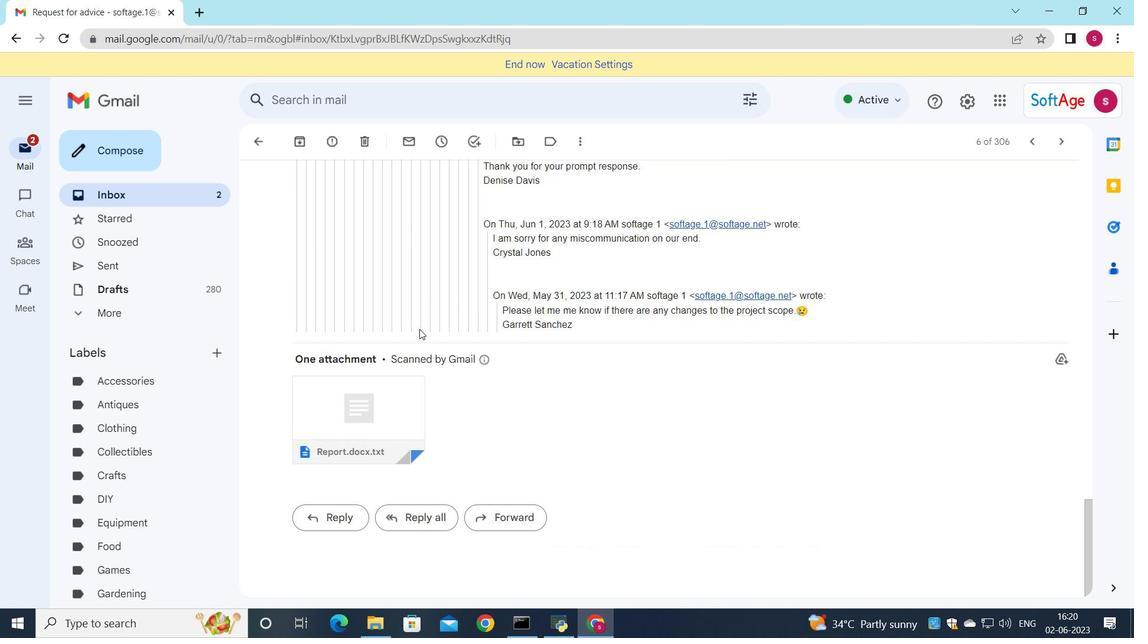 
Action: Mouse scrolled (419, 329) with delta (0, 0)
Screenshot: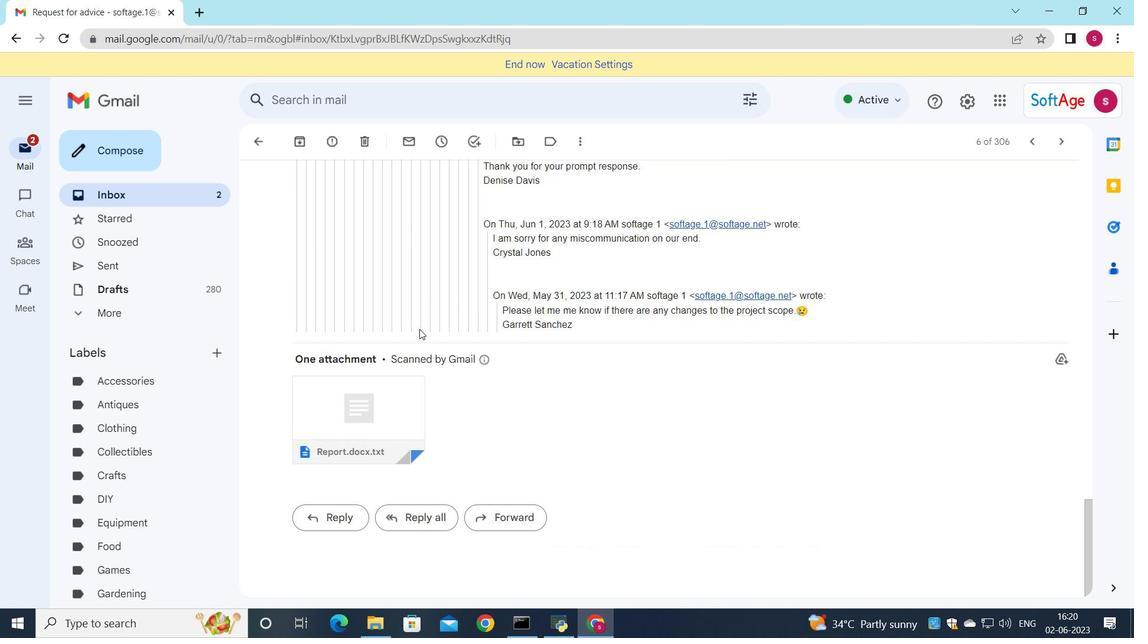 
Action: Mouse moved to (336, 519)
Screenshot: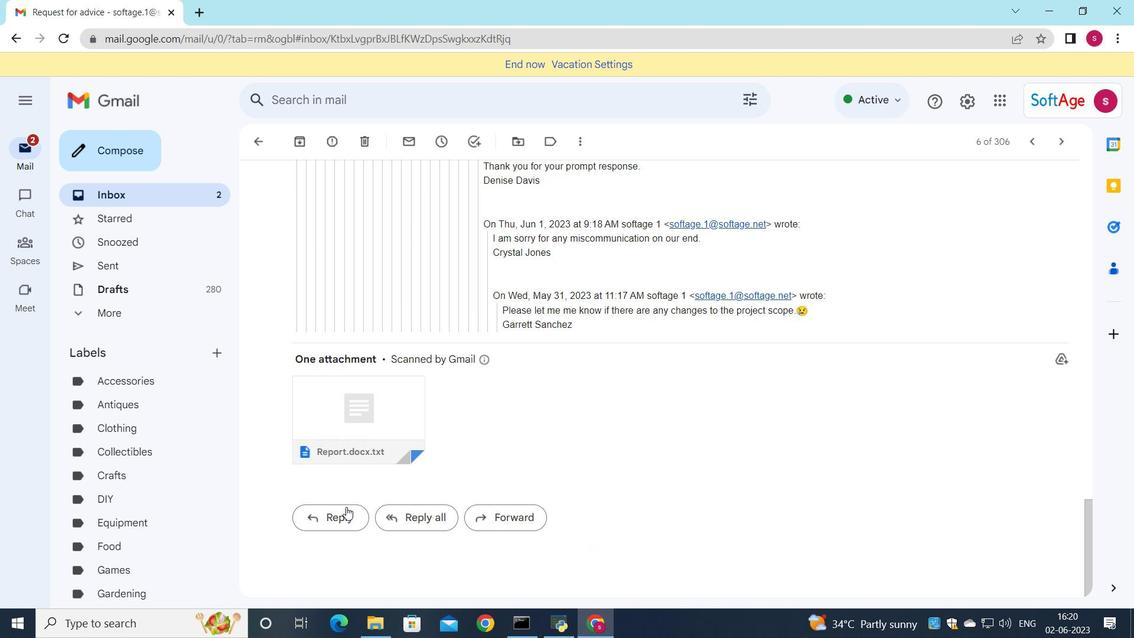 
Action: Mouse pressed left at (336, 519)
Screenshot: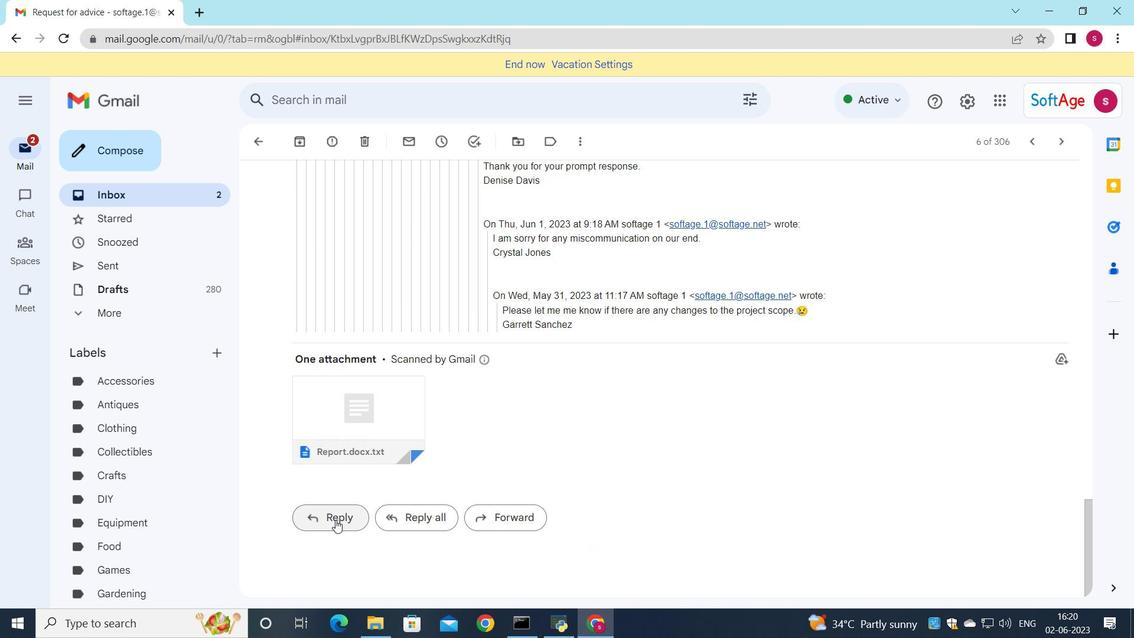 
Action: Mouse moved to (323, 433)
Screenshot: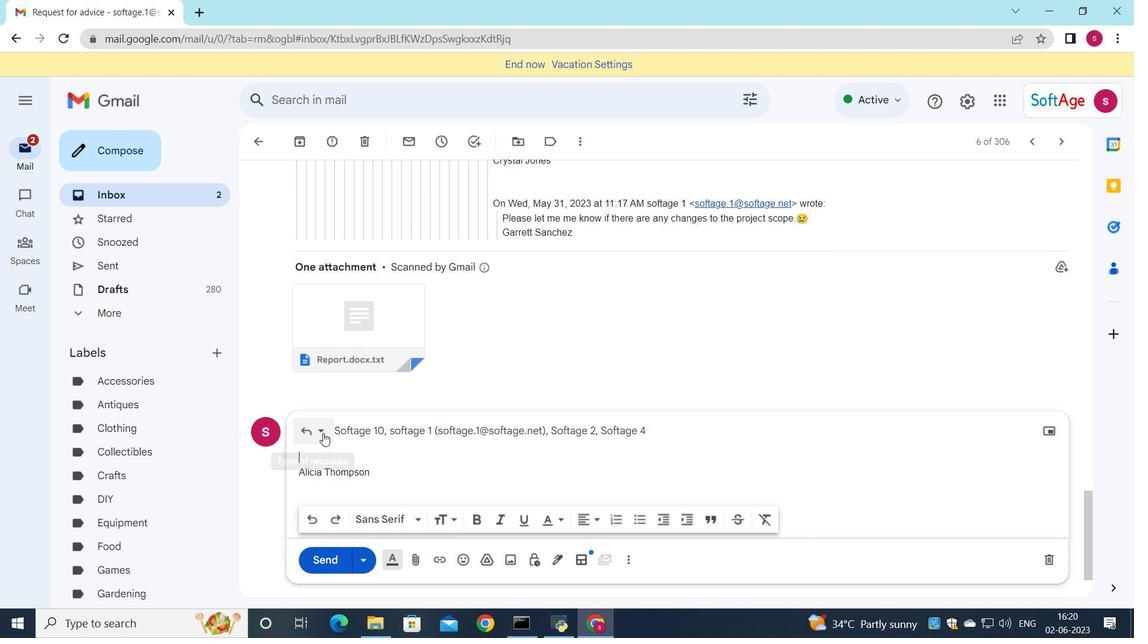 
Action: Mouse pressed left at (323, 433)
Screenshot: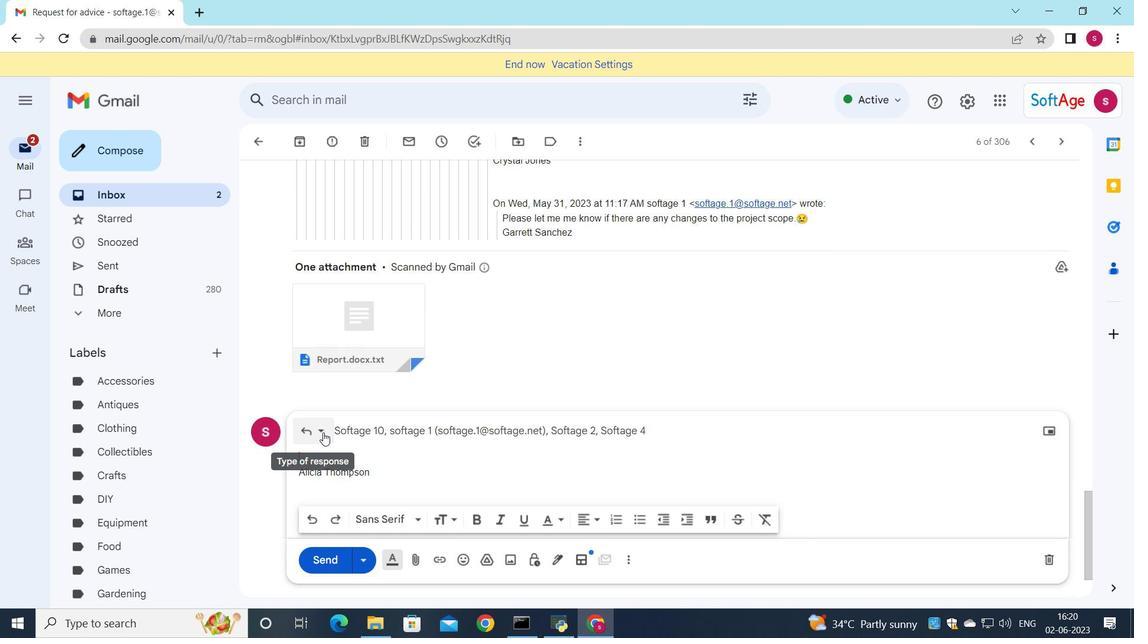 
Action: Mouse moved to (353, 529)
Screenshot: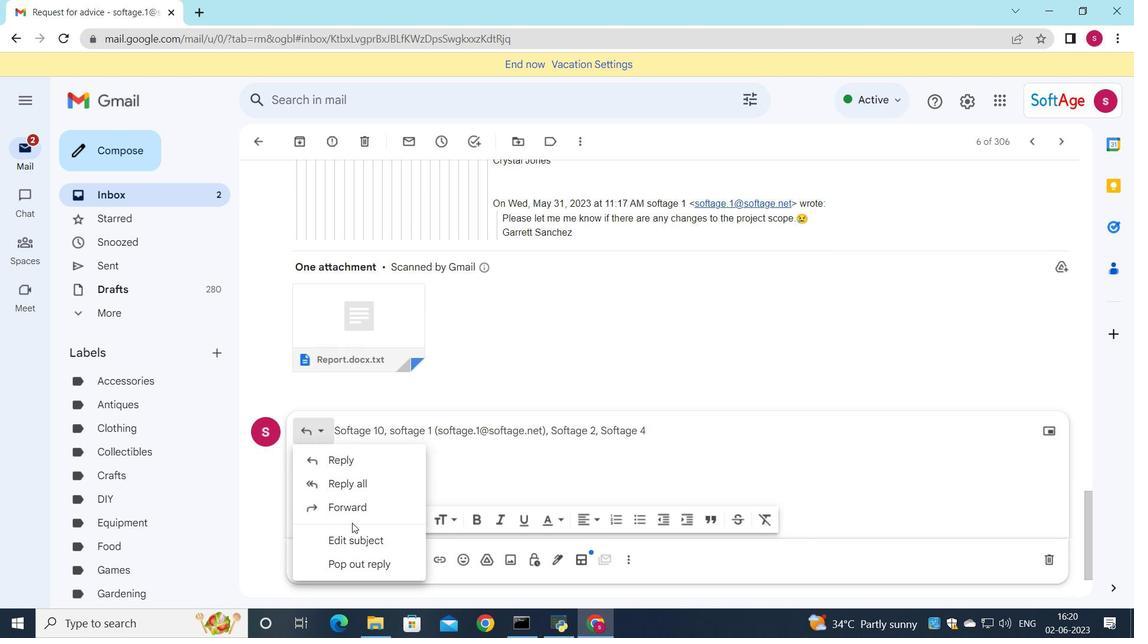 
Action: Mouse pressed left at (353, 529)
Screenshot: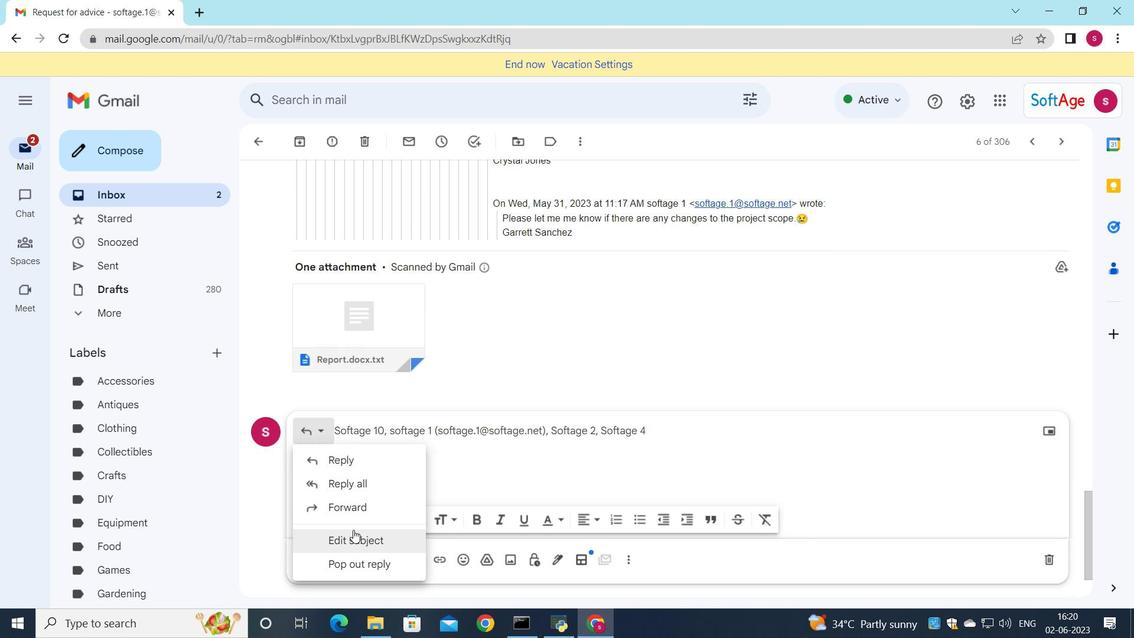 
Action: Mouse moved to (915, 243)
Screenshot: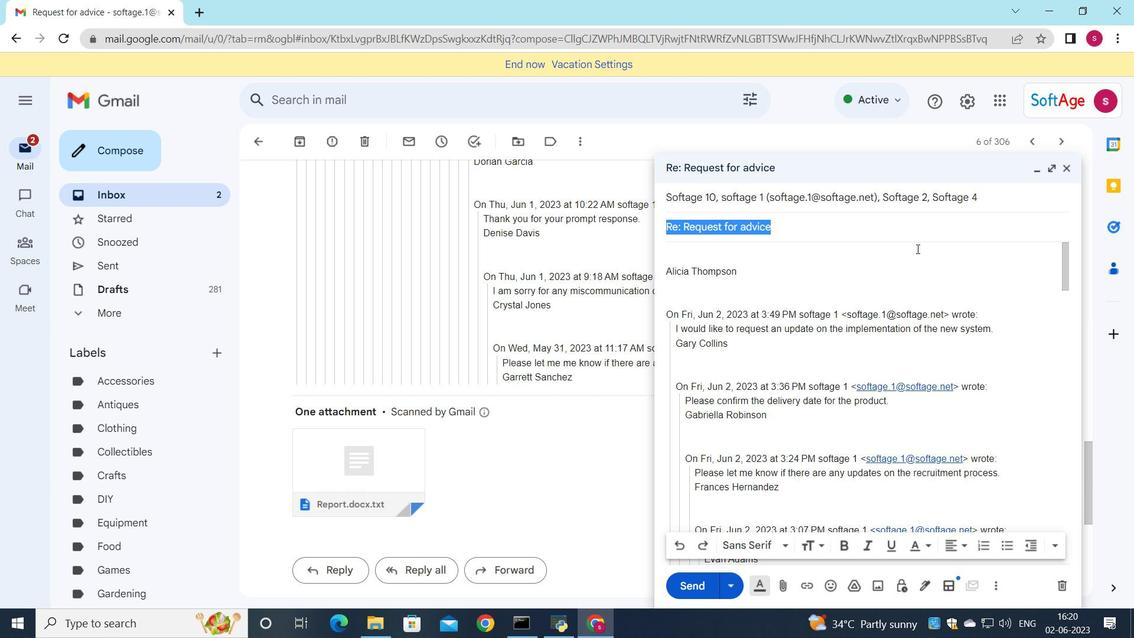 
Action: Key pressed <Key.shift><Key.shift>Urgent<Key.space>matter
Screenshot: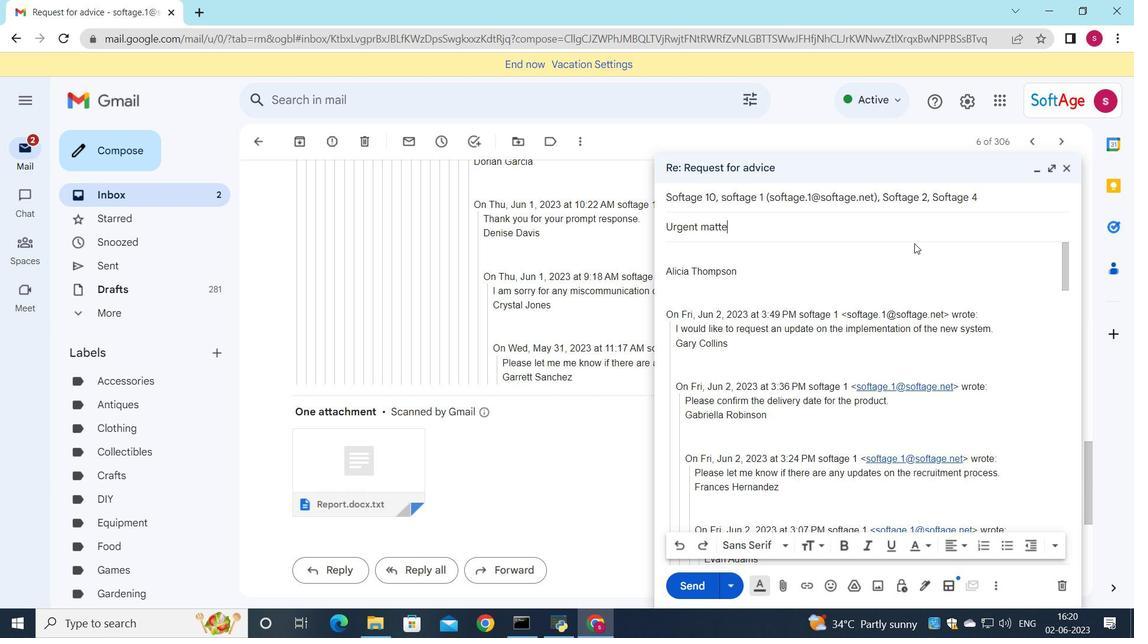 
Action: Mouse moved to (686, 258)
Screenshot: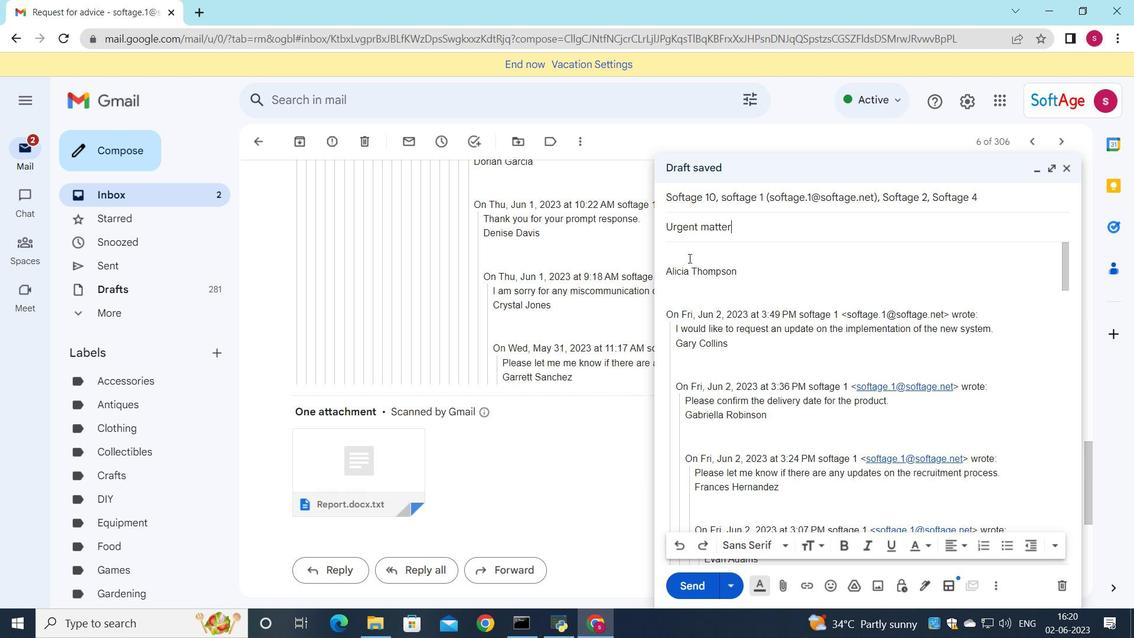 
Action: Mouse pressed left at (686, 258)
Screenshot: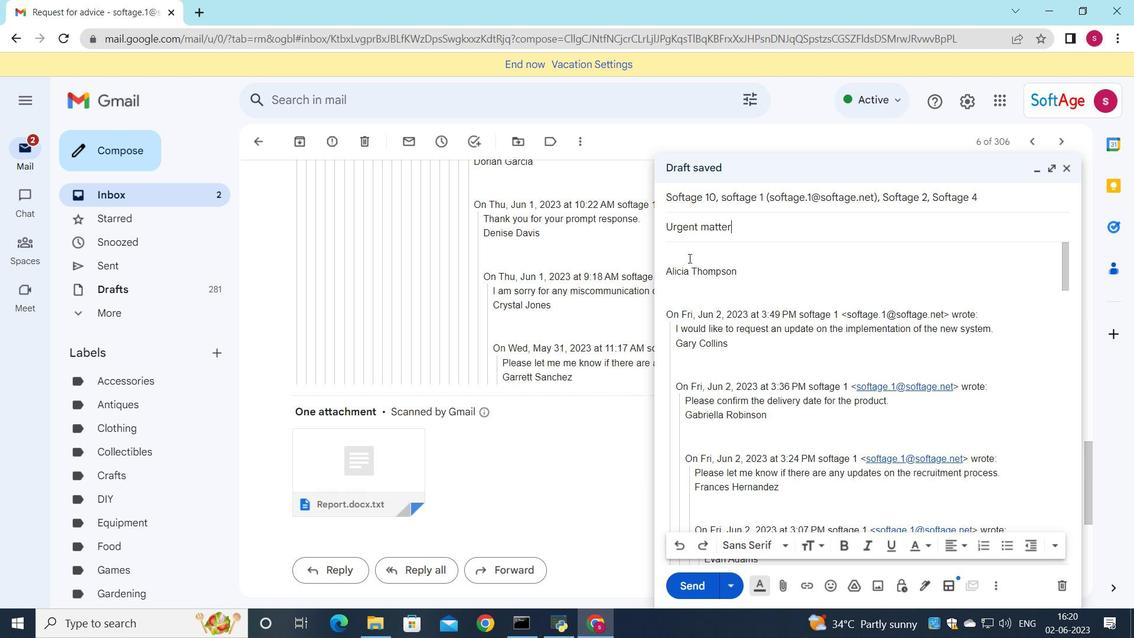 
Action: Mouse moved to (686, 258)
Screenshot: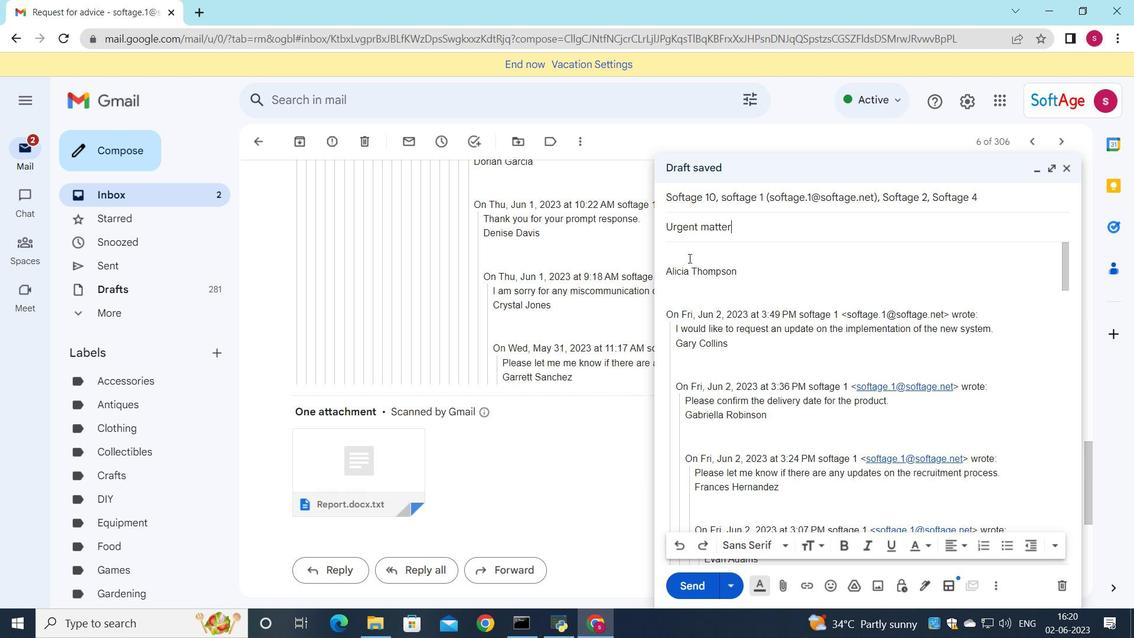 
Action: Key pressed <Key.shift>Can<Key.space>you<Key.space>provide<Key.space>an<Key.space>update<Key.space>on<Key.space>the<Key.space>status<Key.space>of<Key.space>the<Key.space>employee<Key.space>training<Key.space>program<Key.shift_r>?
Screenshot: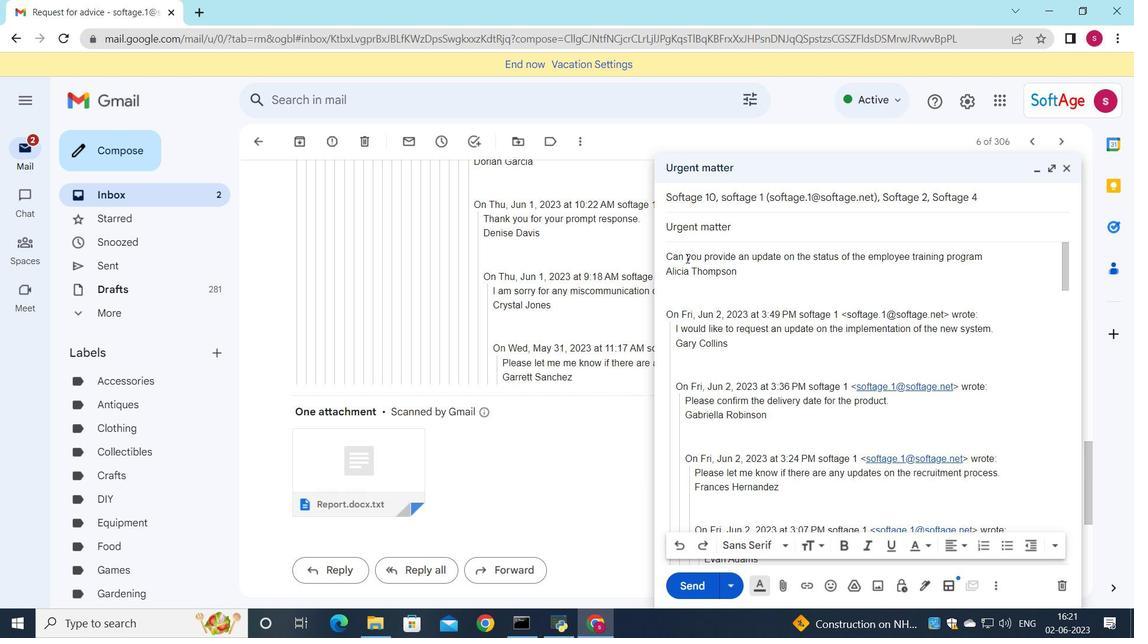
Action: Mouse moved to (667, 252)
Screenshot: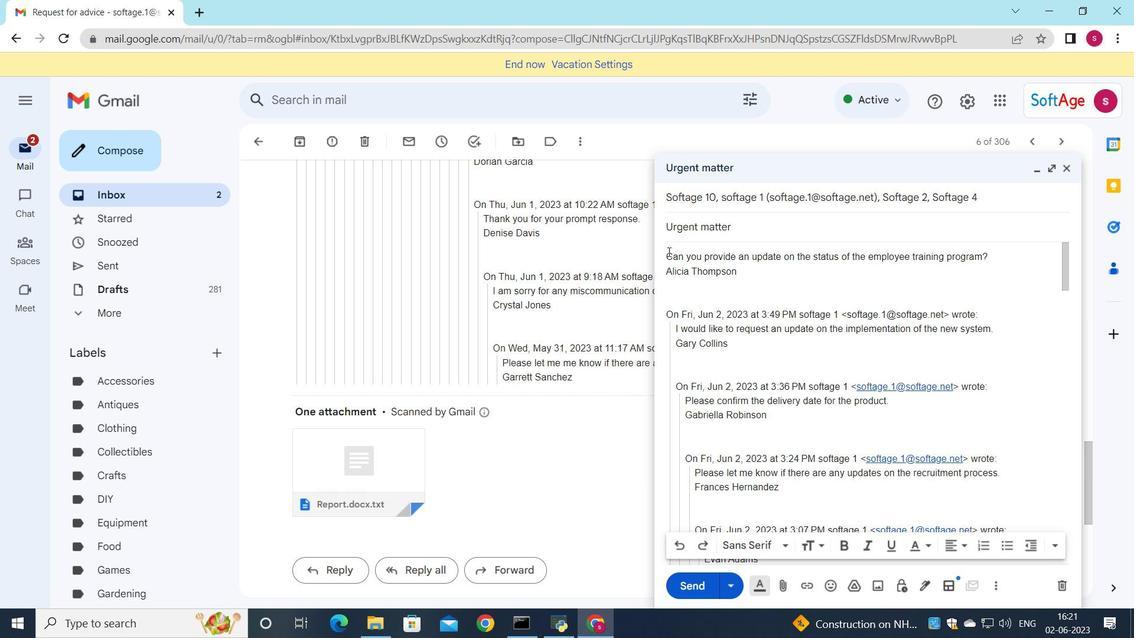 
Action: Mouse pressed left at (667, 252)
Screenshot: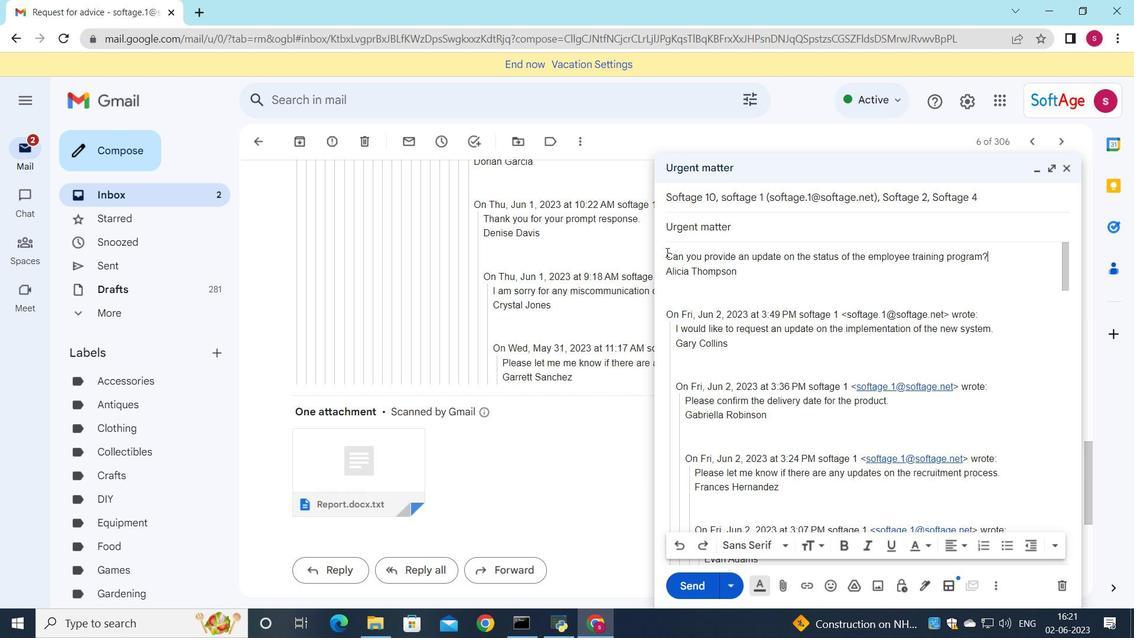 
Action: Mouse moved to (665, 259)
Screenshot: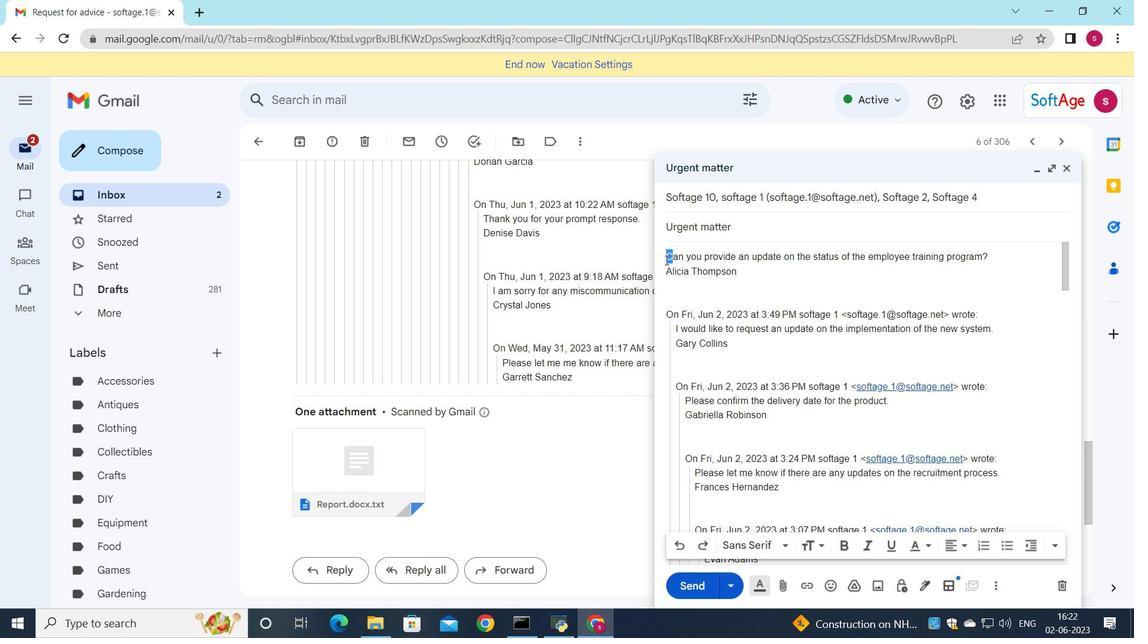 
Action: Mouse pressed left at (665, 259)
Screenshot: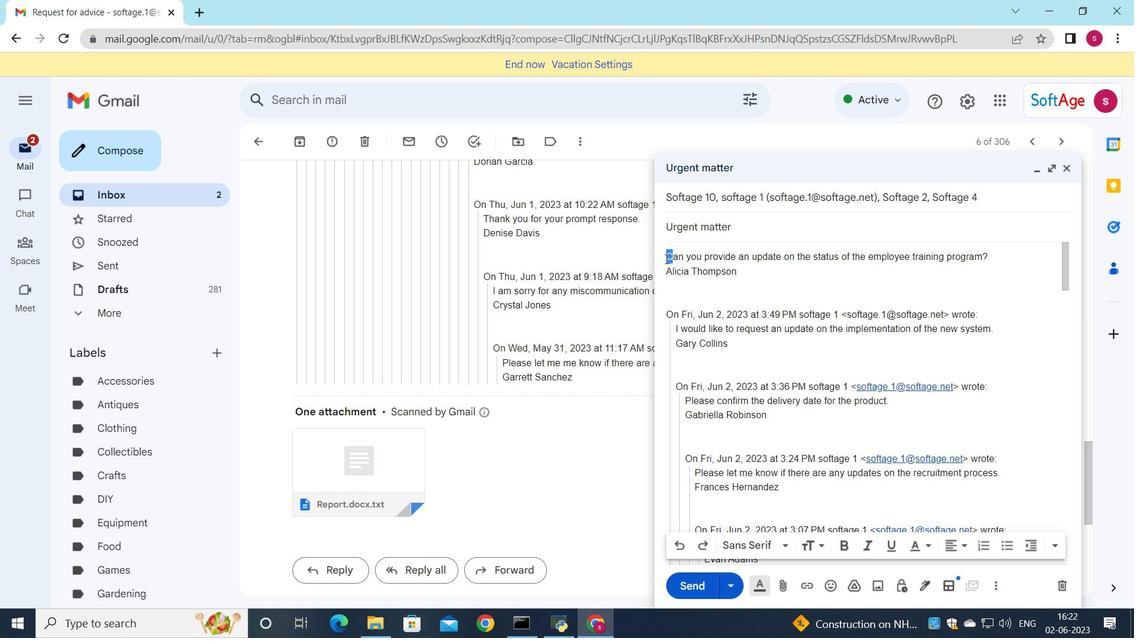 
Action: Mouse moved to (664, 258)
Screenshot: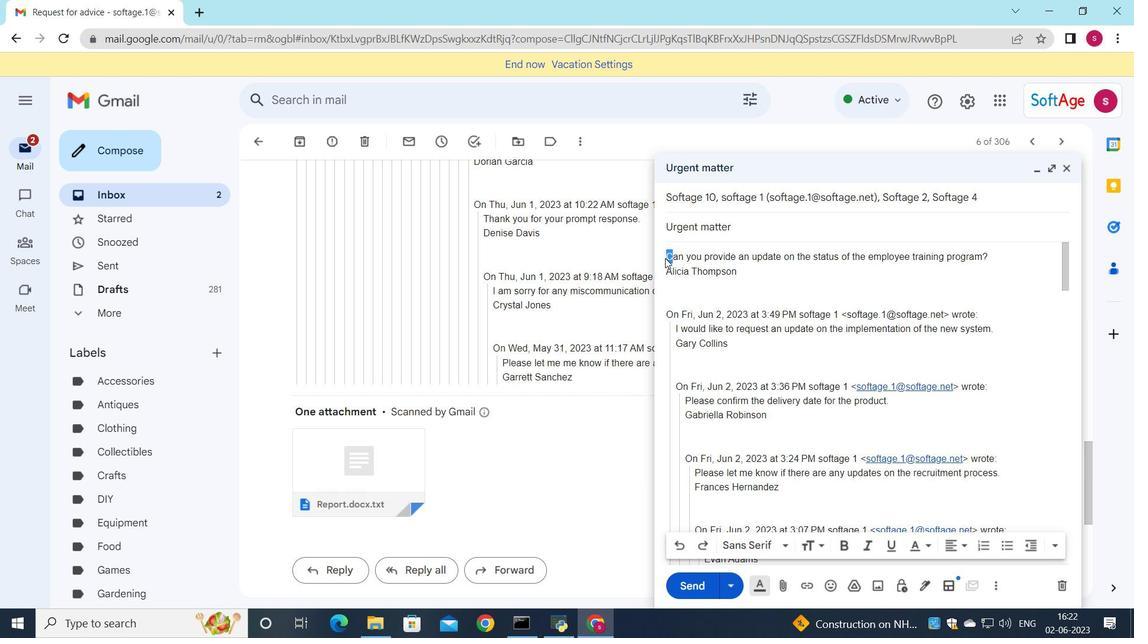 
Action: Mouse pressed left at (664, 258)
Screenshot: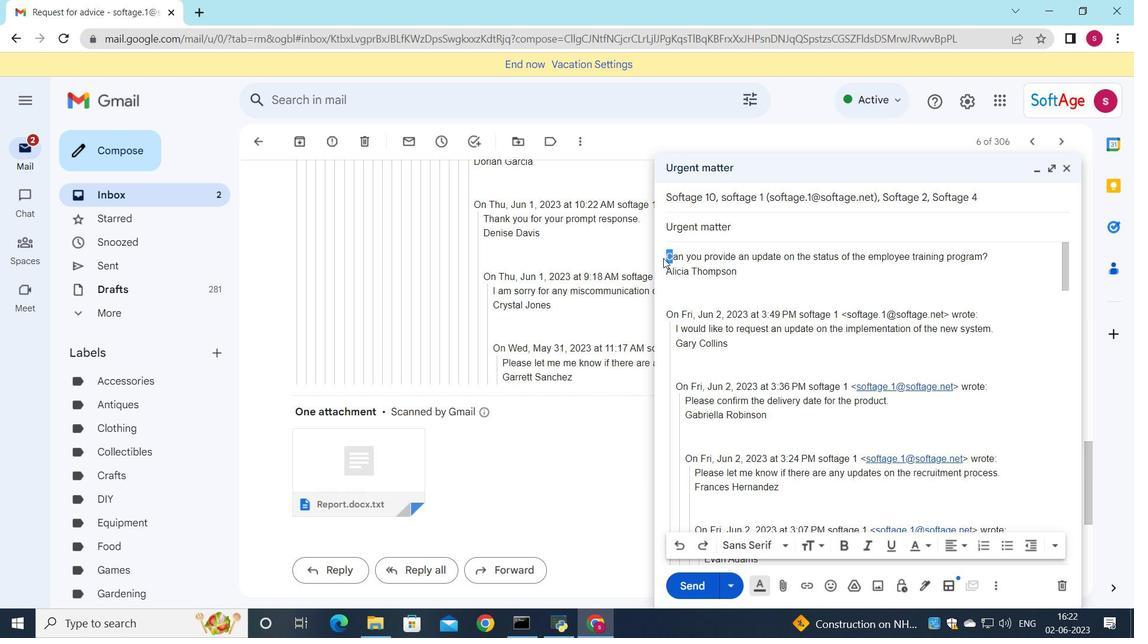 
Action: Mouse moved to (664, 259)
Screenshot: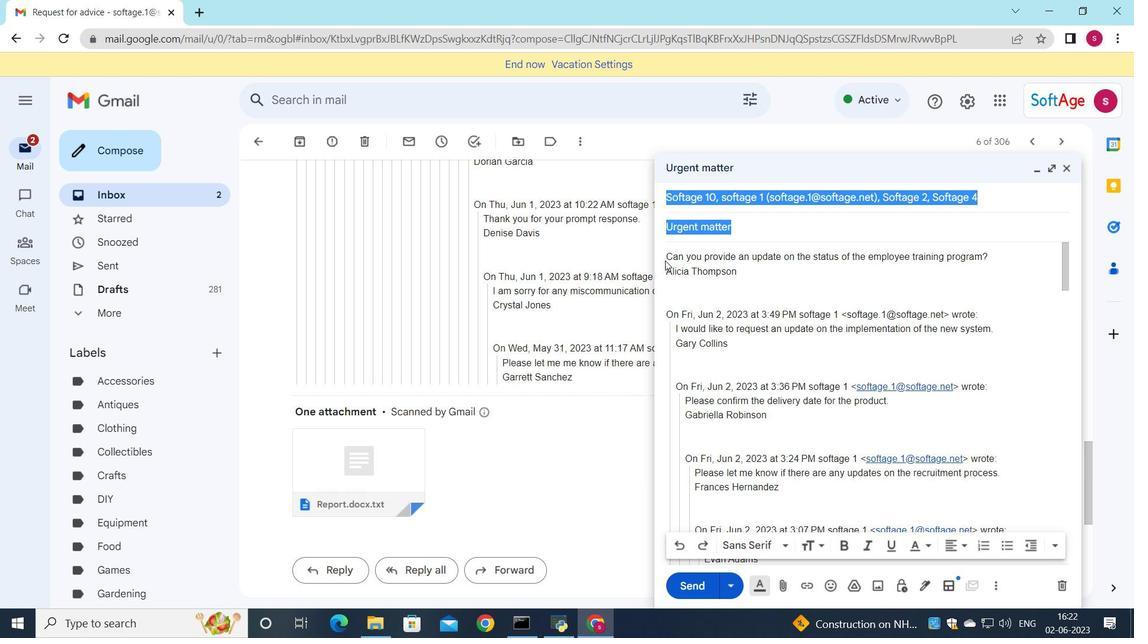 
Action: Mouse pressed left at (664, 259)
Screenshot: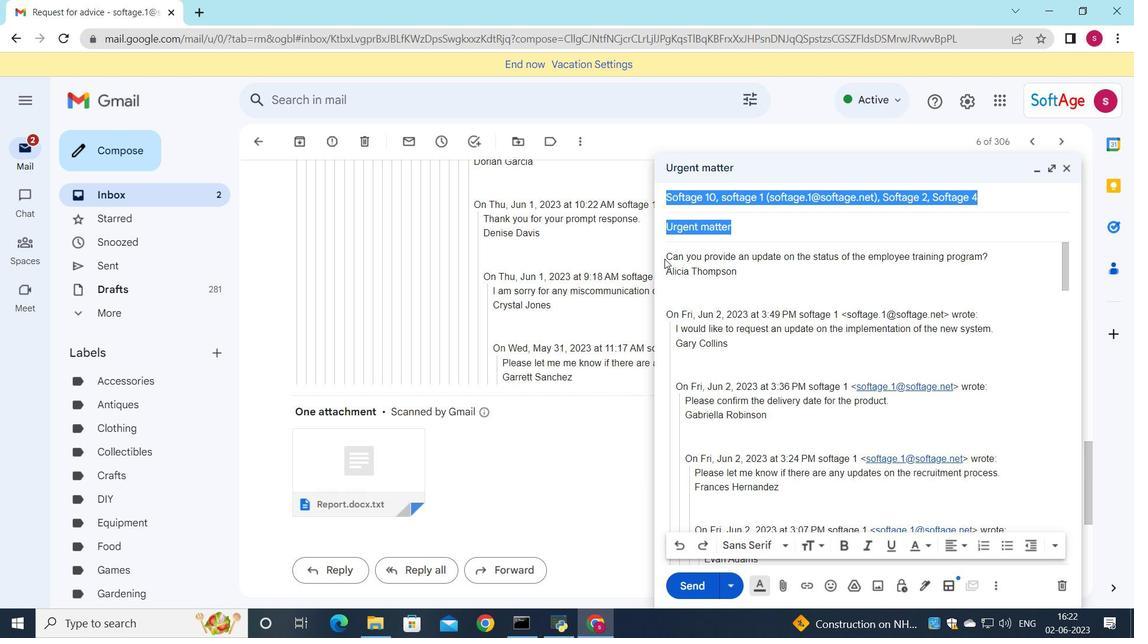 
Action: Mouse moved to (665, 256)
Screenshot: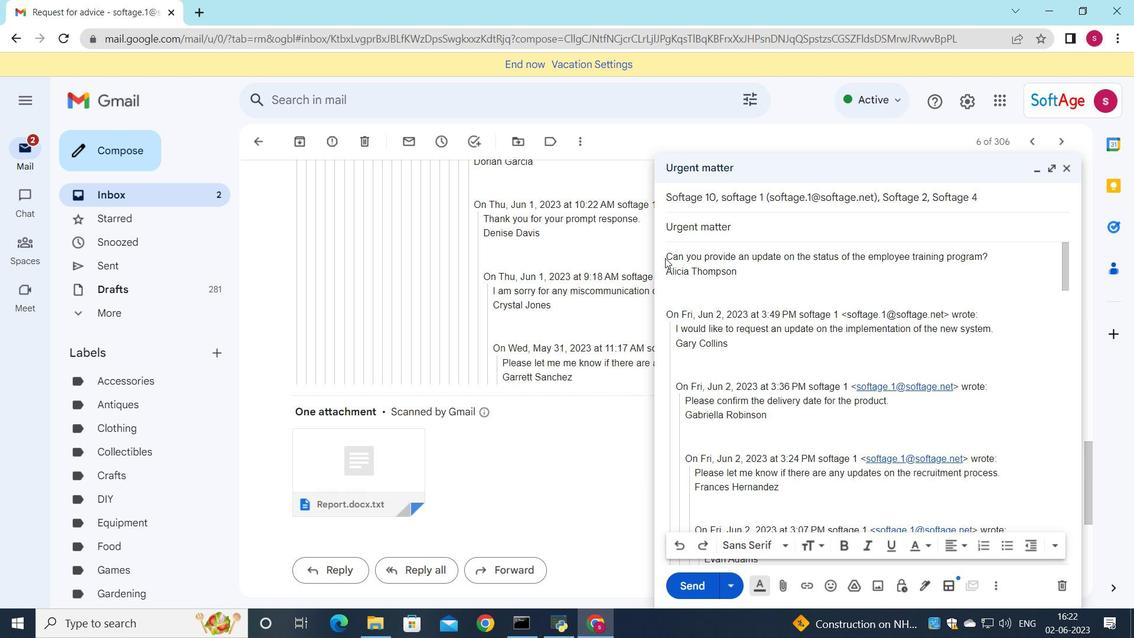 
Action: Mouse pressed left at (665, 256)
Screenshot: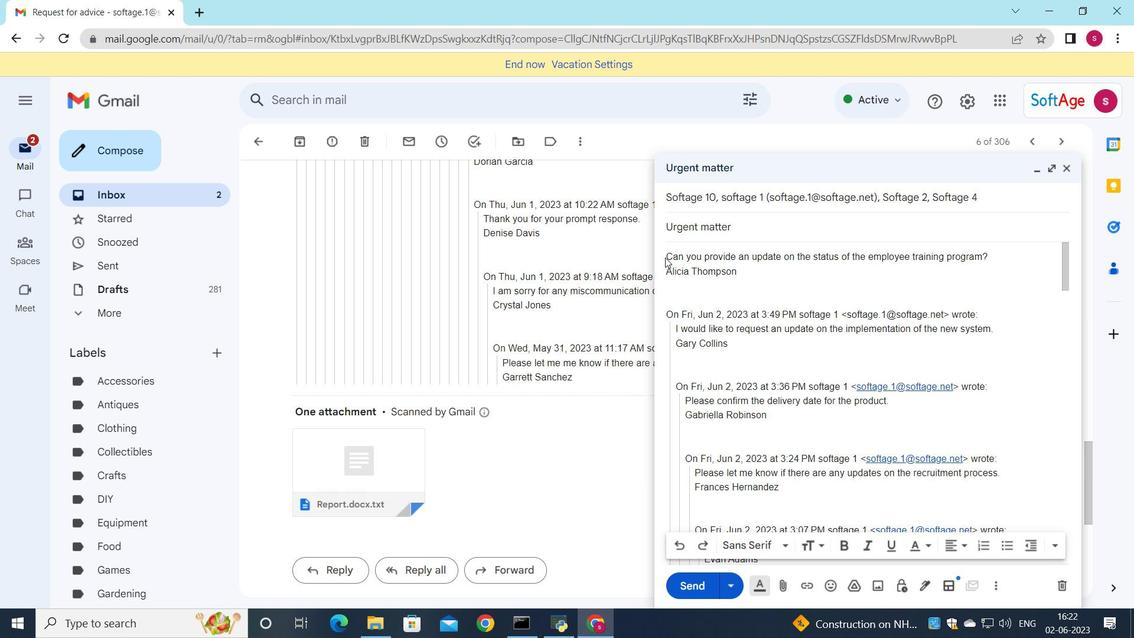 
Action: Mouse moved to (667, 256)
Screenshot: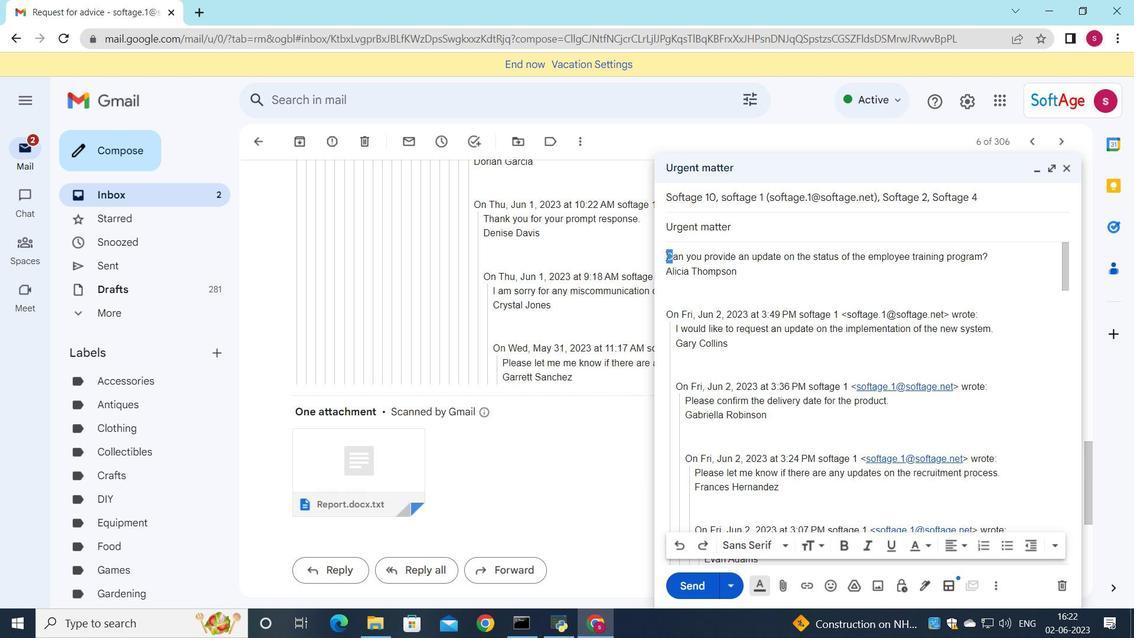 
Action: Mouse pressed left at (667, 256)
Screenshot: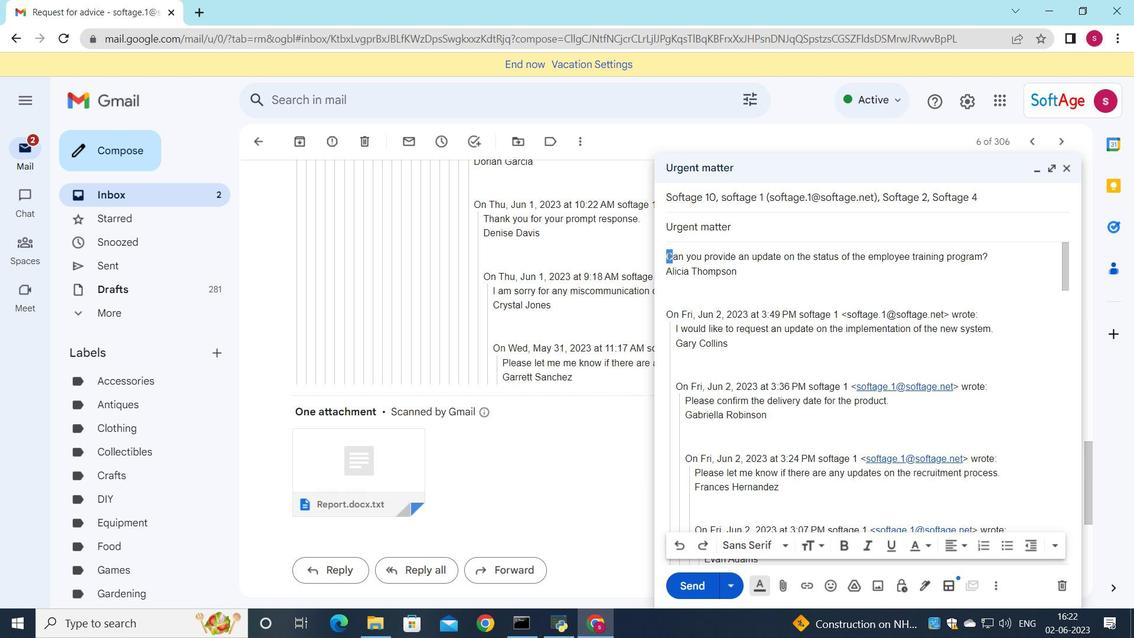 
Action: Mouse moved to (989, 257)
Screenshot: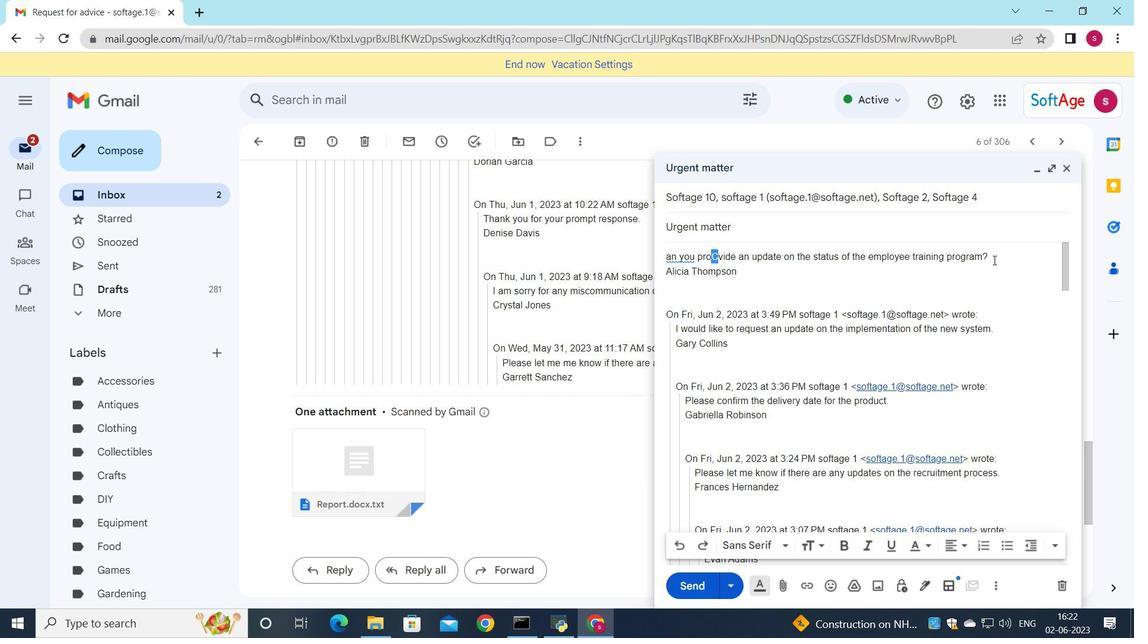 
Action: Mouse pressed left at (989, 257)
Screenshot: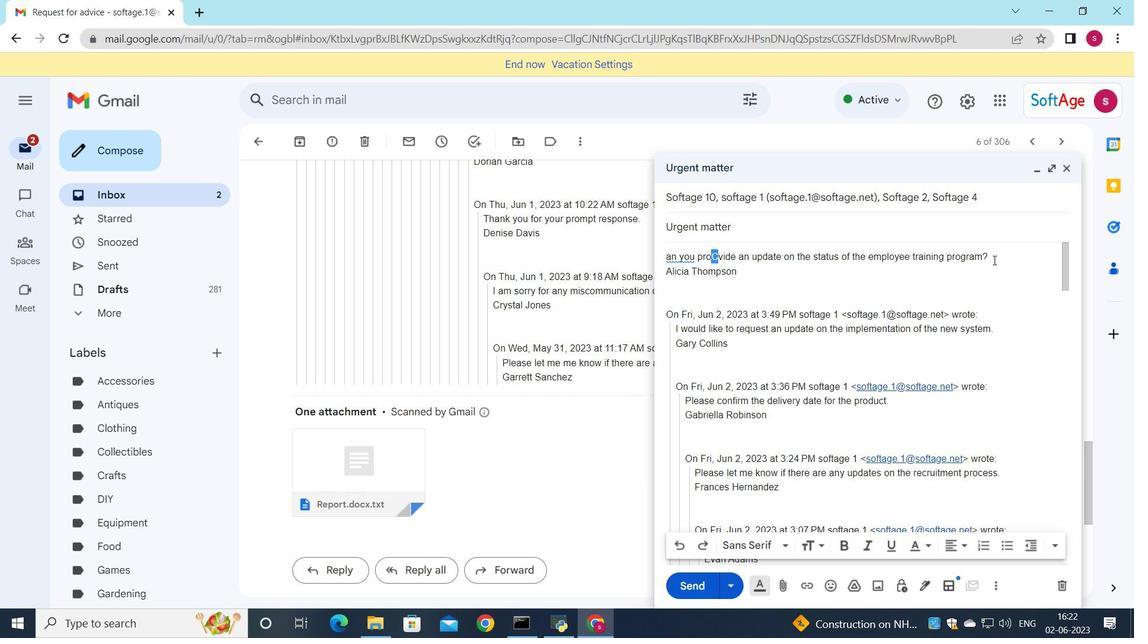 
Action: Mouse moved to (727, 501)
Screenshot: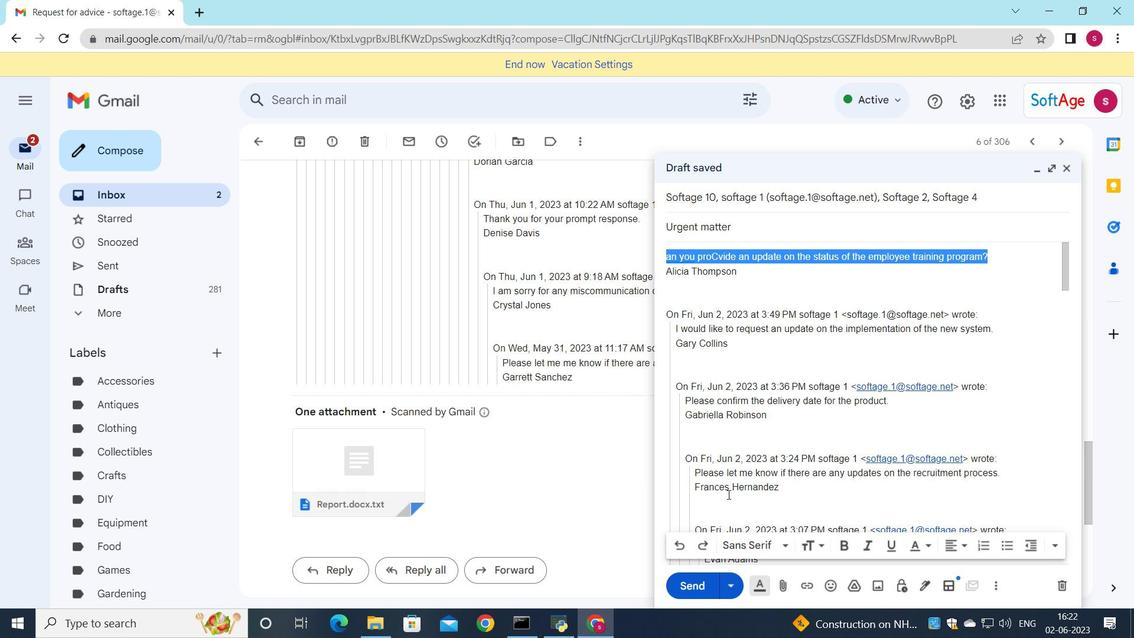 
Action: Key pressed ctrl+Z
Screenshot: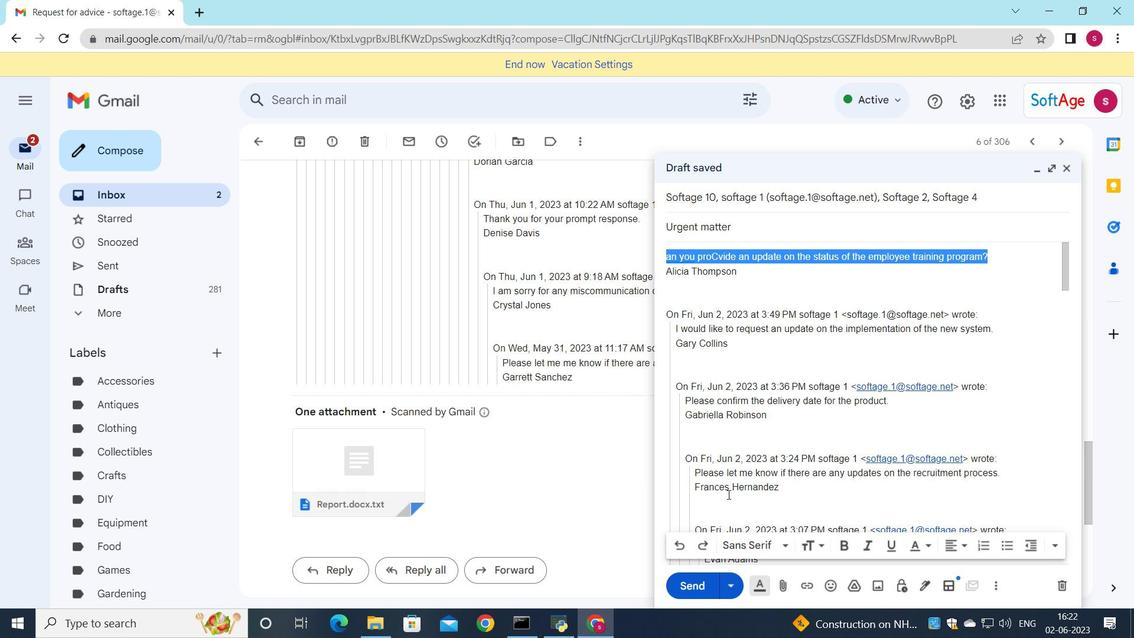 
Action: Mouse moved to (986, 258)
Screenshot: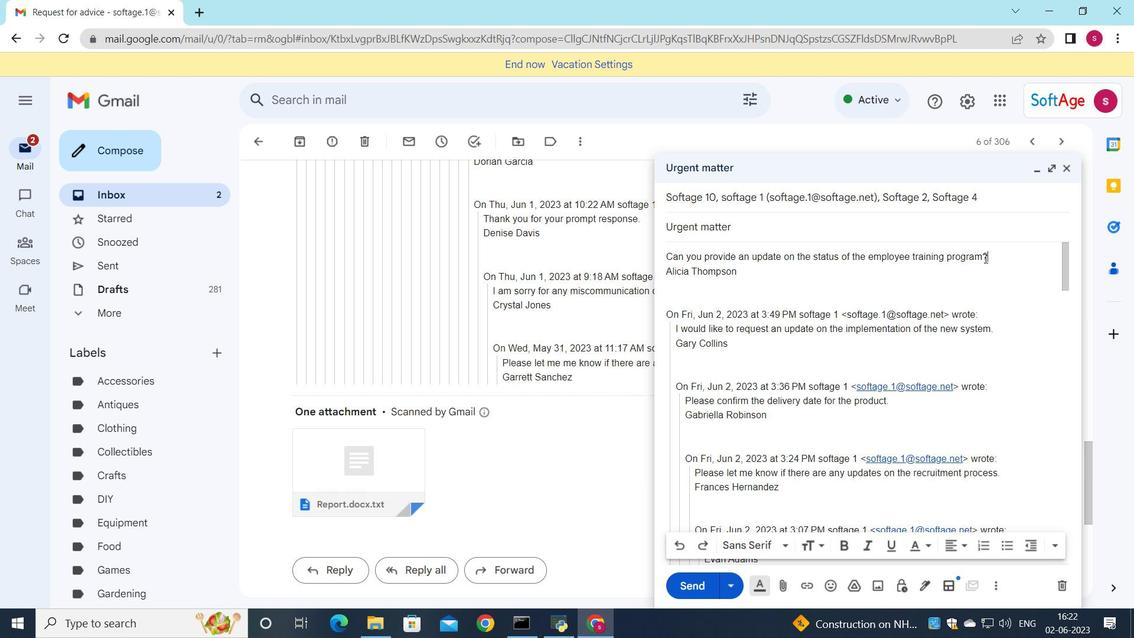 
Action: Mouse pressed left at (986, 258)
Screenshot: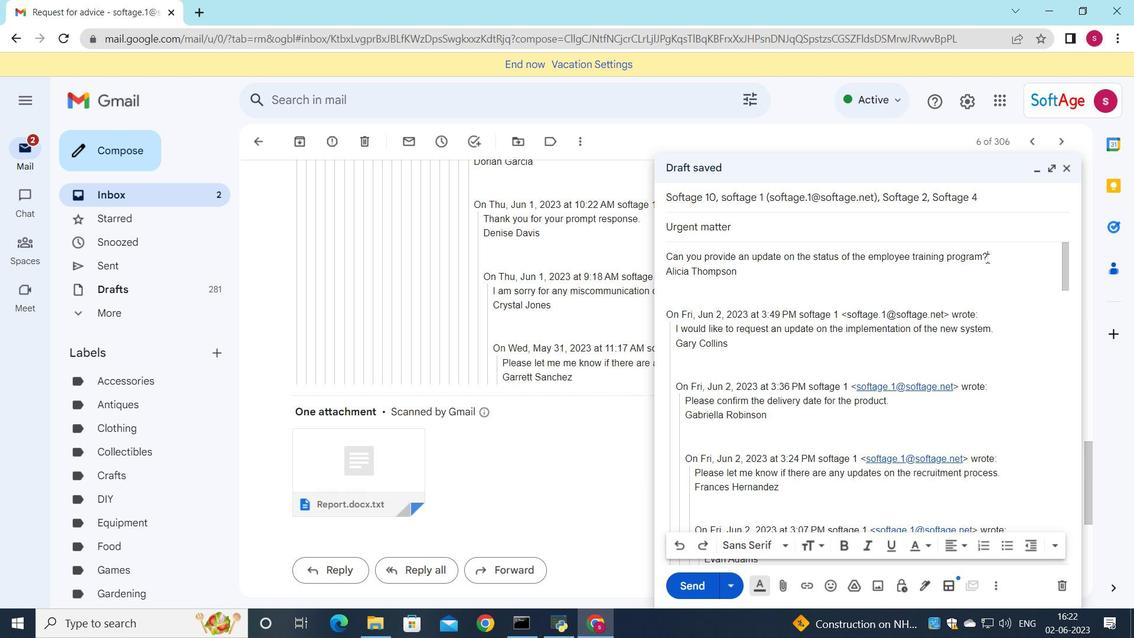 
Action: Mouse moved to (785, 547)
Screenshot: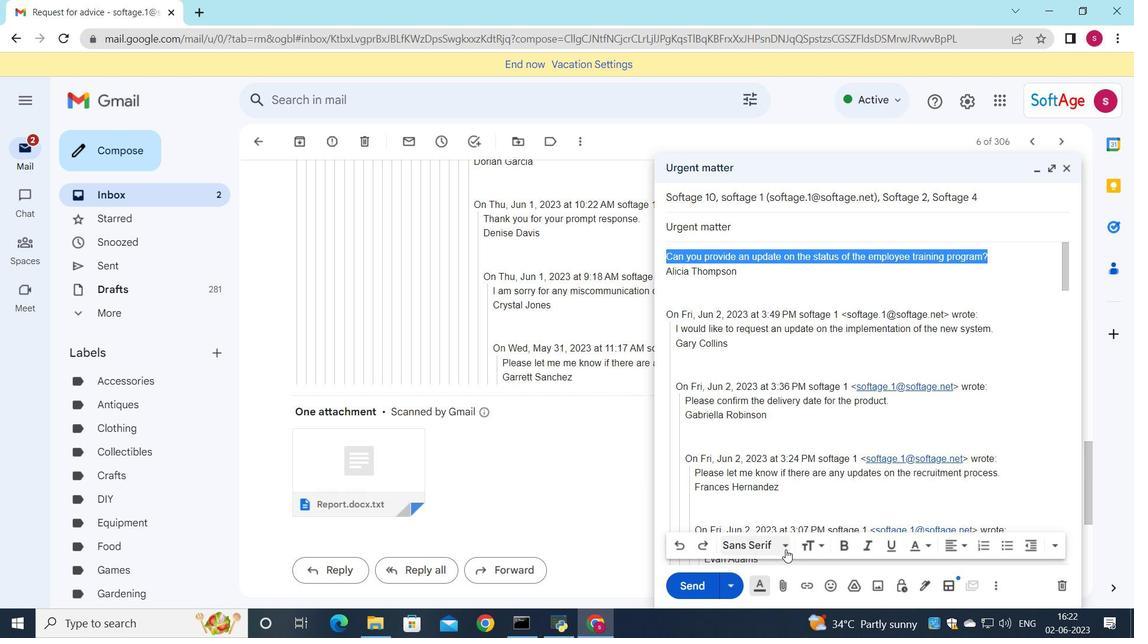 
Action: Mouse pressed left at (785, 547)
Screenshot: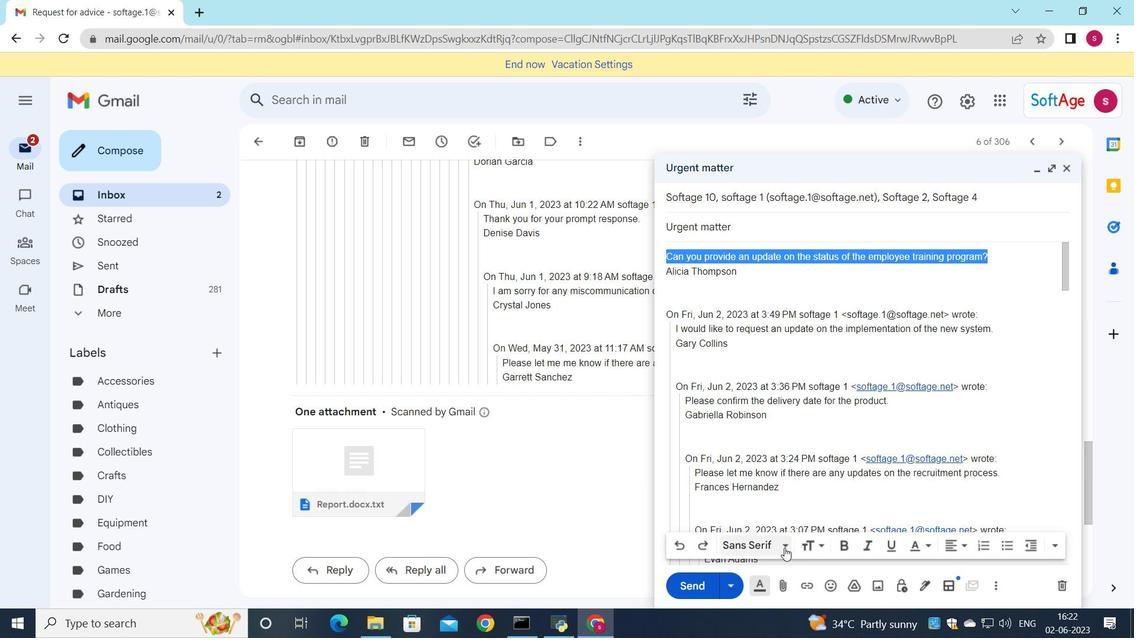 
Action: Mouse moved to (791, 431)
Screenshot: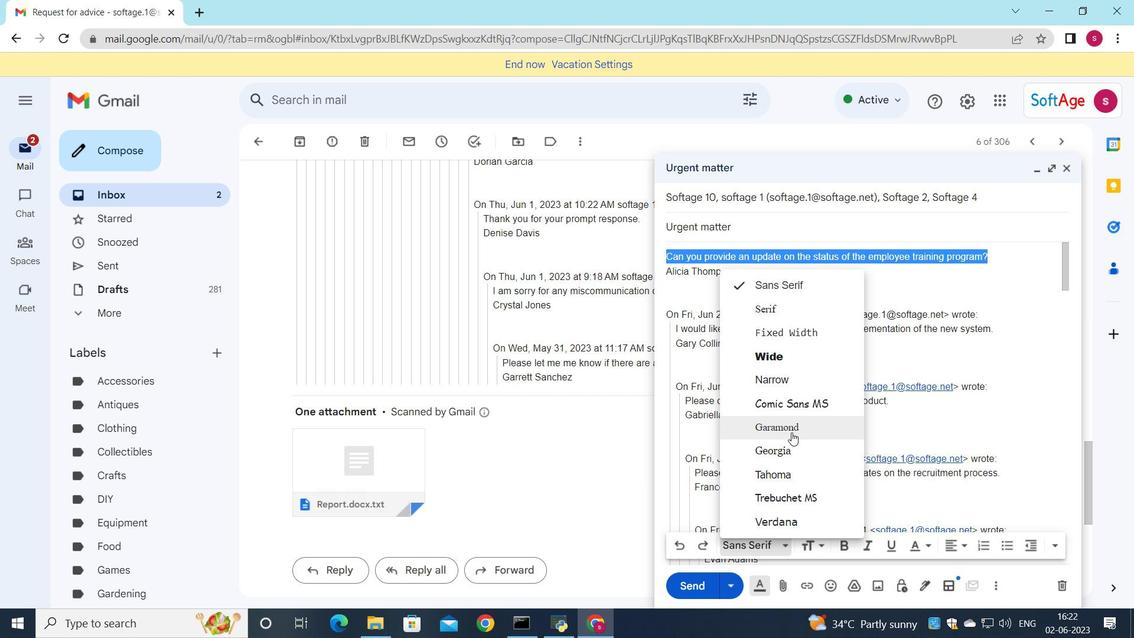 
Action: Mouse pressed left at (791, 431)
Screenshot: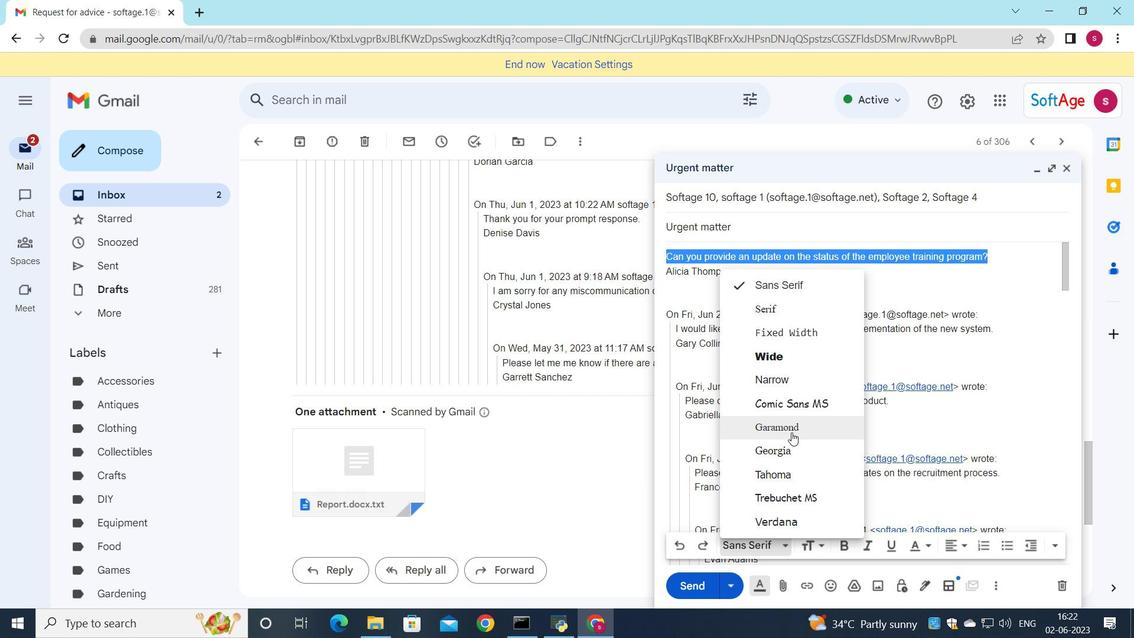 
Action: Mouse moved to (842, 545)
Screenshot: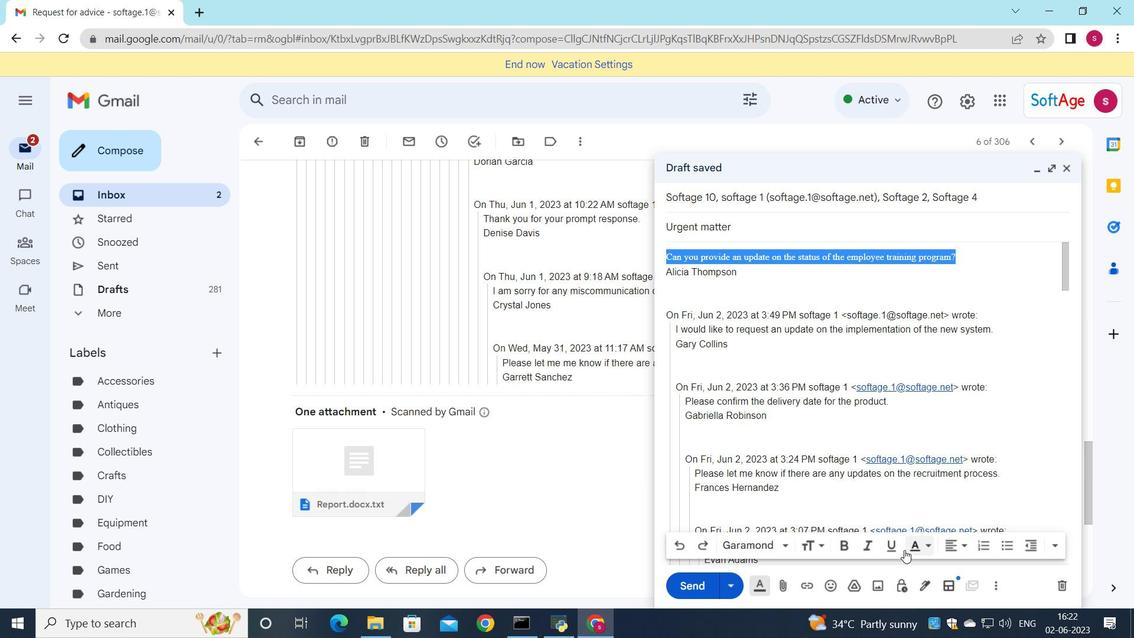 
Action: Mouse pressed left at (842, 545)
Screenshot: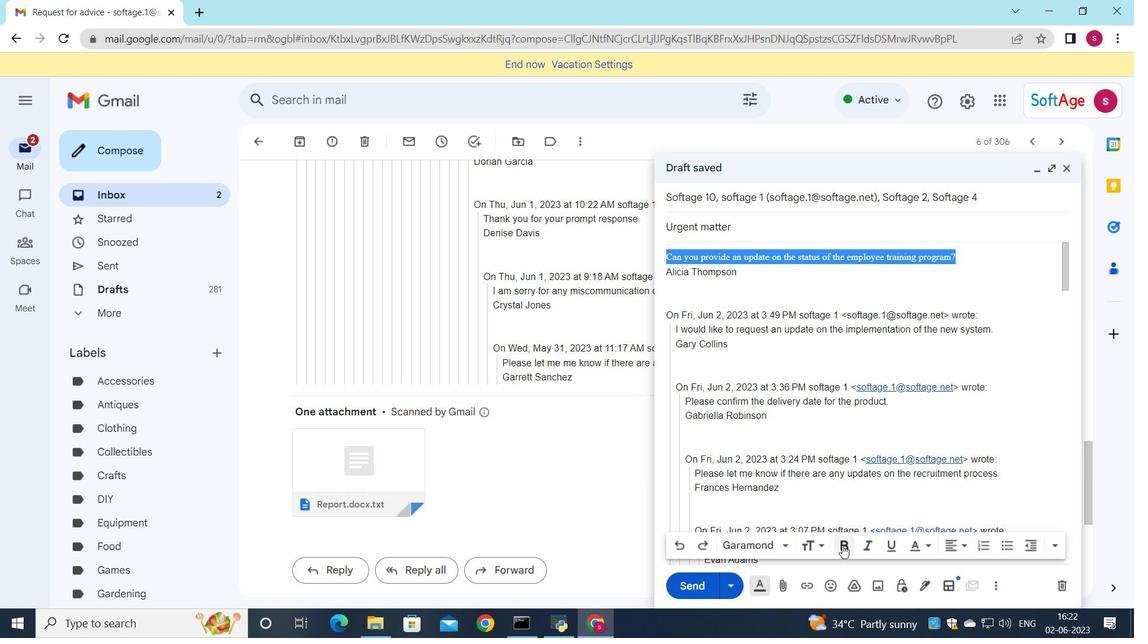 
Action: Mouse moved to (693, 587)
Screenshot: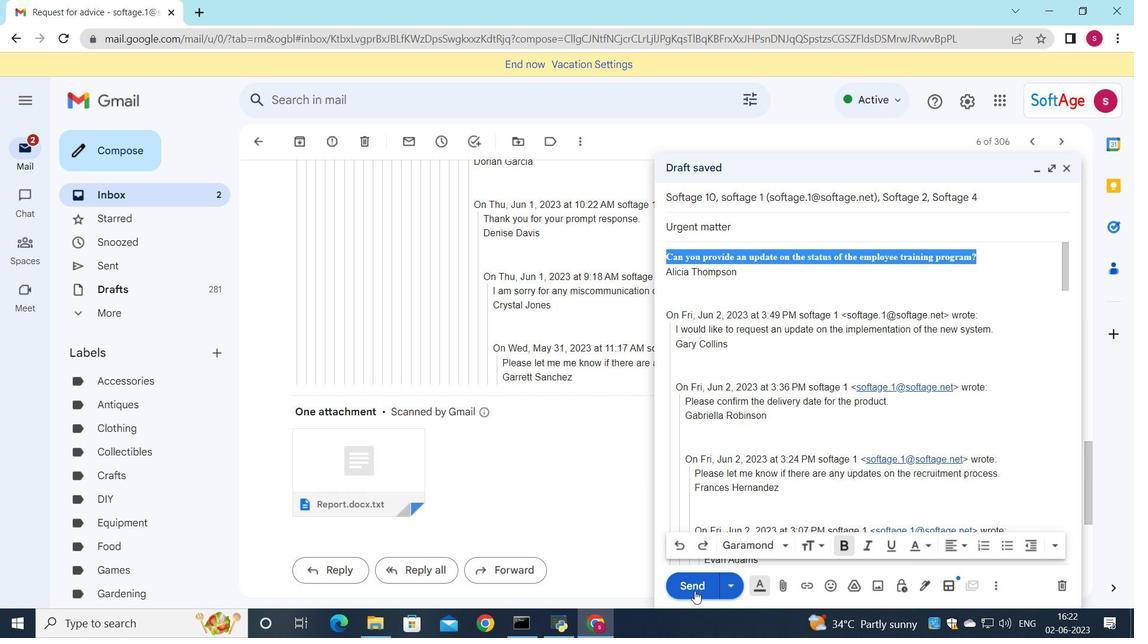 
Action: Mouse pressed left at (693, 587)
Screenshot: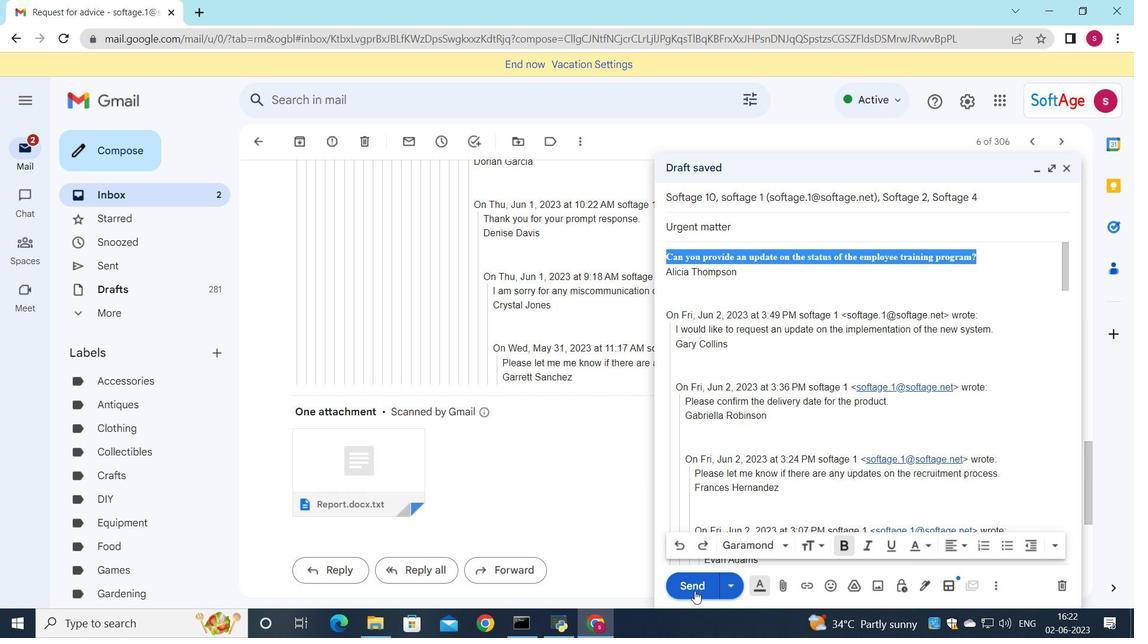 
Action: Mouse moved to (131, 200)
Screenshot: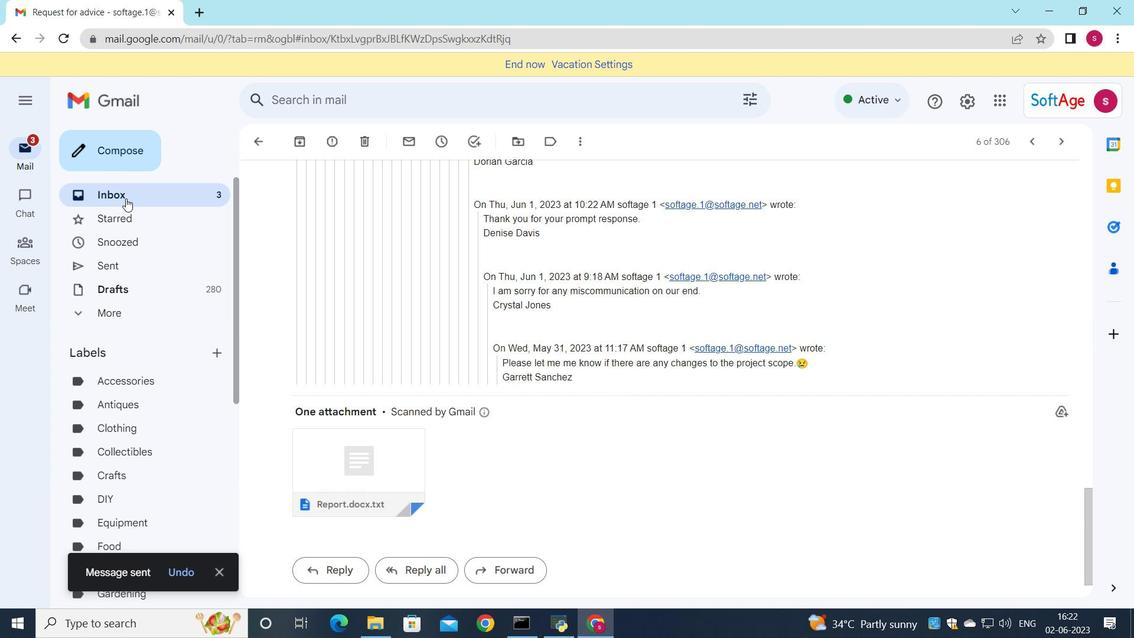 
Action: Mouse pressed left at (131, 200)
Screenshot: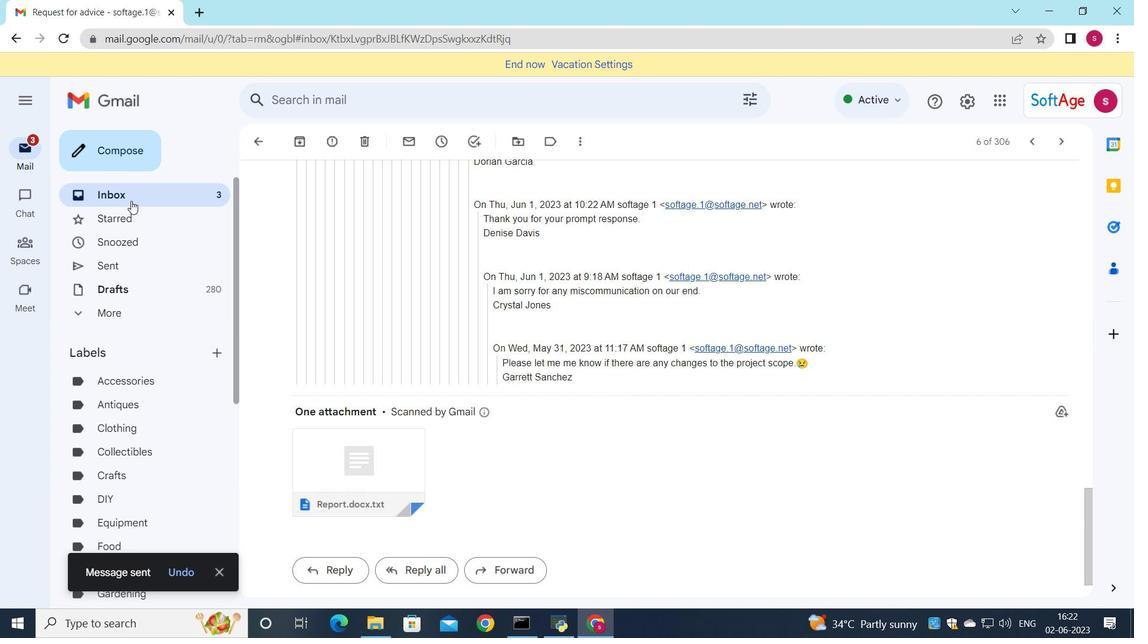 
Action: Mouse moved to (511, 174)
Screenshot: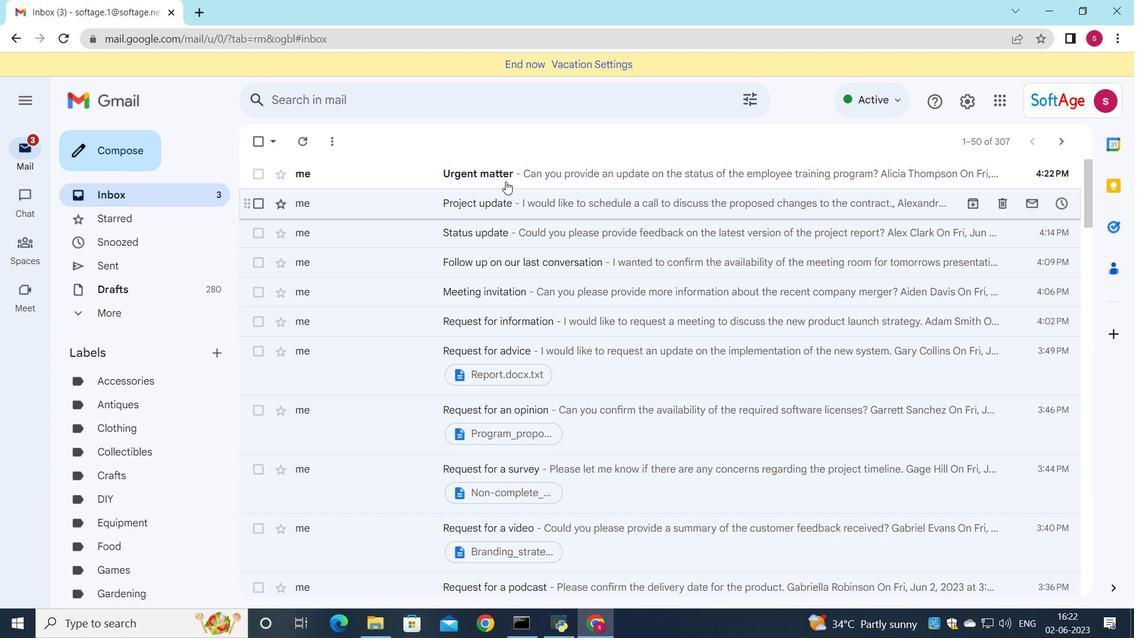 
Action: Mouse pressed left at (511, 174)
Screenshot: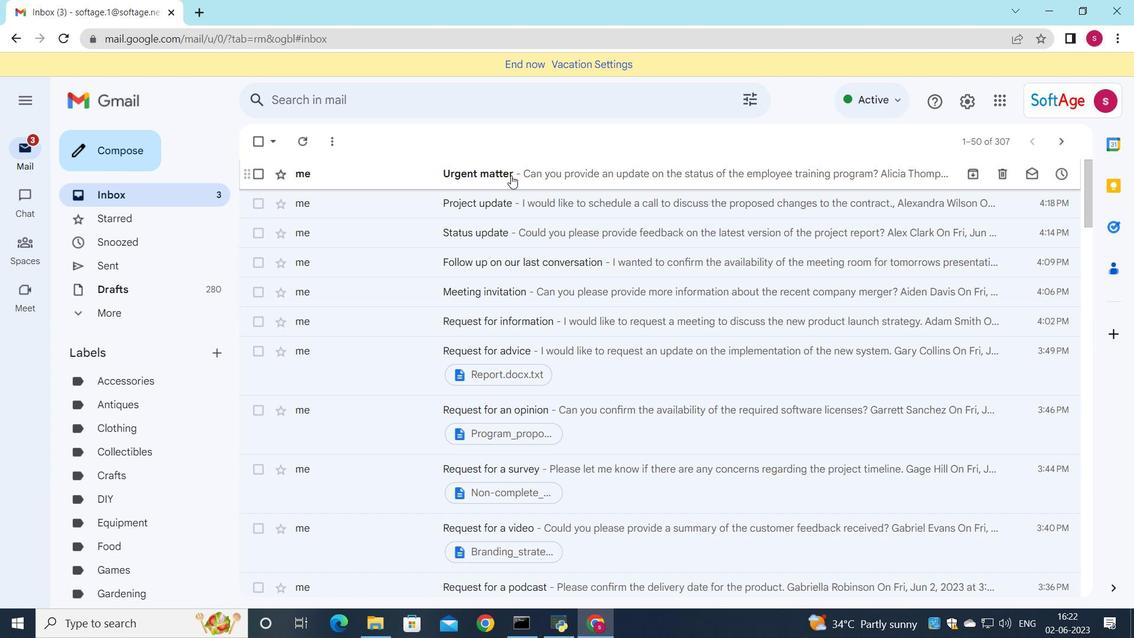
Action: Mouse moved to (532, 283)
Screenshot: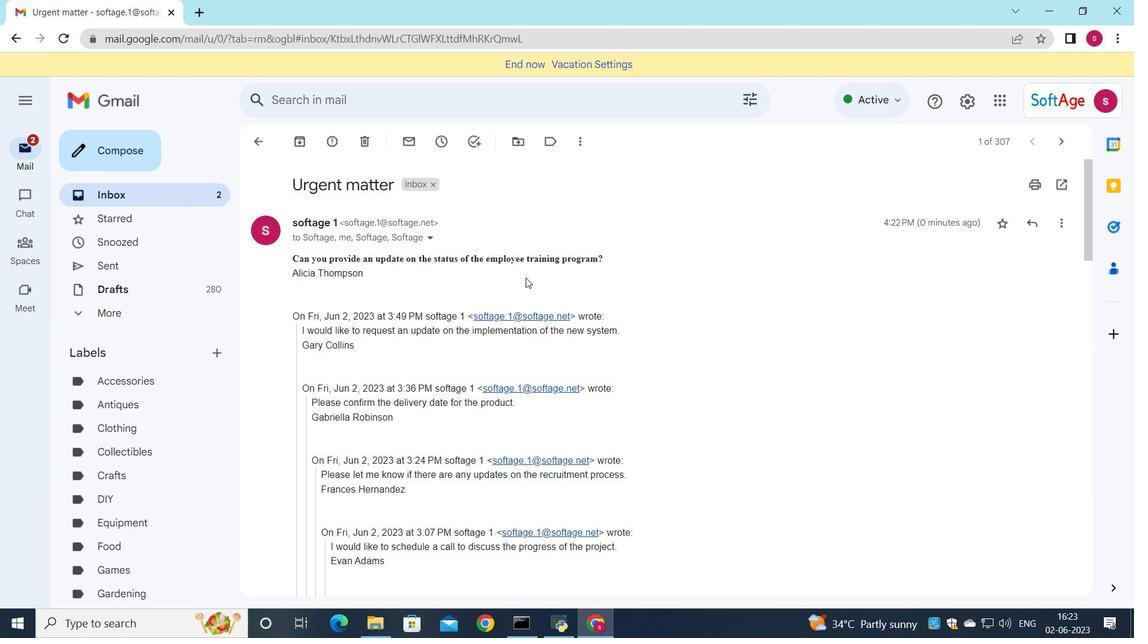 
